 Task: Research Airbnb properties in Ntungamo, Uganda from 10th December, 2023 to 25th December, 2023 for 3 adults, 1 child. Place can be shared room with 2 bedrooms having 3 beds and 2 bathrooms. Property type can be guest house. Amenities needed are: wifi, TV, free parkinig on premises, gym, breakfast. Look for 4 properties as per requirement.
Action: Mouse moved to (346, 129)
Screenshot: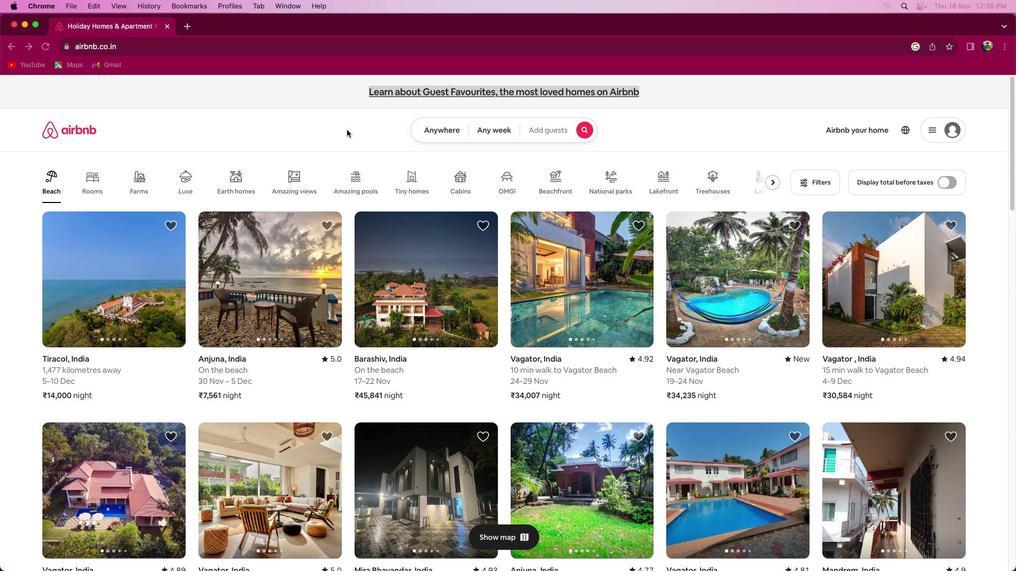
Action: Mouse pressed left at (346, 129)
Screenshot: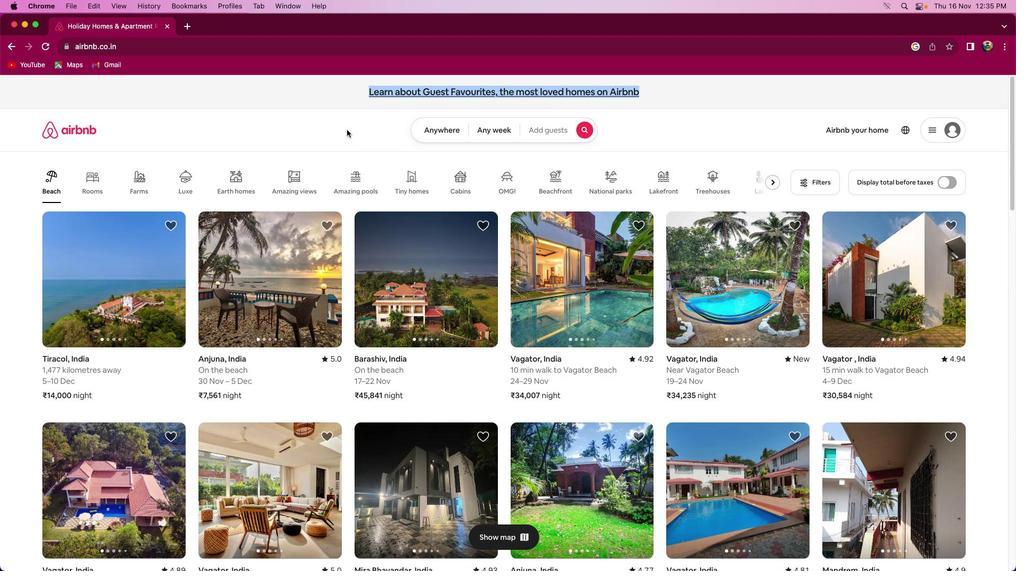 
Action: Mouse pressed left at (346, 129)
Screenshot: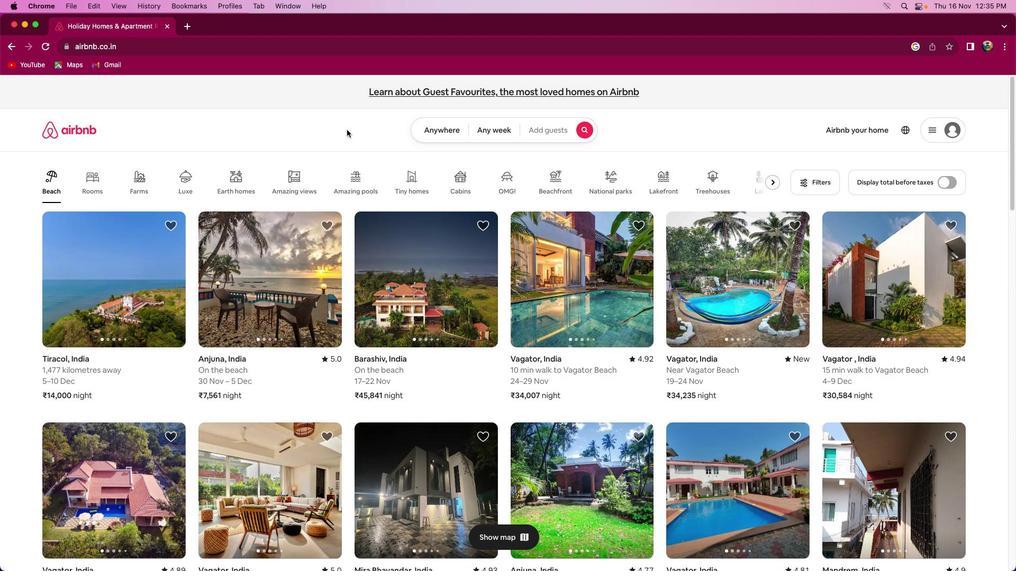 
Action: Mouse moved to (434, 130)
Screenshot: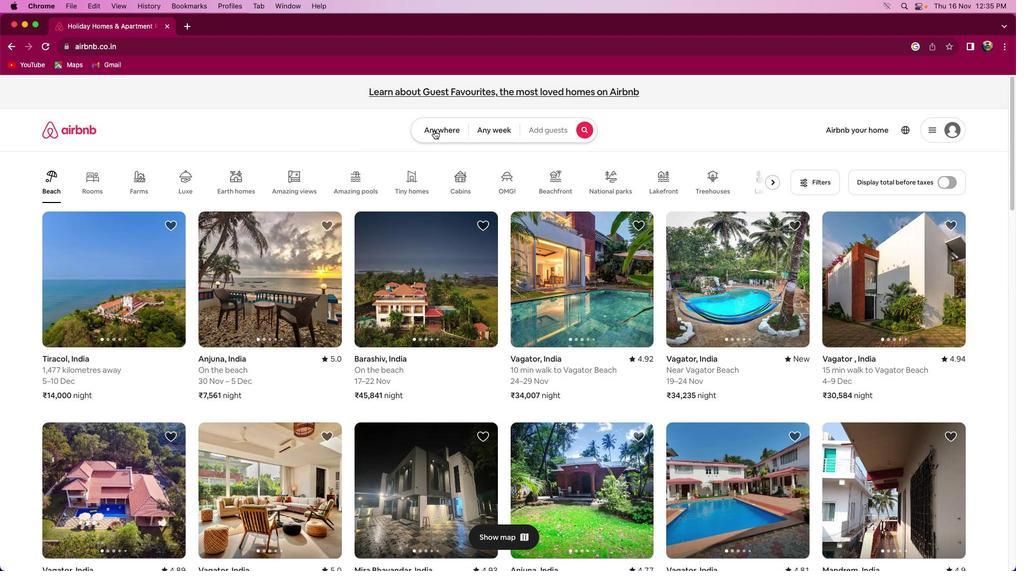 
Action: Mouse pressed left at (434, 130)
Screenshot: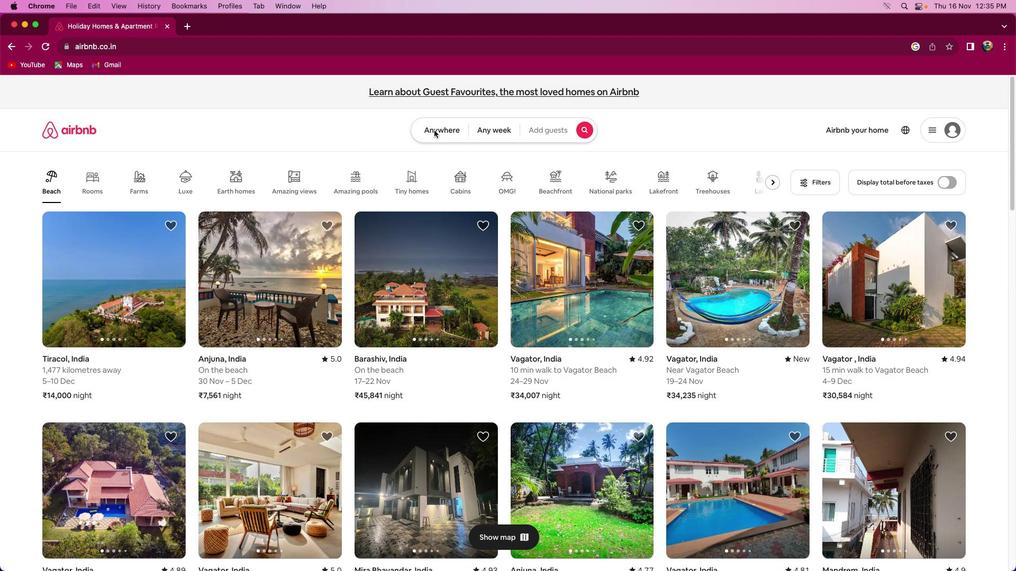 
Action: Mouse moved to (396, 166)
Screenshot: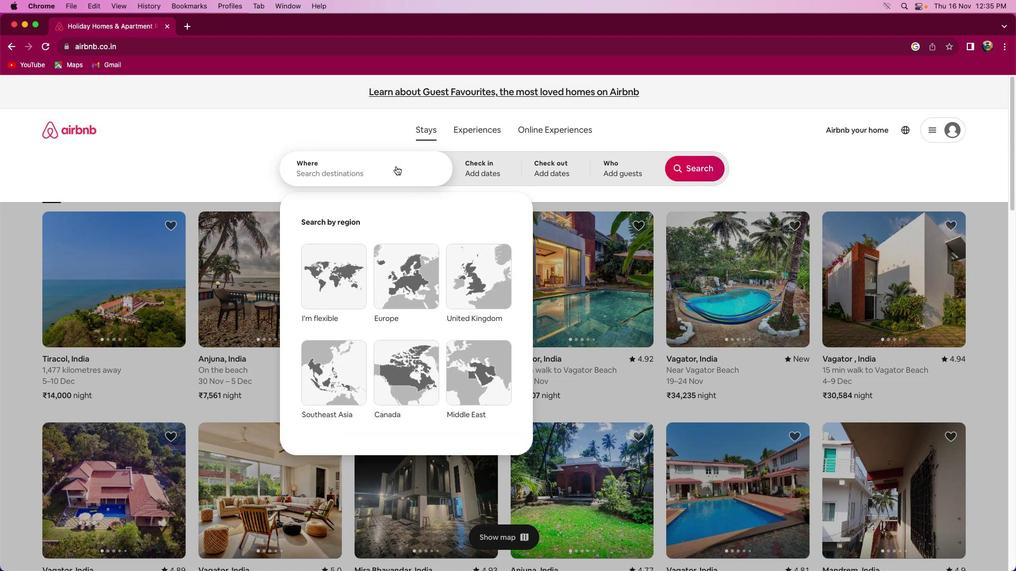 
Action: Mouse pressed left at (396, 166)
Screenshot: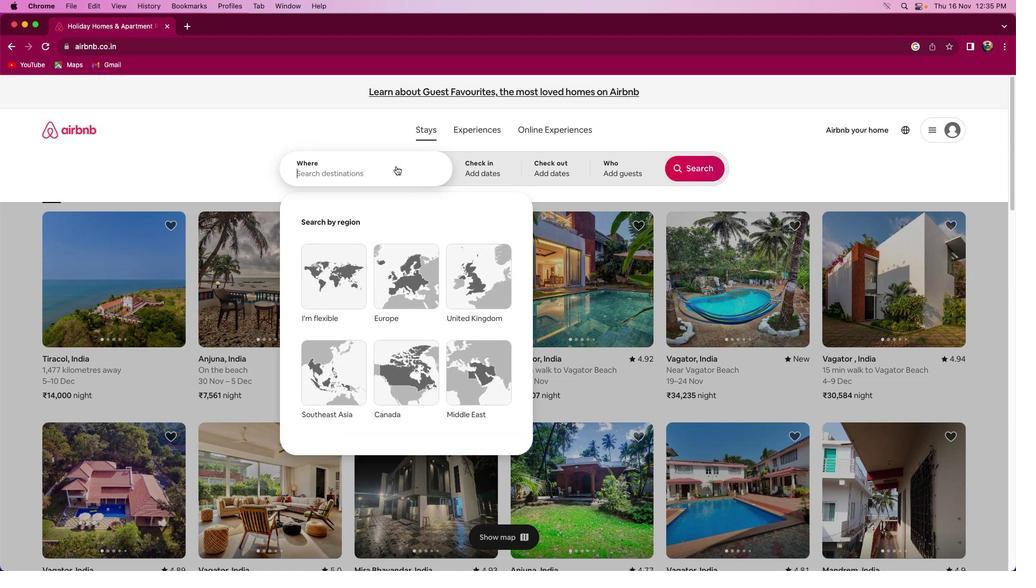 
Action: Mouse moved to (396, 166)
Screenshot: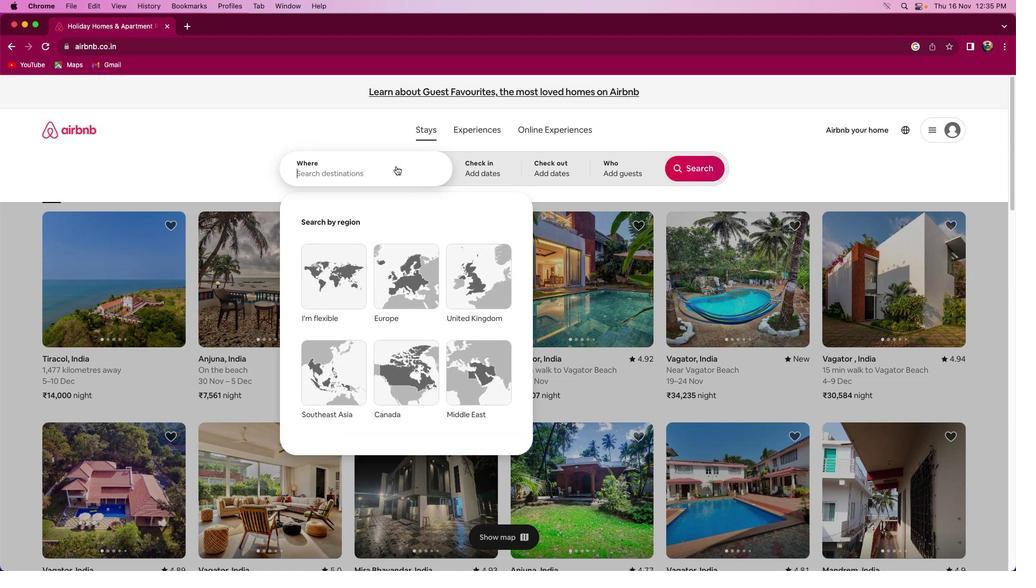 
Action: Key pressed Key.shift'N''t''u''n''g''o''\x05'Key.backspace'a''n'Key.backspace'm''o'','Key.spaceKey.shift'U''g''a''n''d''a'
Screenshot: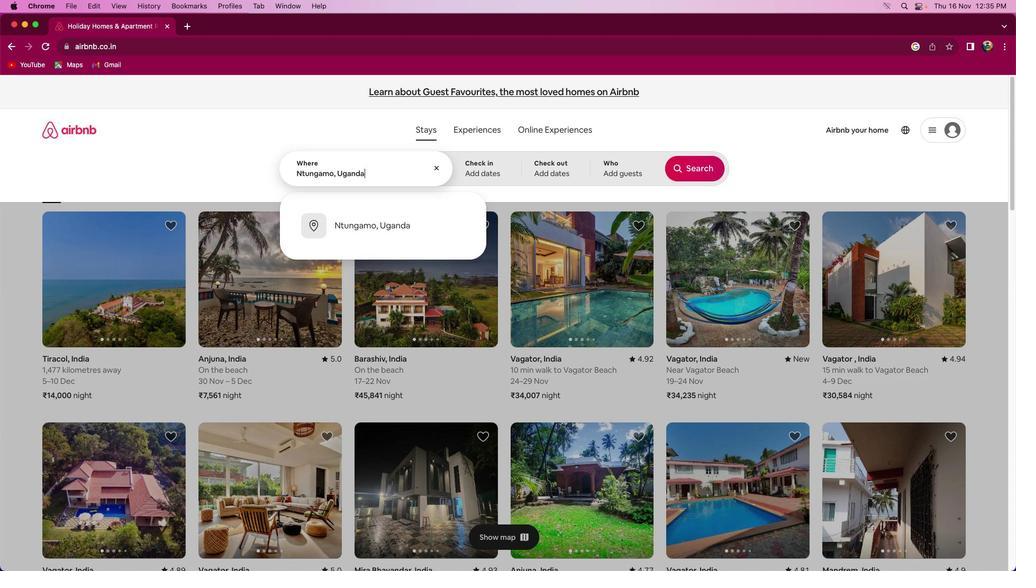 
Action: Mouse moved to (488, 179)
Screenshot: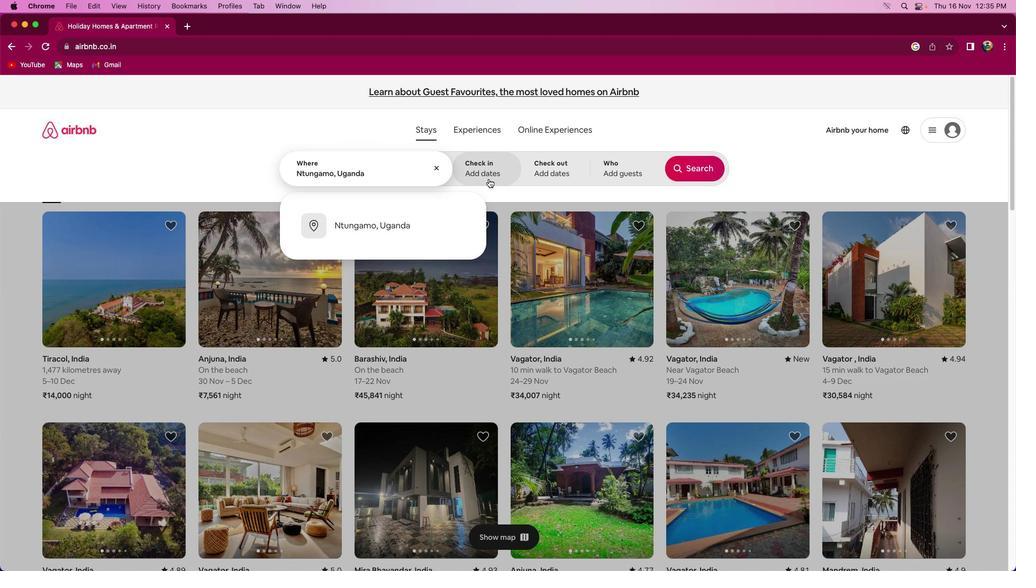 
Action: Mouse pressed left at (488, 179)
Screenshot: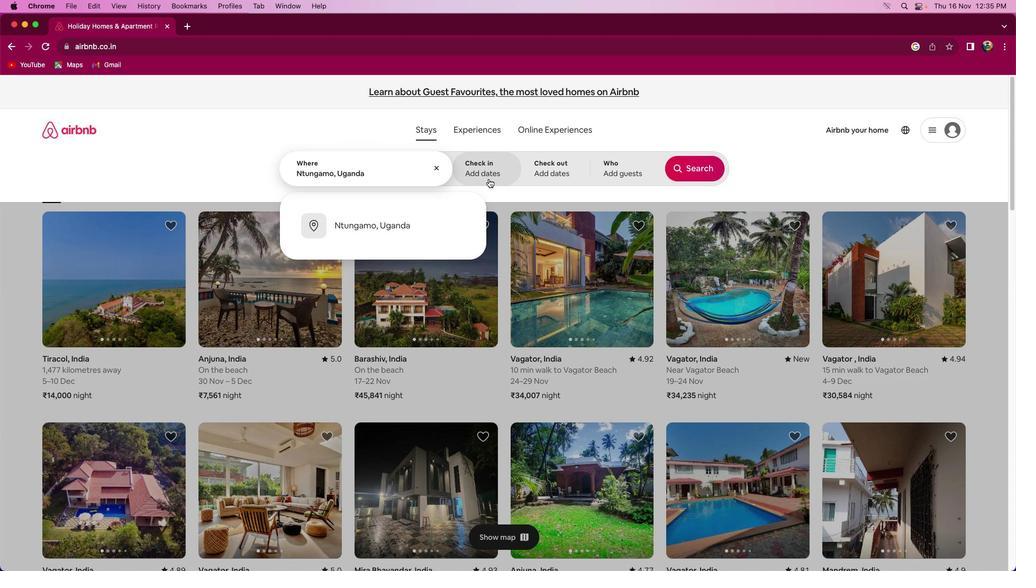 
Action: Mouse moved to (530, 350)
Screenshot: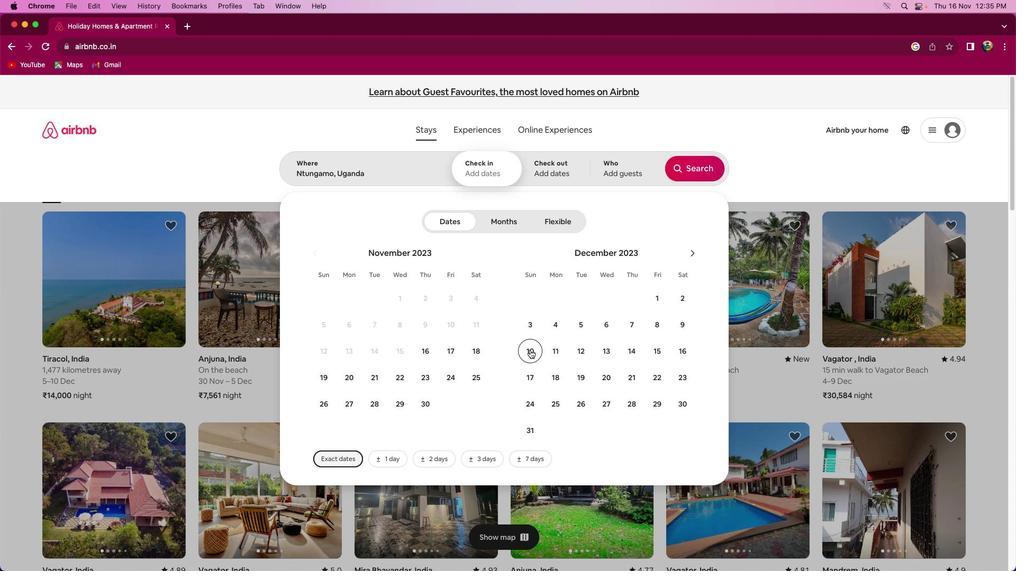 
Action: Mouse pressed left at (530, 350)
Screenshot: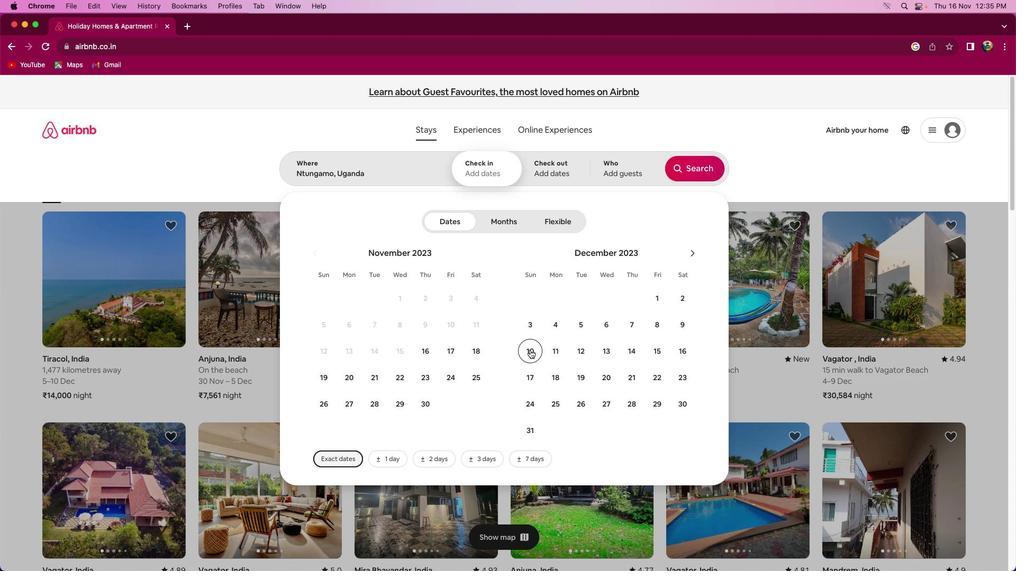 
Action: Mouse moved to (562, 399)
Screenshot: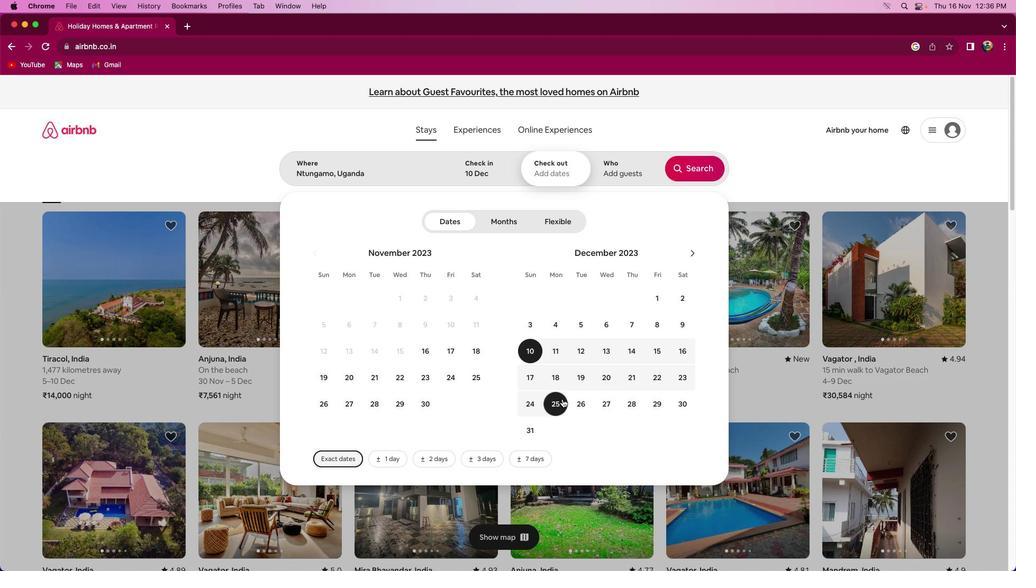 
Action: Mouse pressed left at (562, 399)
Screenshot: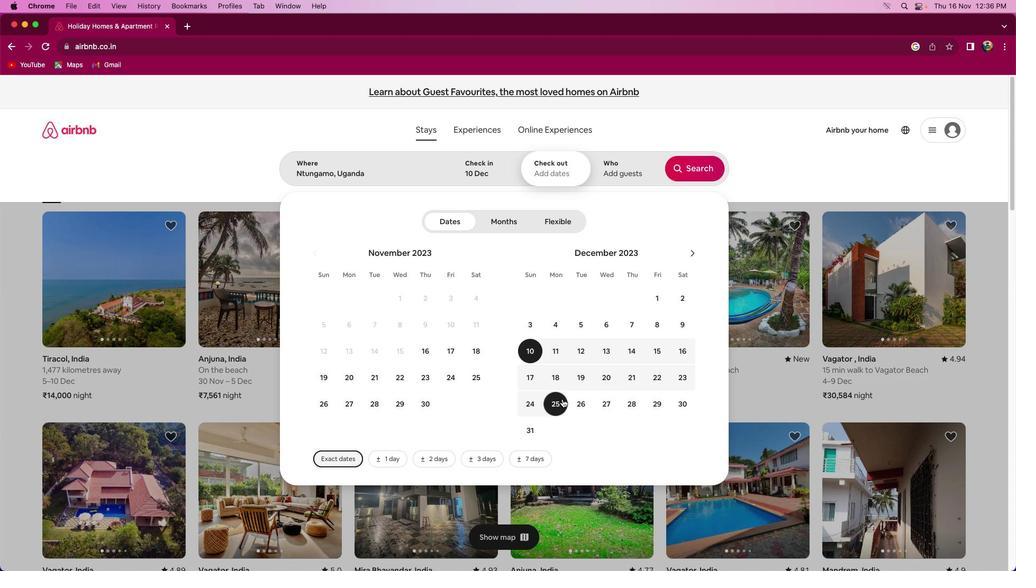
Action: Mouse moved to (613, 174)
Screenshot: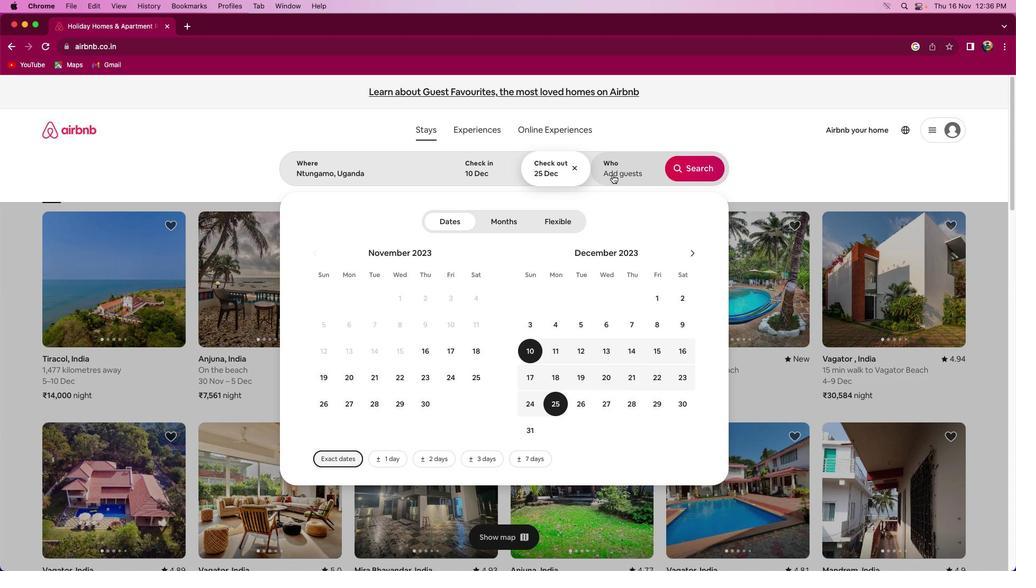 
Action: Mouse pressed left at (613, 174)
Screenshot: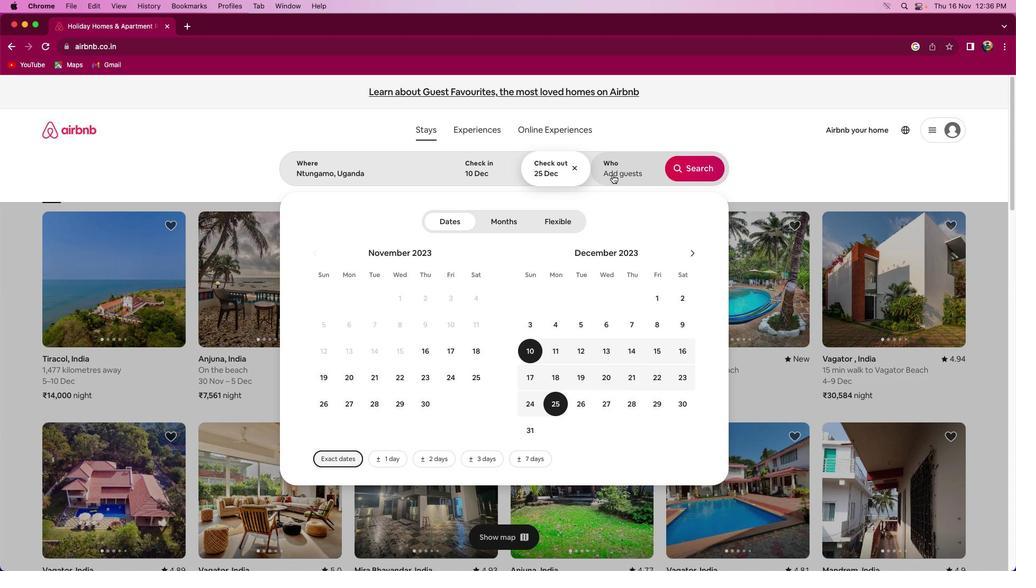 
Action: Mouse moved to (699, 224)
Screenshot: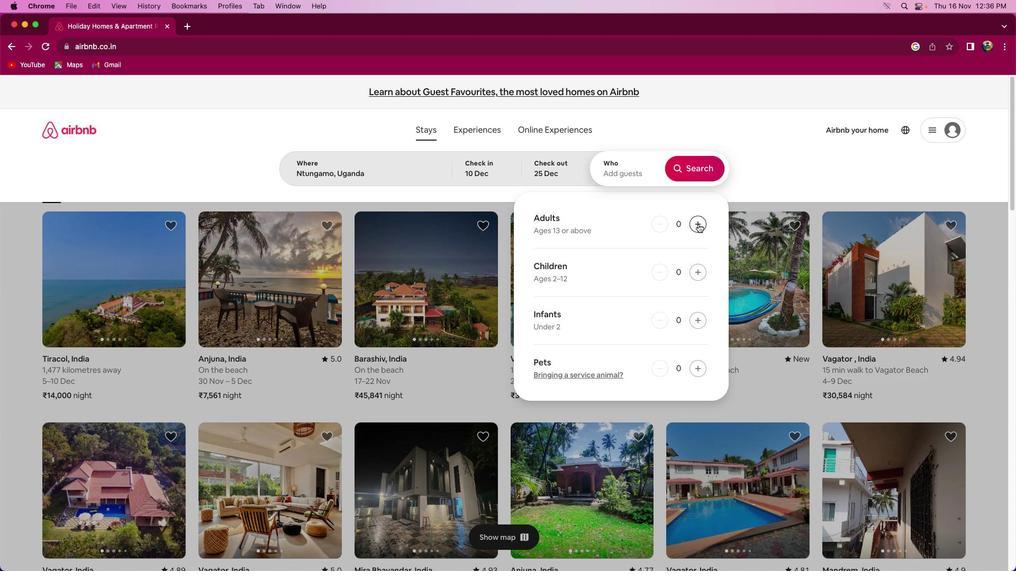 
Action: Mouse pressed left at (699, 224)
Screenshot: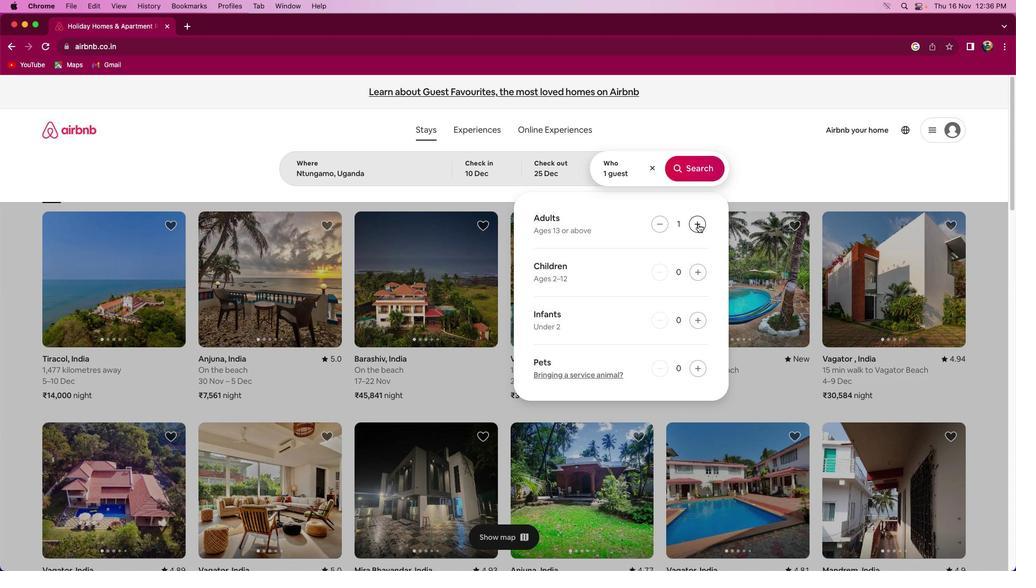 
Action: Mouse pressed left at (699, 224)
Screenshot: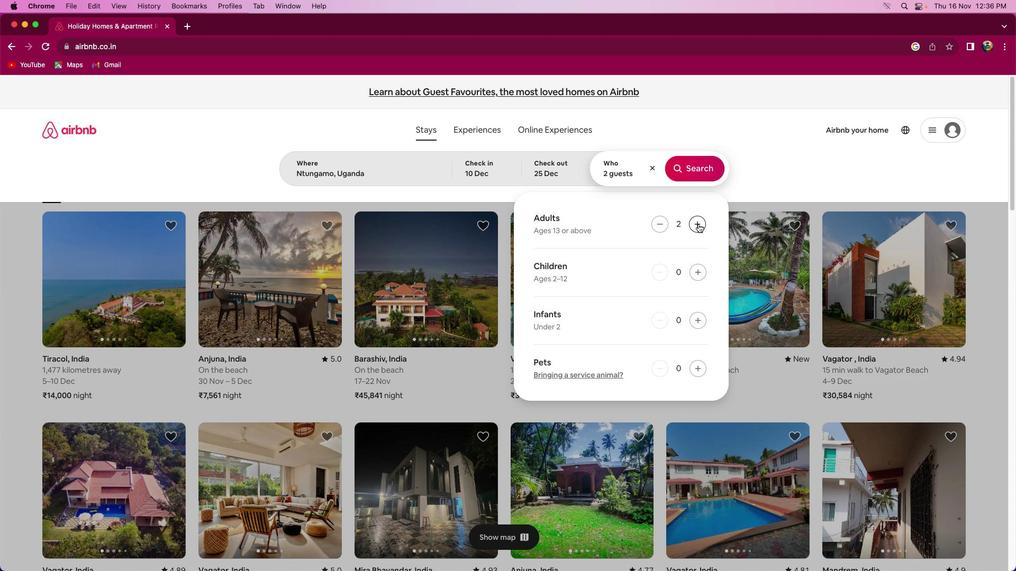
Action: Mouse pressed left at (699, 224)
Screenshot: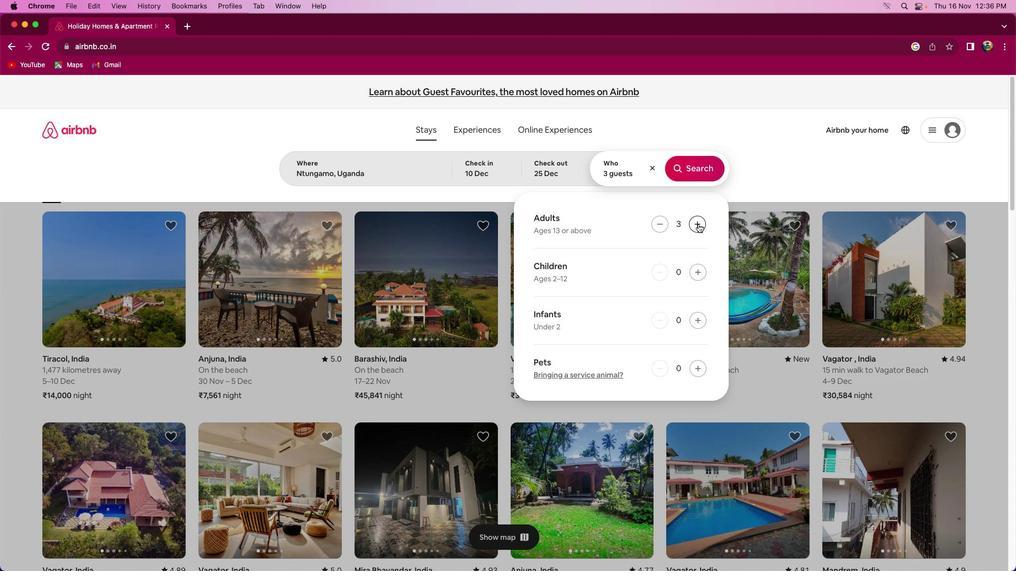 
Action: Mouse moved to (699, 272)
Screenshot: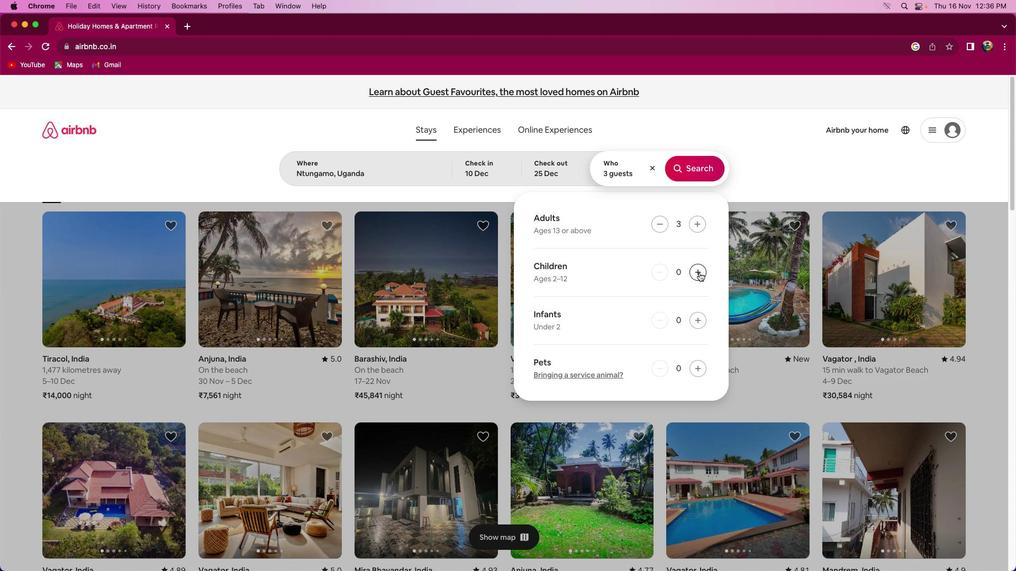 
Action: Mouse pressed left at (699, 272)
Screenshot: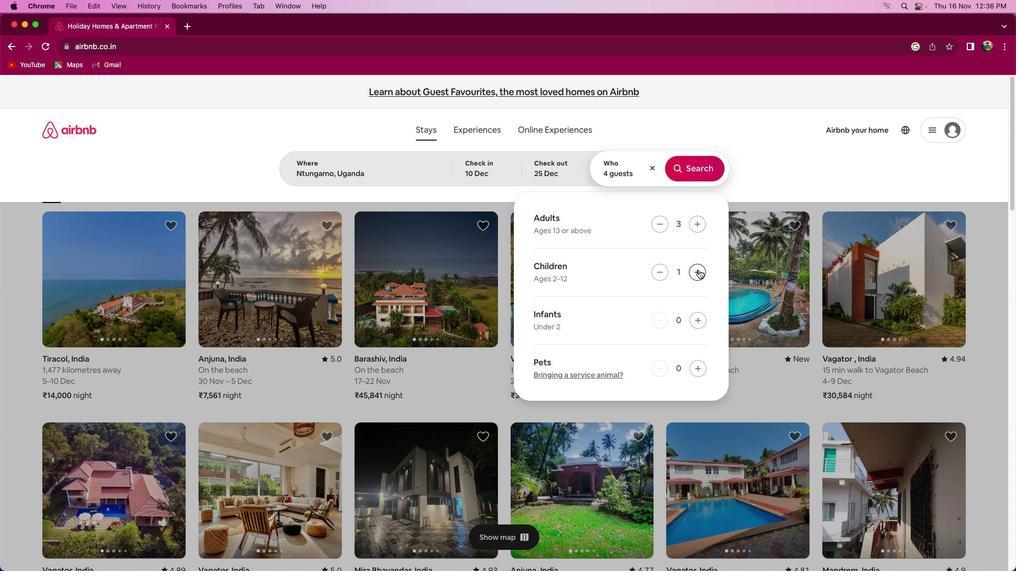 
Action: Mouse moved to (704, 171)
Screenshot: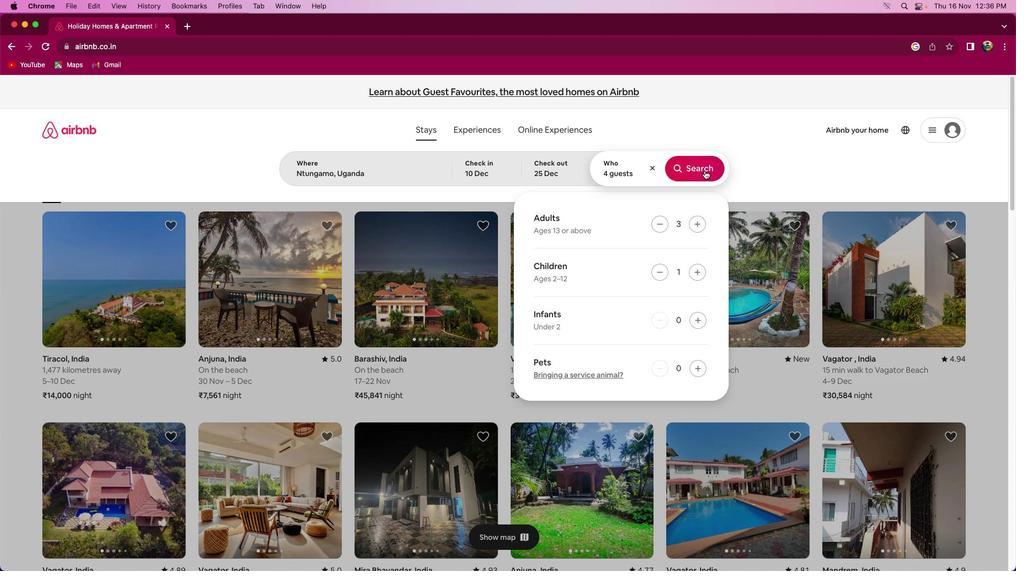 
Action: Mouse pressed left at (704, 171)
Screenshot: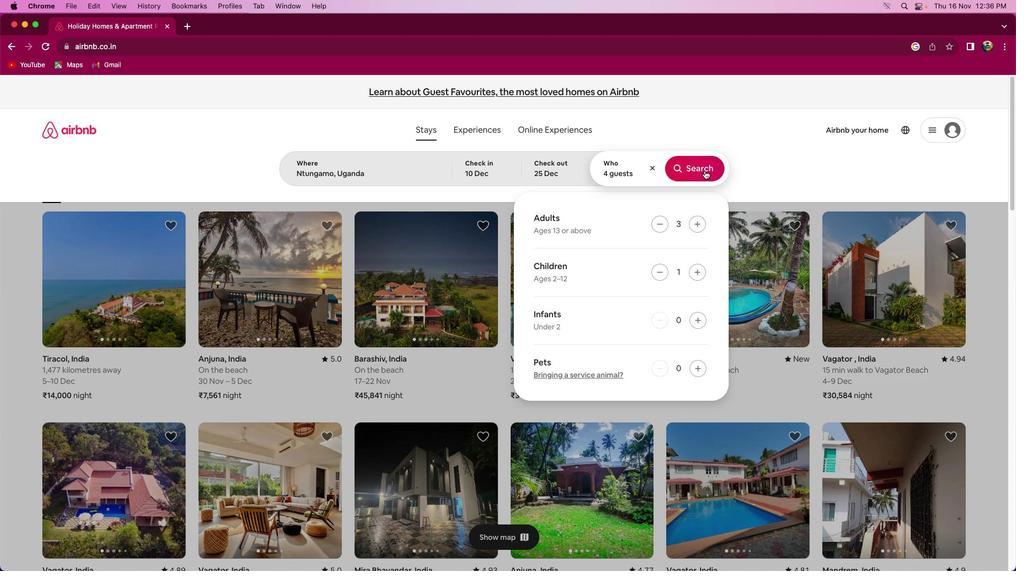 
Action: Mouse moved to (841, 138)
Screenshot: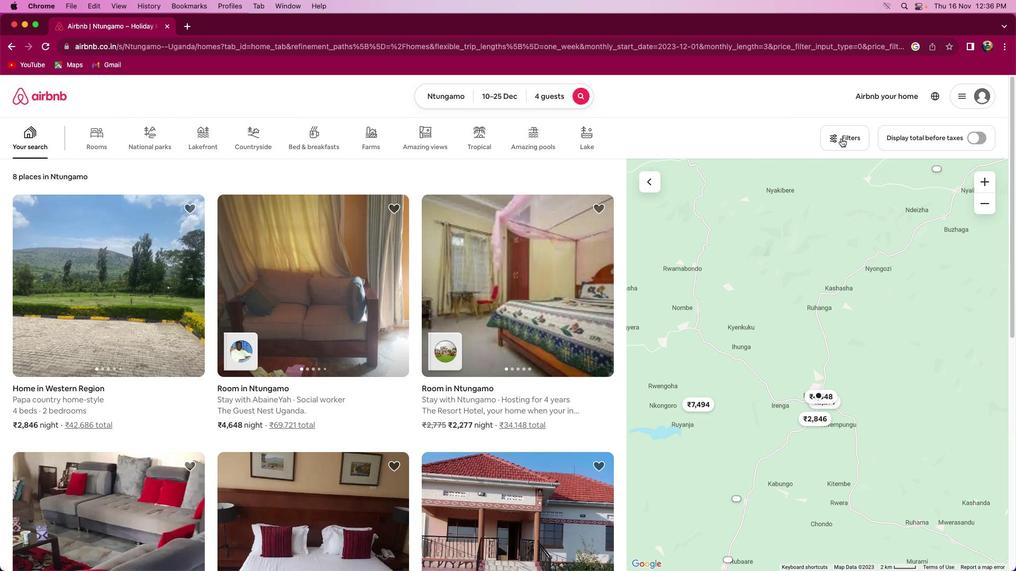 
Action: Mouse pressed left at (841, 138)
Screenshot: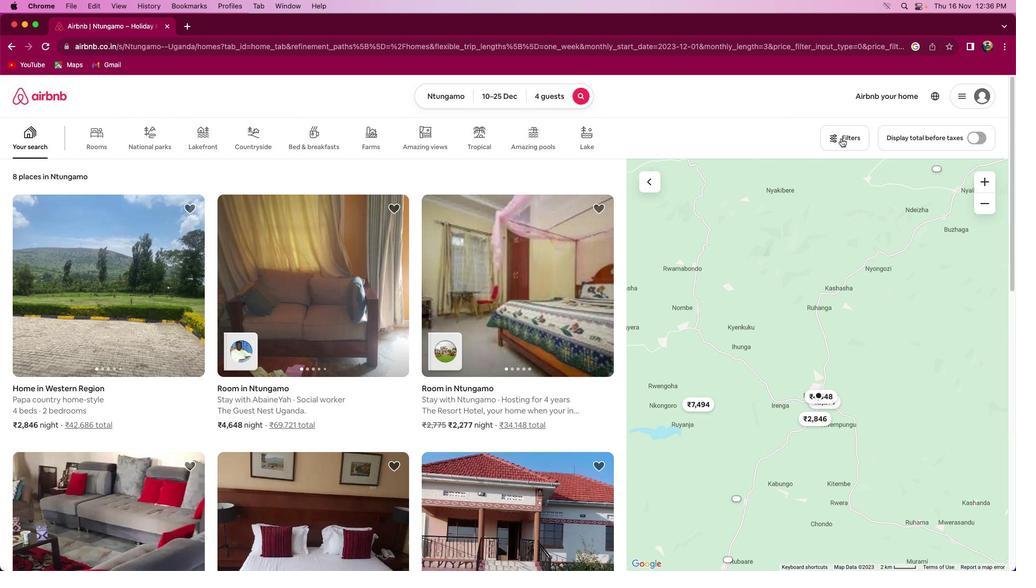 
Action: Mouse moved to (543, 199)
Screenshot: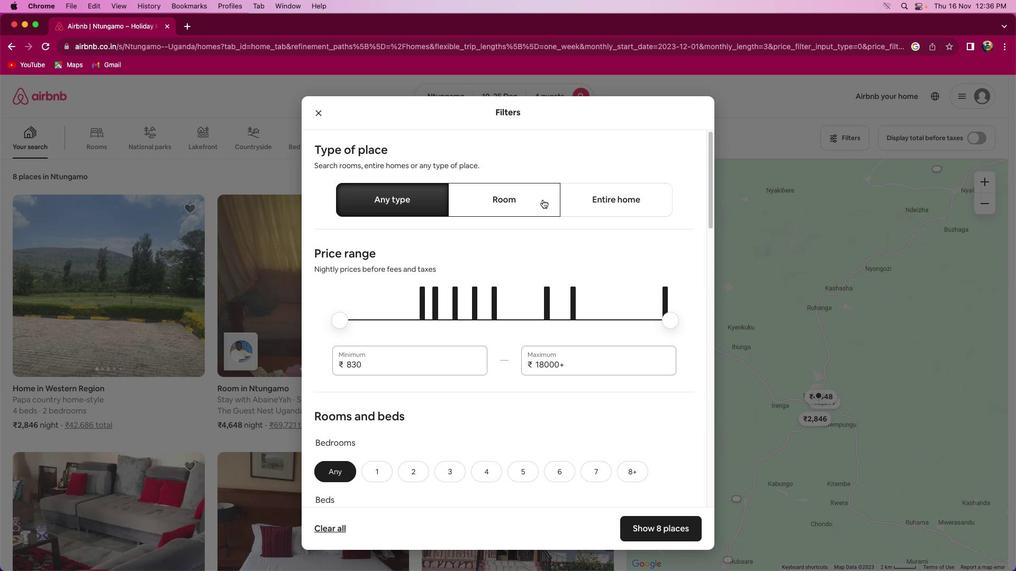 
Action: Mouse pressed left at (543, 199)
Screenshot: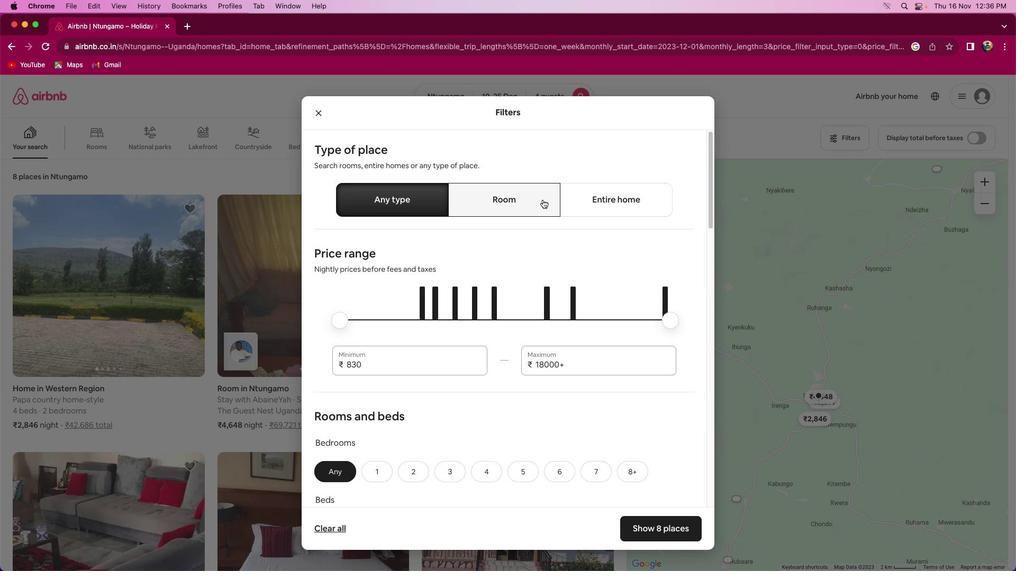 
Action: Mouse moved to (522, 316)
Screenshot: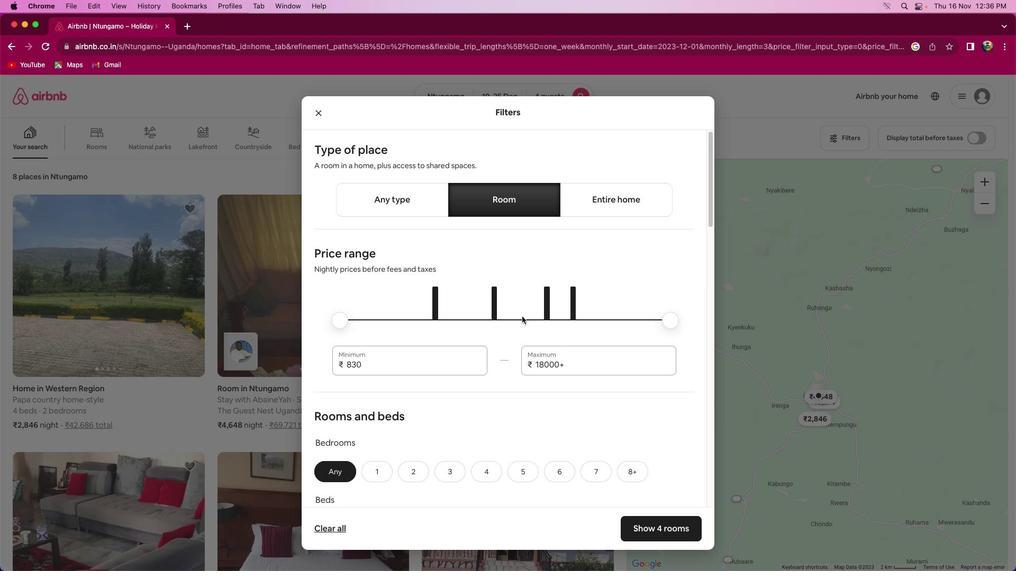 
Action: Mouse scrolled (522, 316) with delta (0, 0)
Screenshot: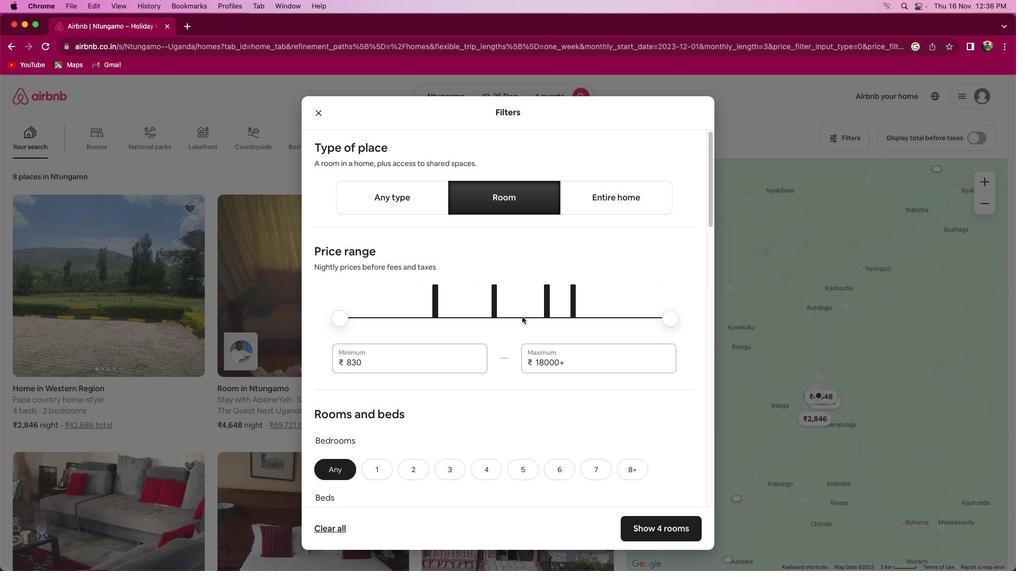 
Action: Mouse scrolled (522, 316) with delta (0, 0)
Screenshot: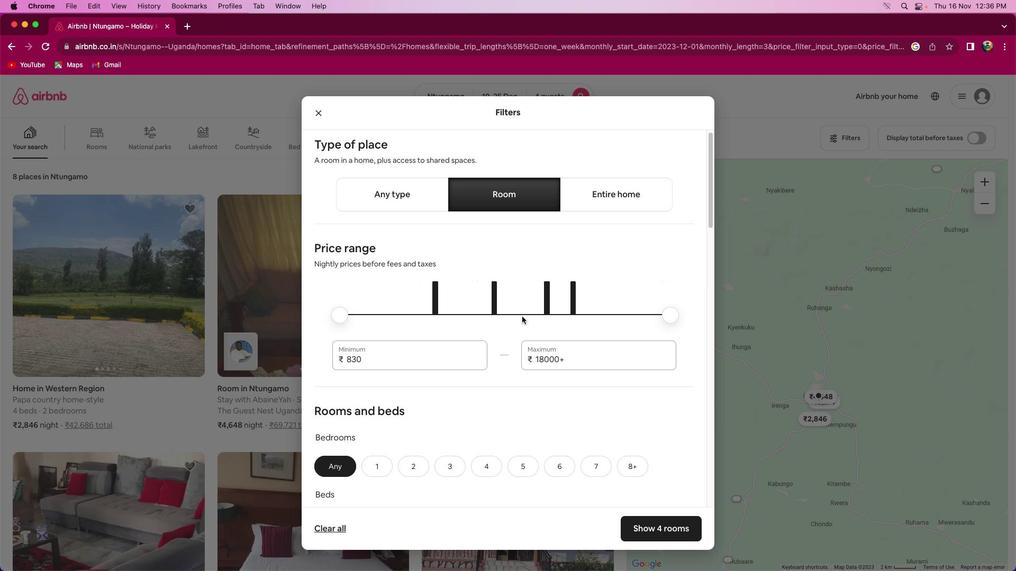 
Action: Mouse scrolled (522, 316) with delta (0, 0)
Screenshot: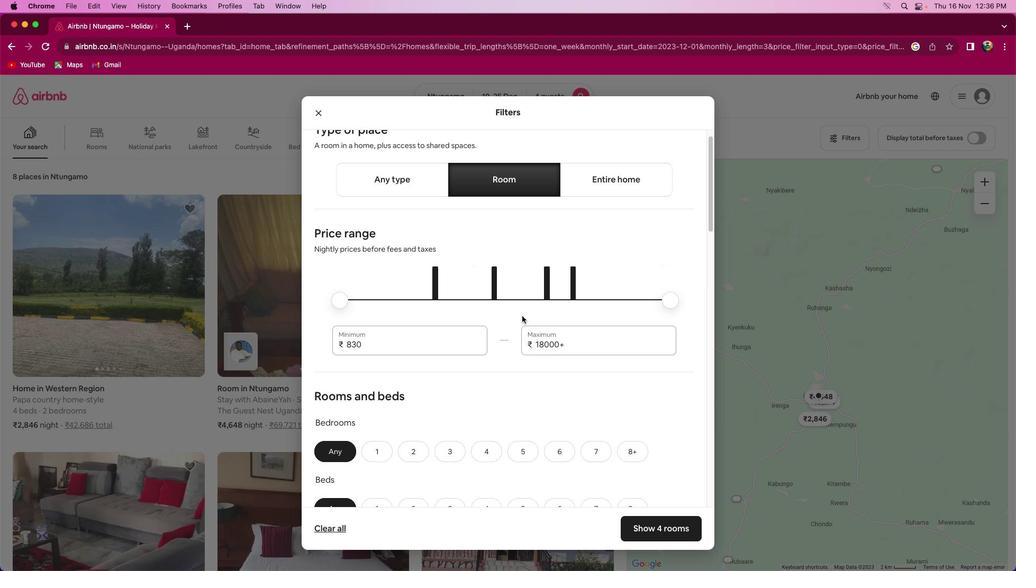
Action: Mouse moved to (524, 315)
Screenshot: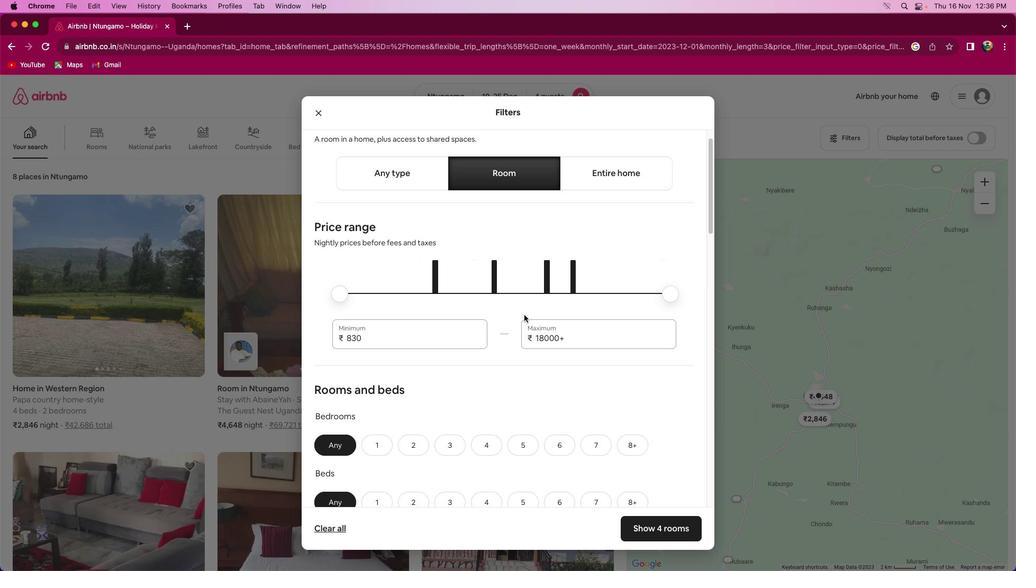 
Action: Mouse scrolled (524, 315) with delta (0, 0)
Screenshot: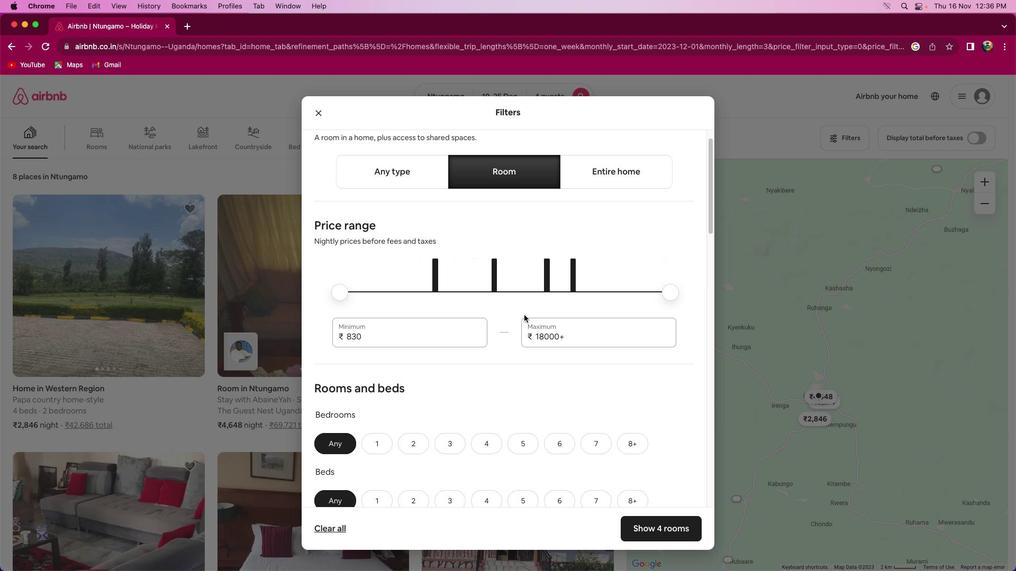 
Action: Mouse scrolled (524, 315) with delta (0, 0)
Screenshot: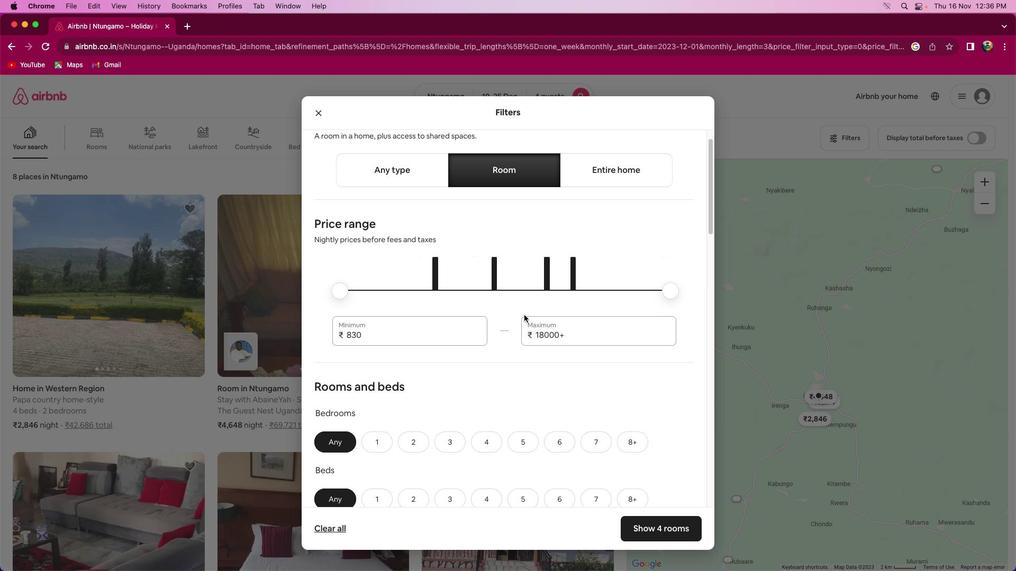 
Action: Mouse moved to (529, 312)
Screenshot: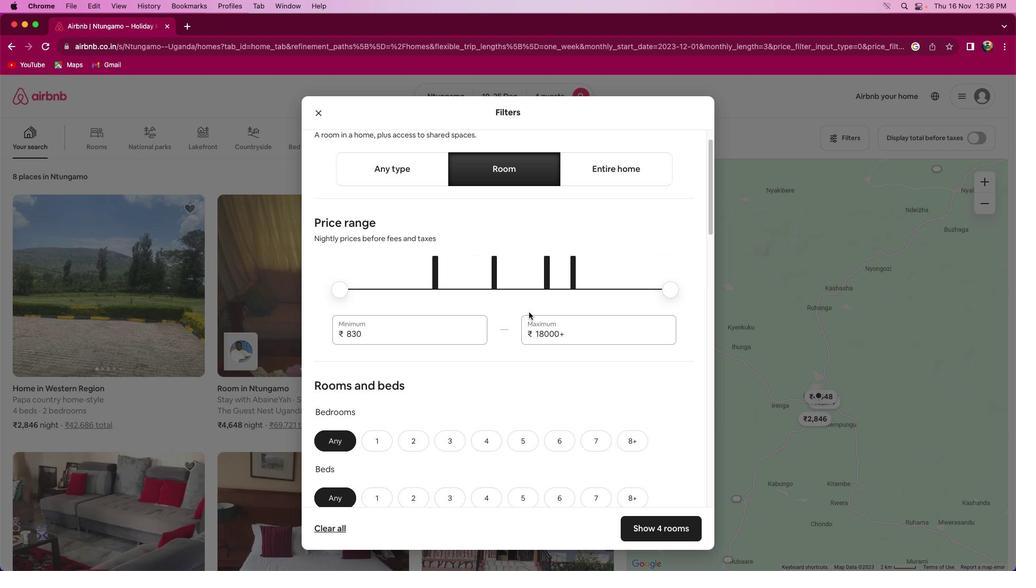 
Action: Mouse scrolled (529, 312) with delta (0, 0)
Screenshot: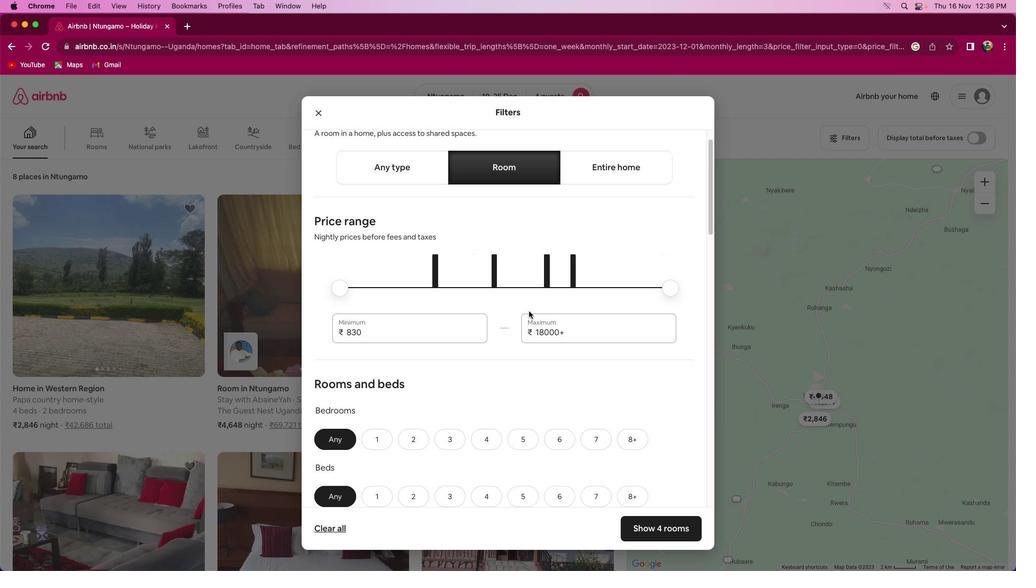 
Action: Mouse moved to (529, 311)
Screenshot: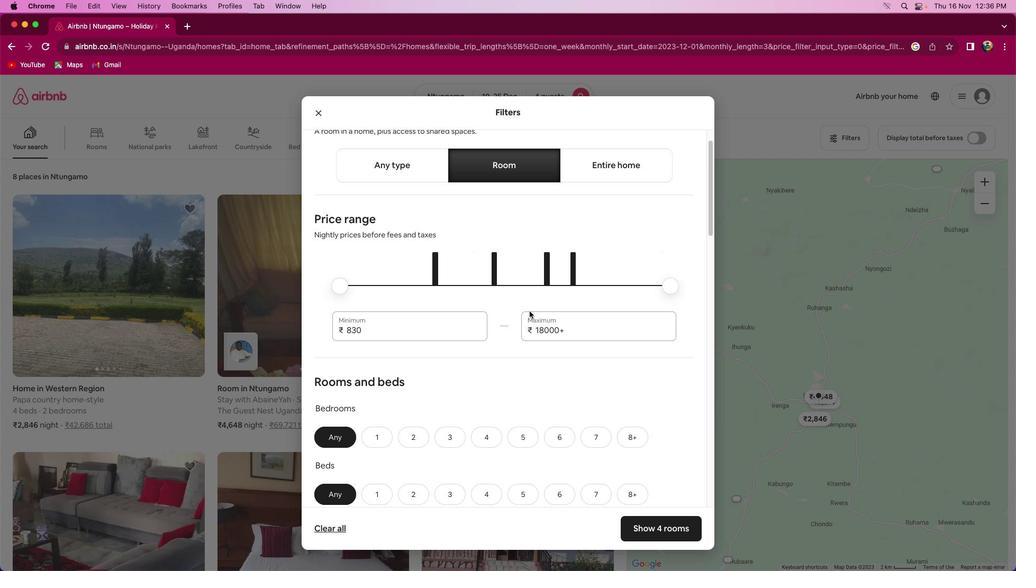 
Action: Mouse scrolled (529, 311) with delta (0, 0)
Screenshot: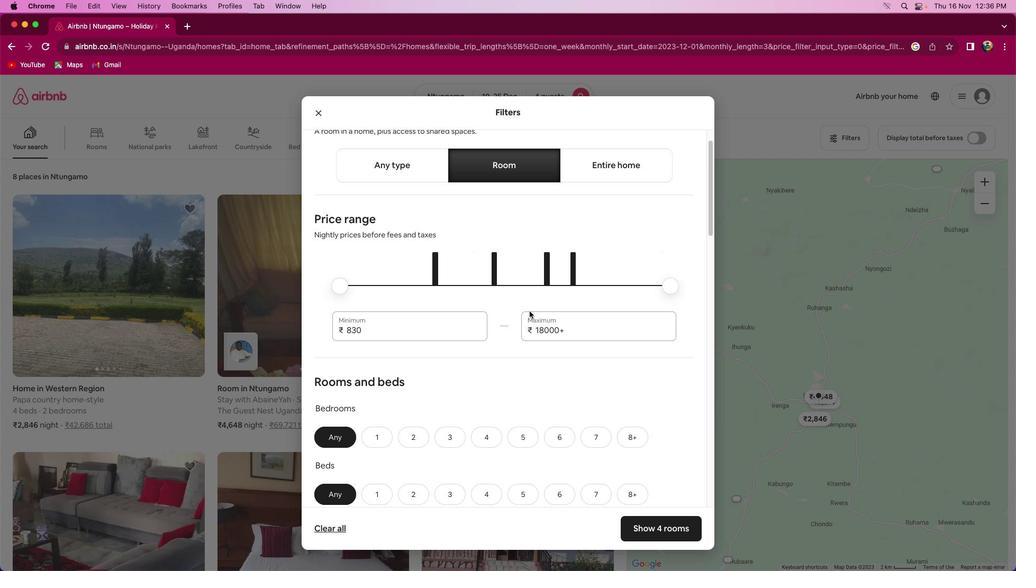 
Action: Mouse moved to (529, 311)
Screenshot: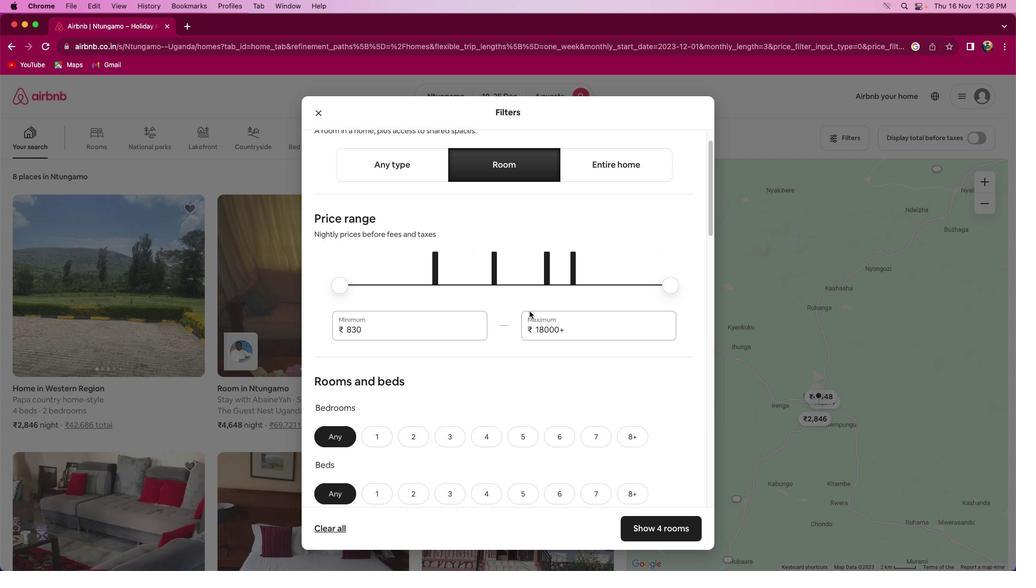 
Action: Mouse scrolled (529, 311) with delta (0, 0)
Screenshot: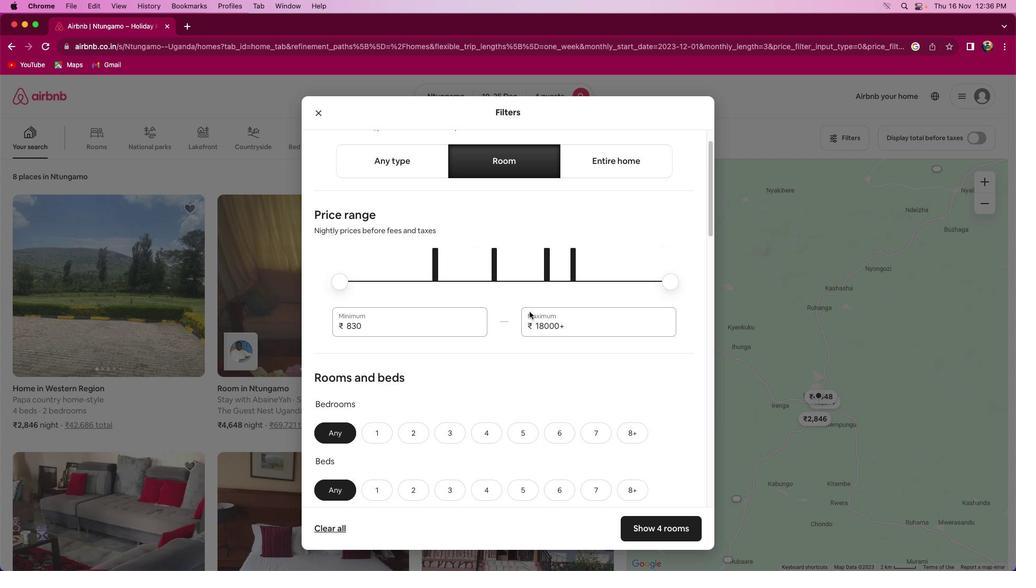 
Action: Mouse moved to (529, 311)
Screenshot: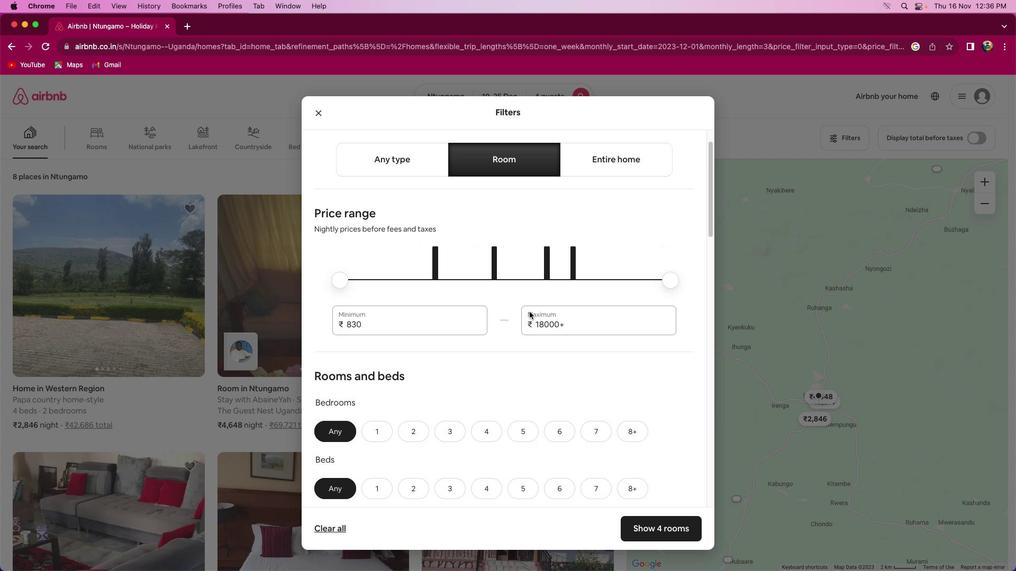 
Action: Mouse scrolled (529, 311) with delta (0, 0)
Screenshot: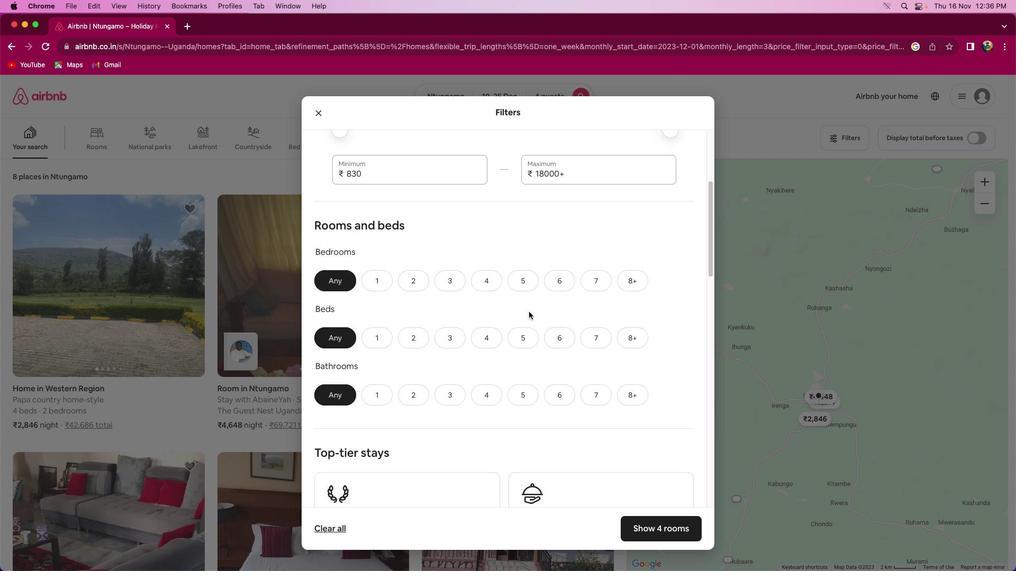 
Action: Mouse scrolled (529, 311) with delta (0, 0)
Screenshot: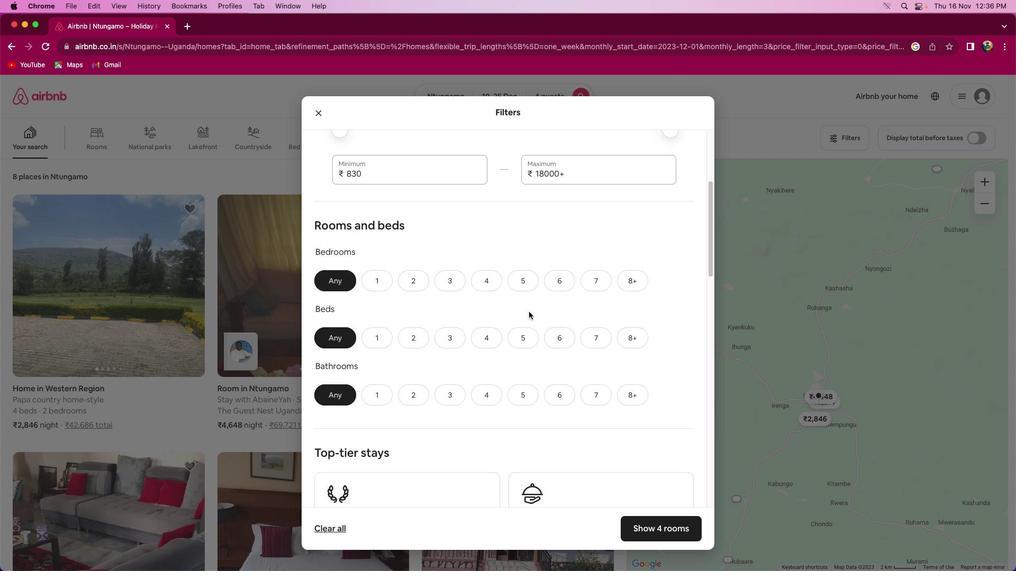 
Action: Mouse scrolled (529, 311) with delta (0, -1)
Screenshot: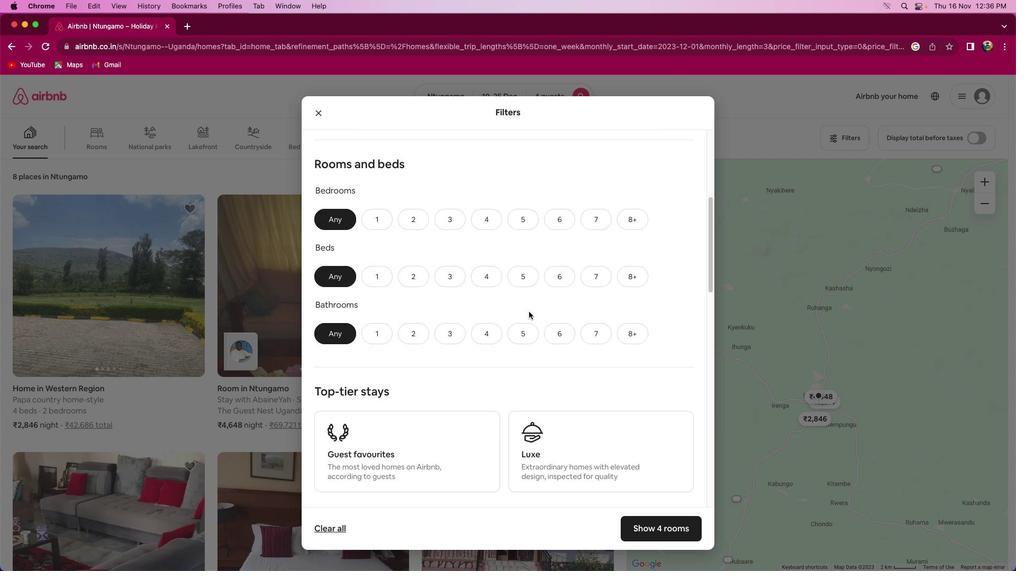 
Action: Mouse scrolled (529, 311) with delta (0, -2)
Screenshot: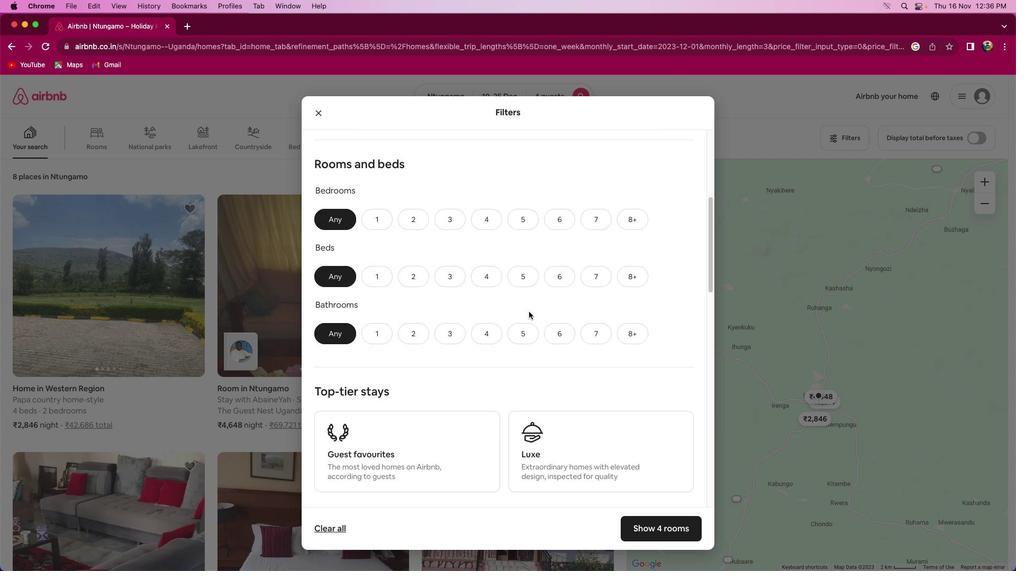 
Action: Mouse moved to (418, 218)
Screenshot: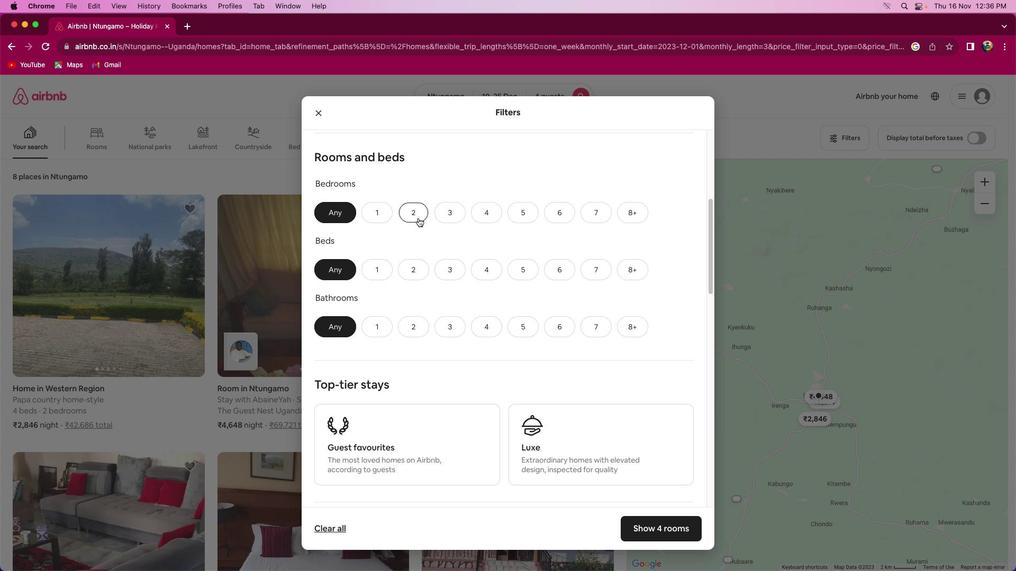 
Action: Mouse pressed left at (418, 218)
Screenshot: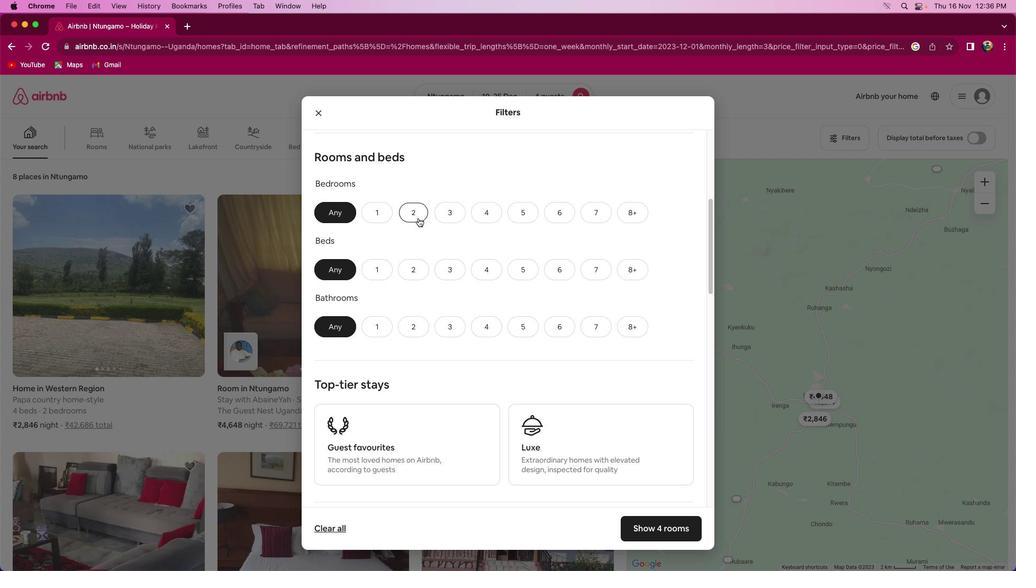 
Action: Mouse moved to (446, 268)
Screenshot: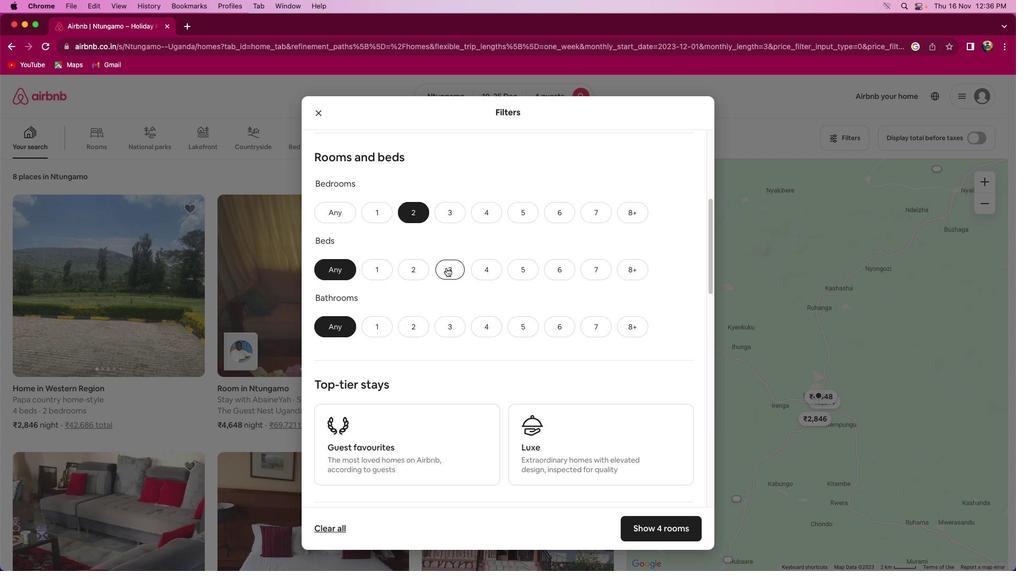 
Action: Mouse pressed left at (446, 268)
Screenshot: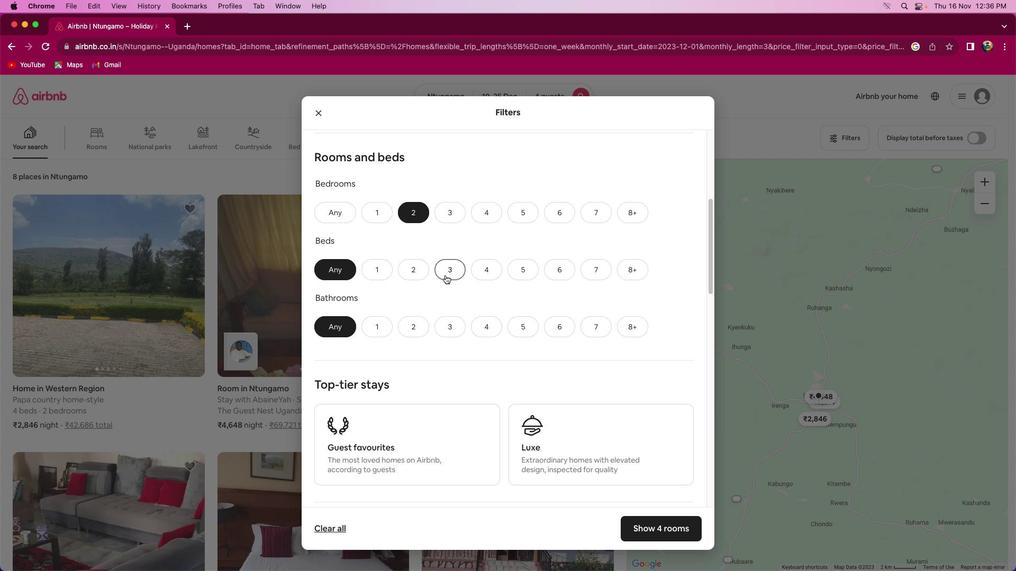 
Action: Mouse moved to (414, 326)
Screenshot: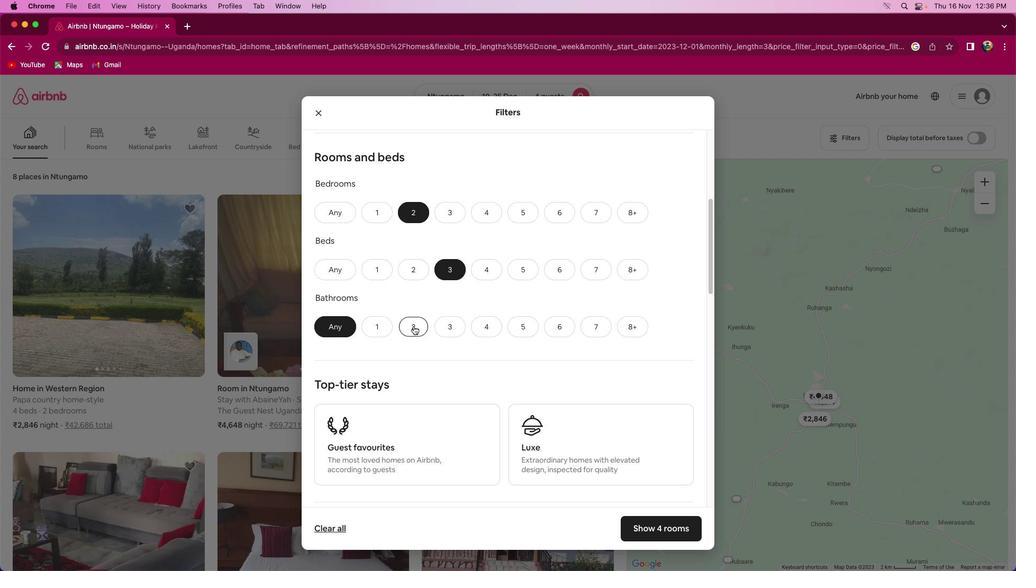 
Action: Mouse pressed left at (414, 326)
Screenshot: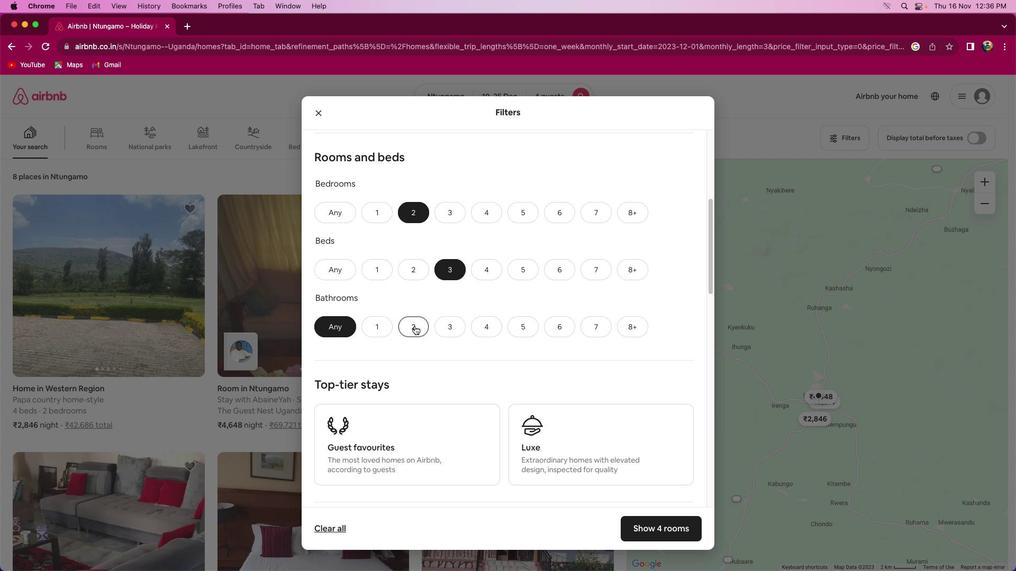 
Action: Mouse moved to (539, 317)
Screenshot: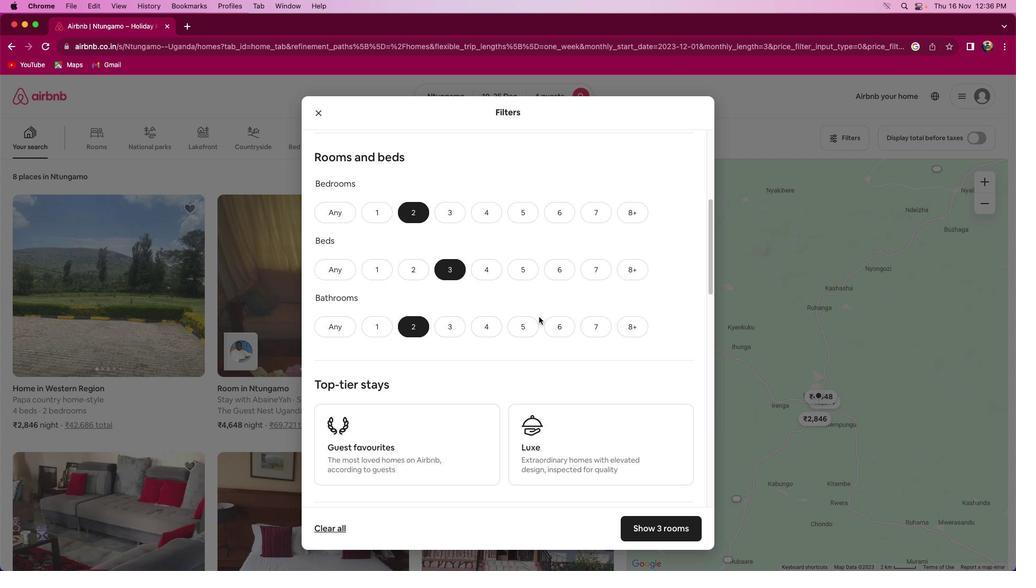 
Action: Mouse scrolled (539, 317) with delta (0, 0)
Screenshot: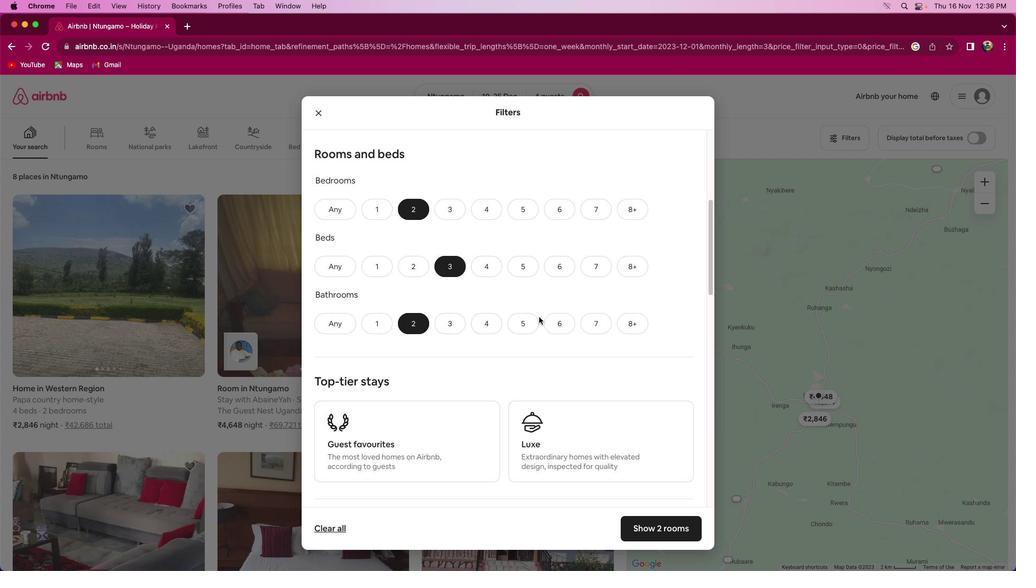 
Action: Mouse scrolled (539, 317) with delta (0, 0)
Screenshot: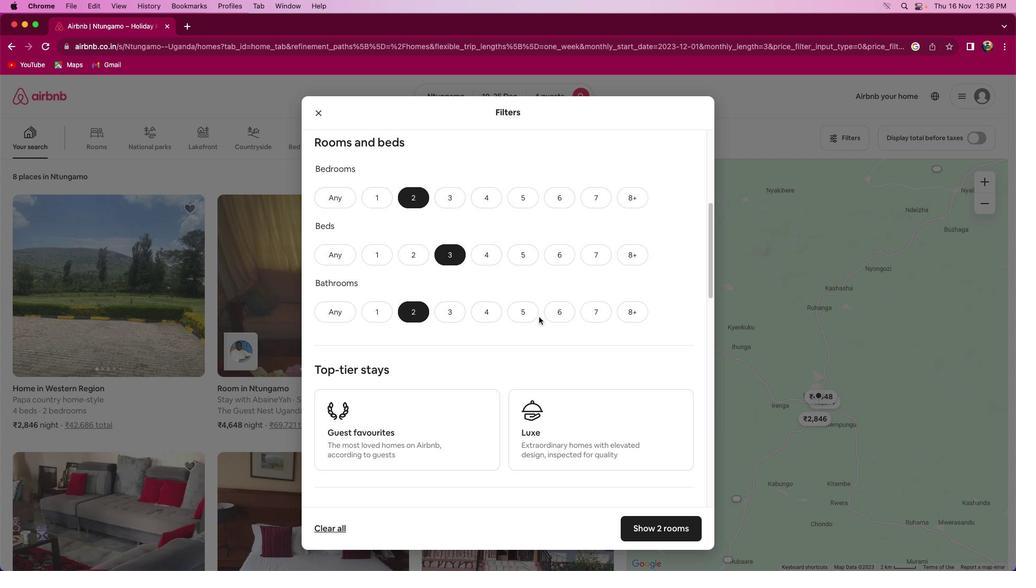 
Action: Mouse scrolled (539, 317) with delta (0, 0)
Screenshot: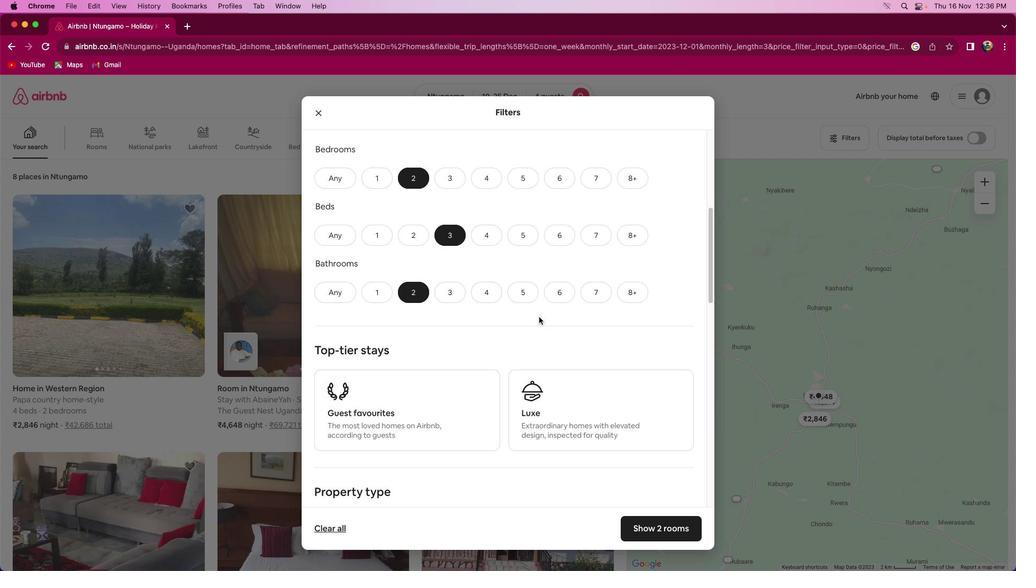 
Action: Mouse scrolled (539, 317) with delta (0, 0)
Screenshot: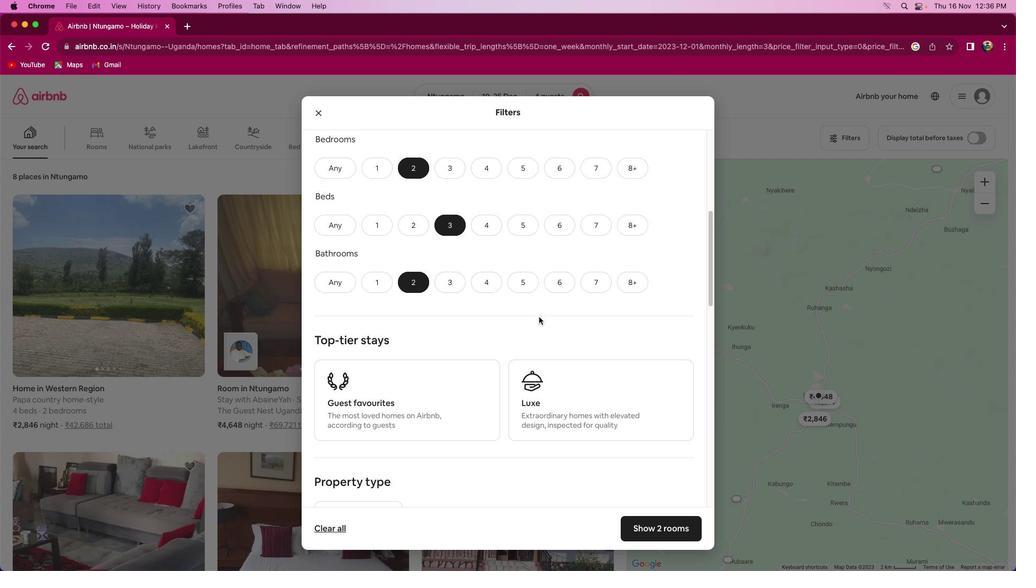 
Action: Mouse scrolled (539, 317) with delta (0, 0)
Screenshot: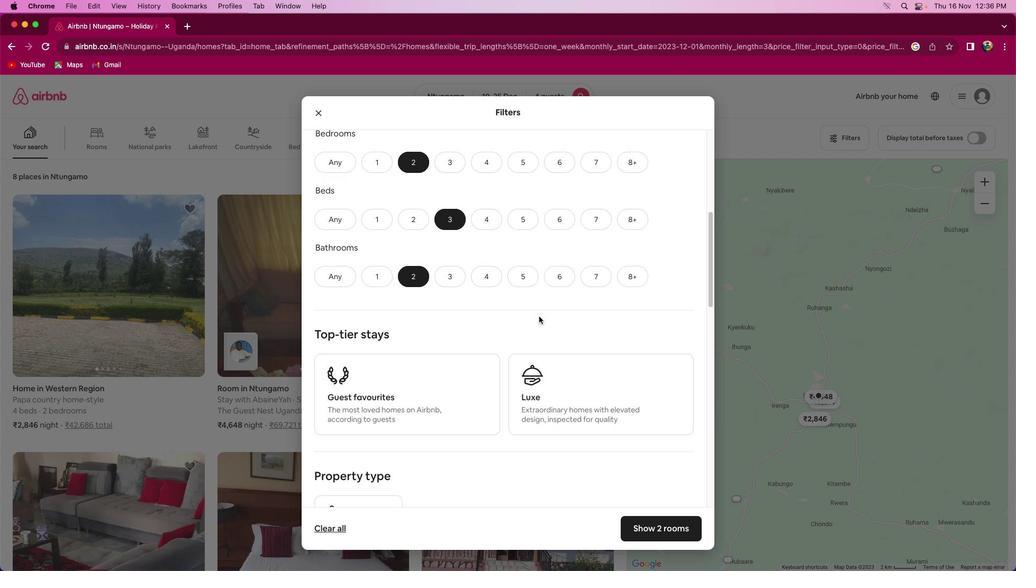 
Action: Mouse scrolled (539, 317) with delta (0, 0)
Screenshot: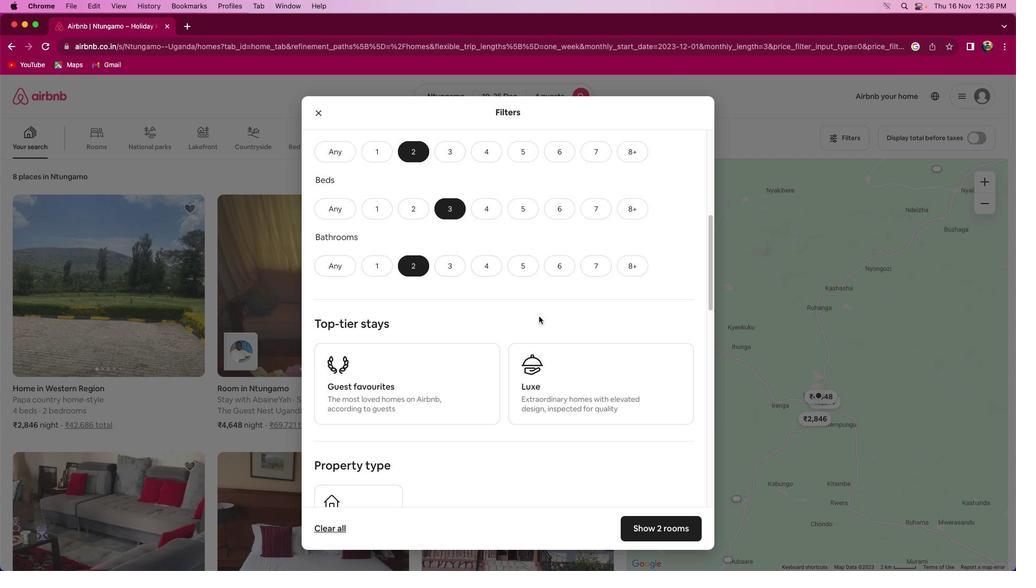 
Action: Mouse moved to (539, 317)
Screenshot: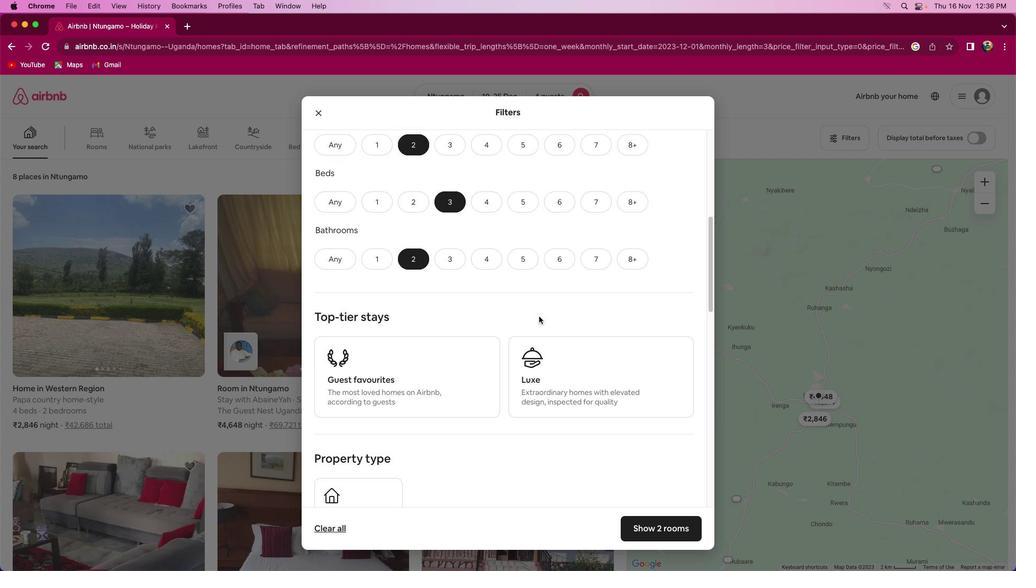 
Action: Mouse scrolled (539, 317) with delta (0, 0)
Screenshot: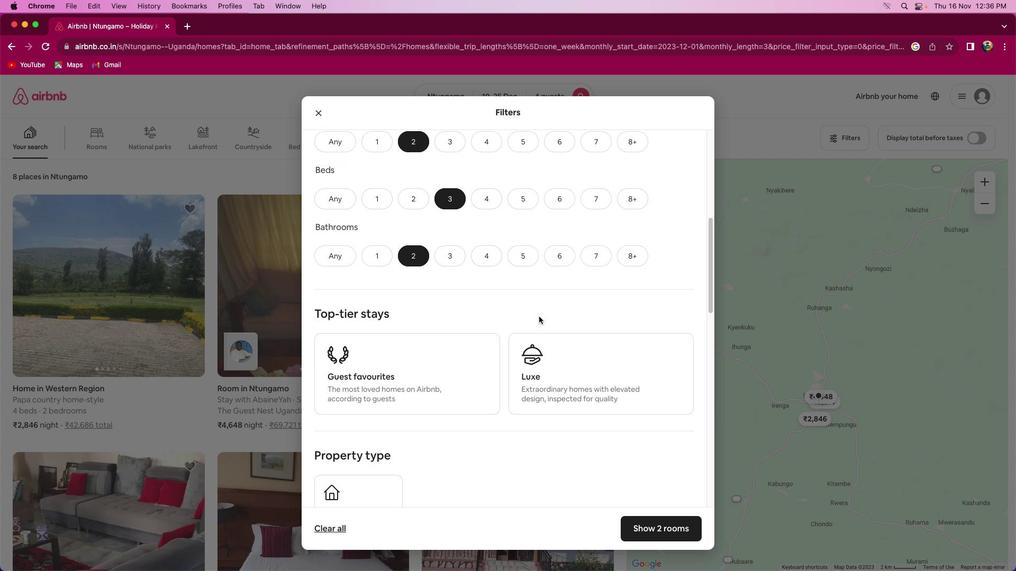 
Action: Mouse scrolled (539, 317) with delta (0, 0)
Screenshot: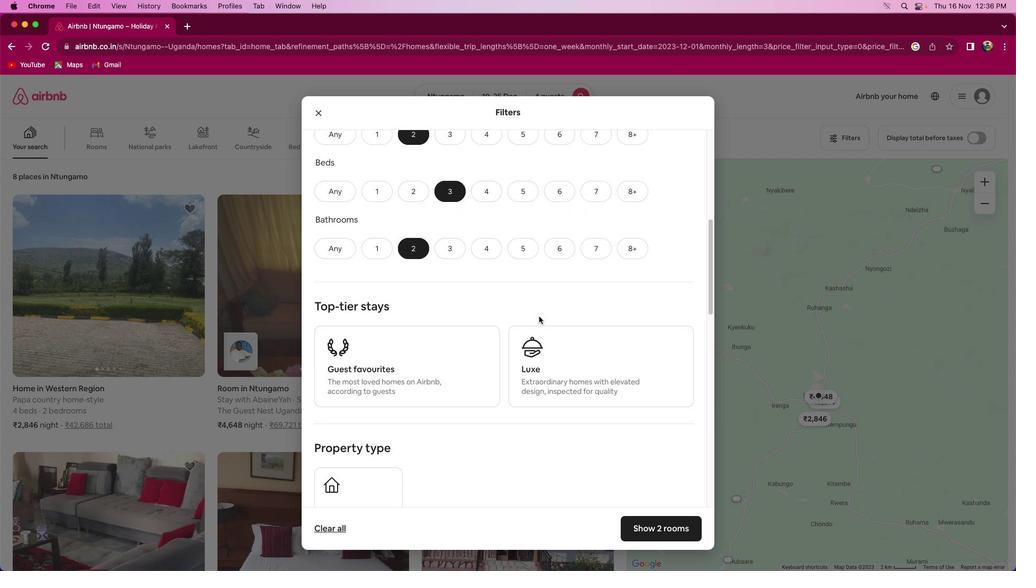 
Action: Mouse scrolled (539, 317) with delta (0, 0)
Screenshot: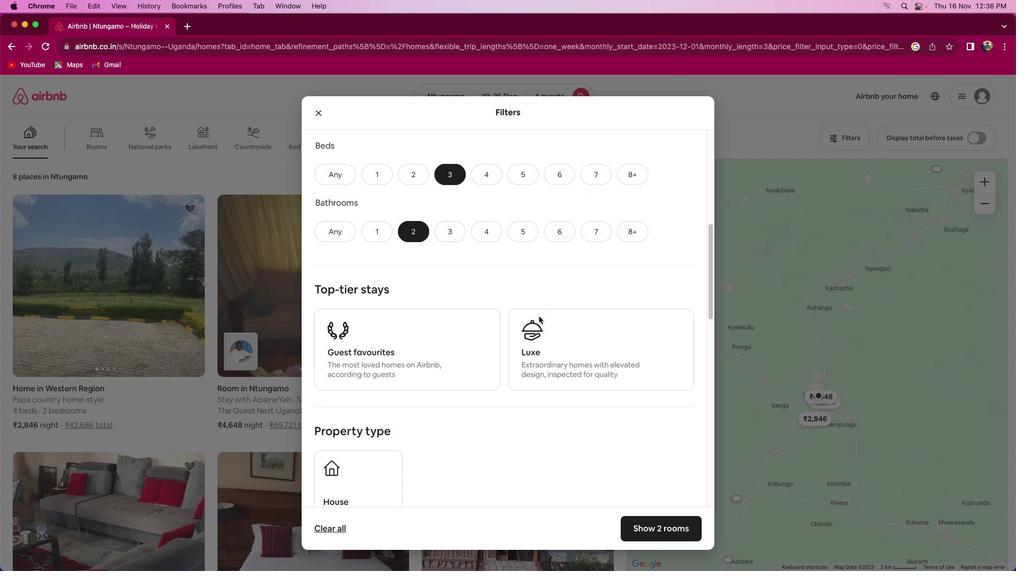 
Action: Mouse scrolled (539, 317) with delta (0, 0)
Screenshot: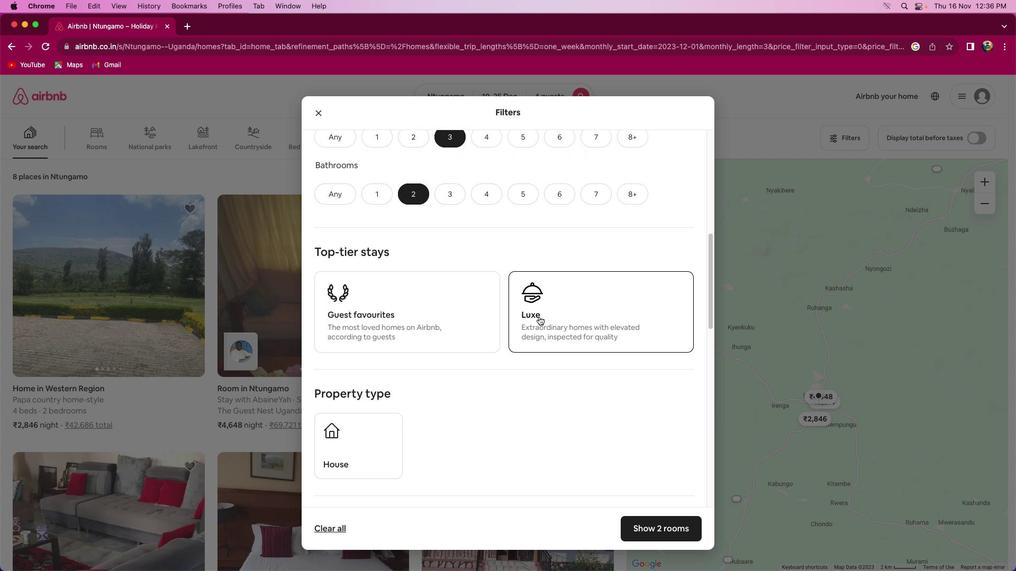 
Action: Mouse scrolled (539, 317) with delta (0, 0)
Screenshot: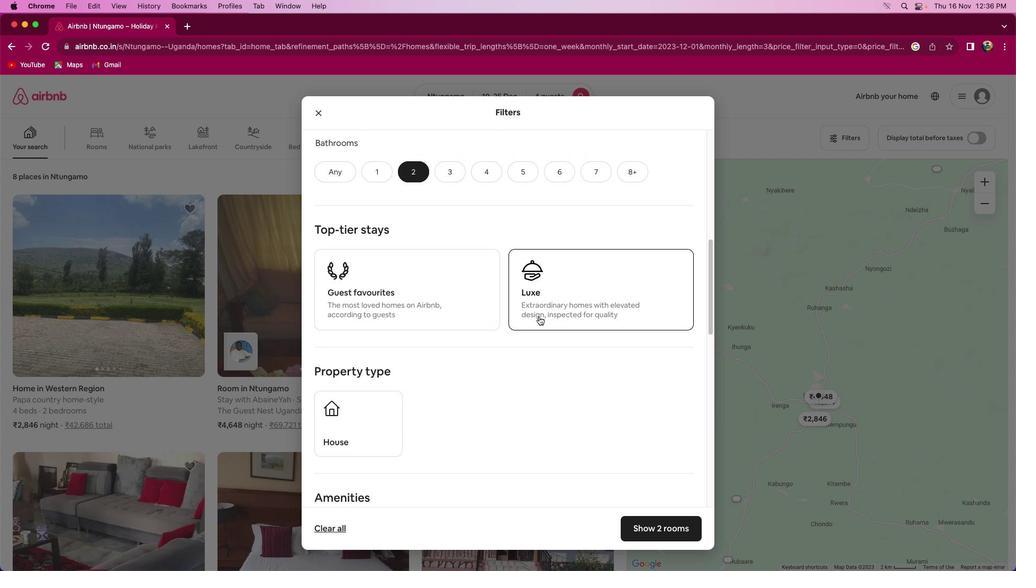 
Action: Mouse scrolled (539, 317) with delta (0, -1)
Screenshot: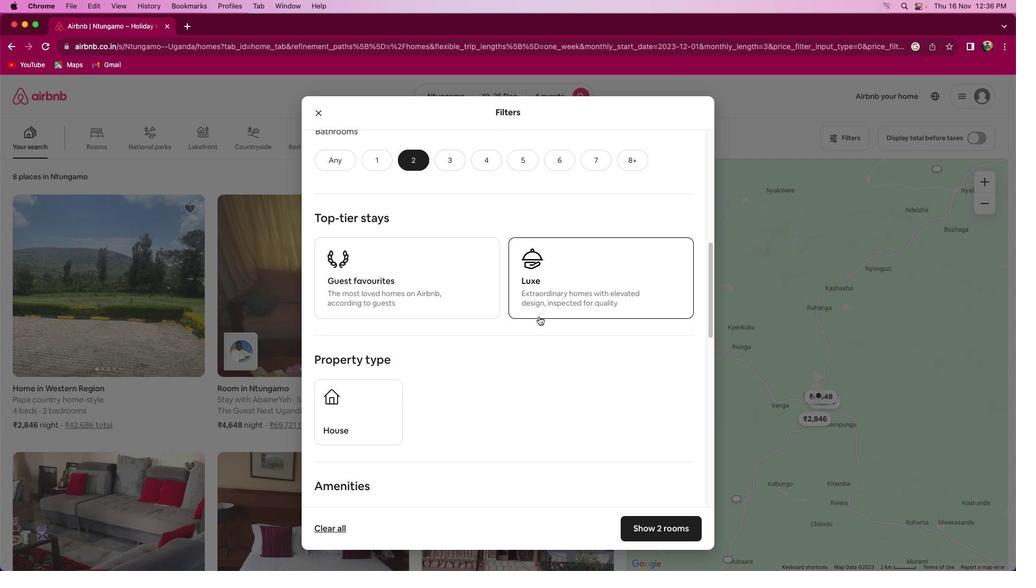 
Action: Mouse moved to (541, 307)
Screenshot: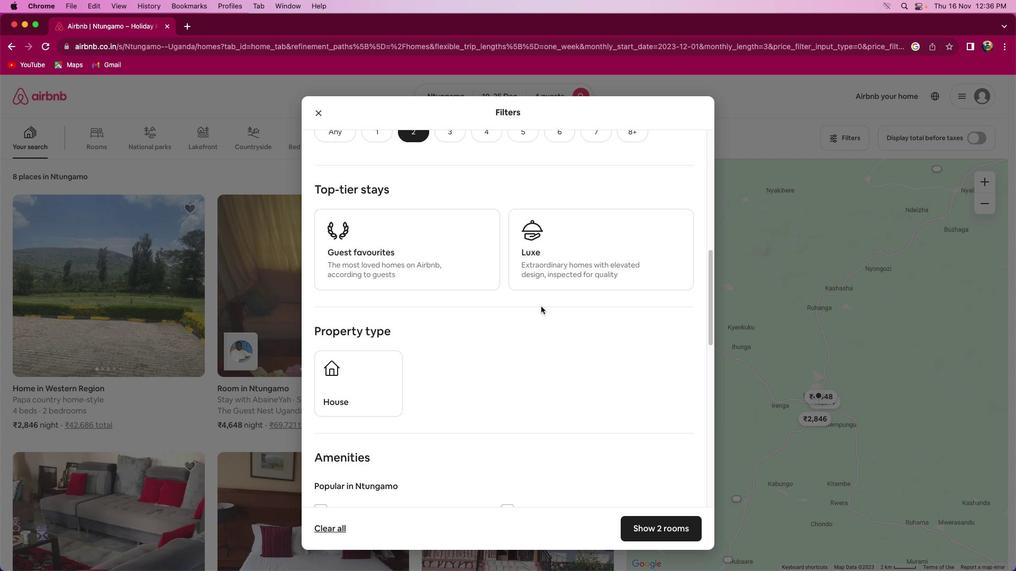 
Action: Mouse scrolled (541, 307) with delta (0, 0)
Screenshot: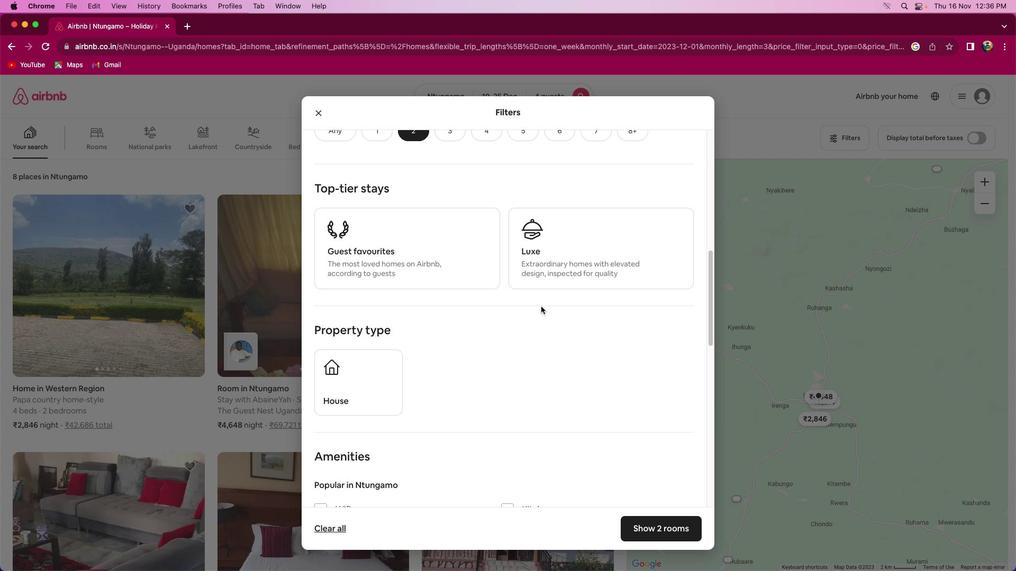 
Action: Mouse scrolled (541, 307) with delta (0, 0)
Screenshot: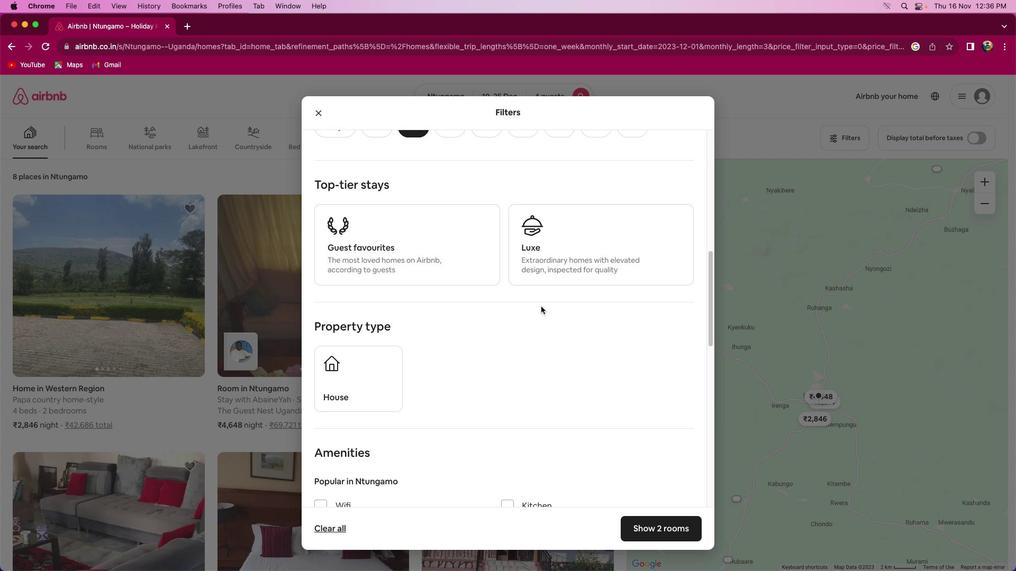 
Action: Mouse moved to (514, 316)
Screenshot: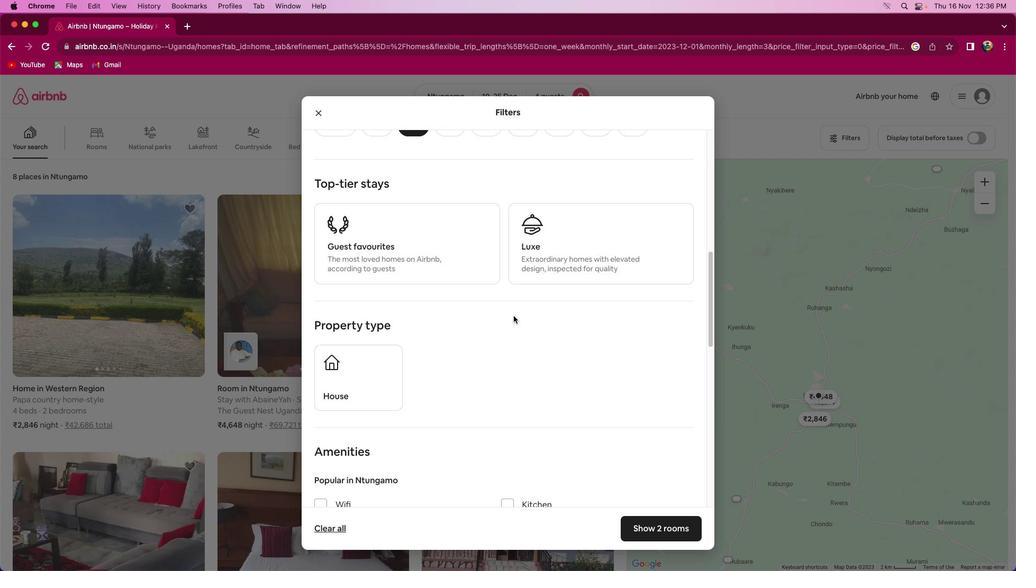 
Action: Mouse scrolled (514, 316) with delta (0, 0)
Screenshot: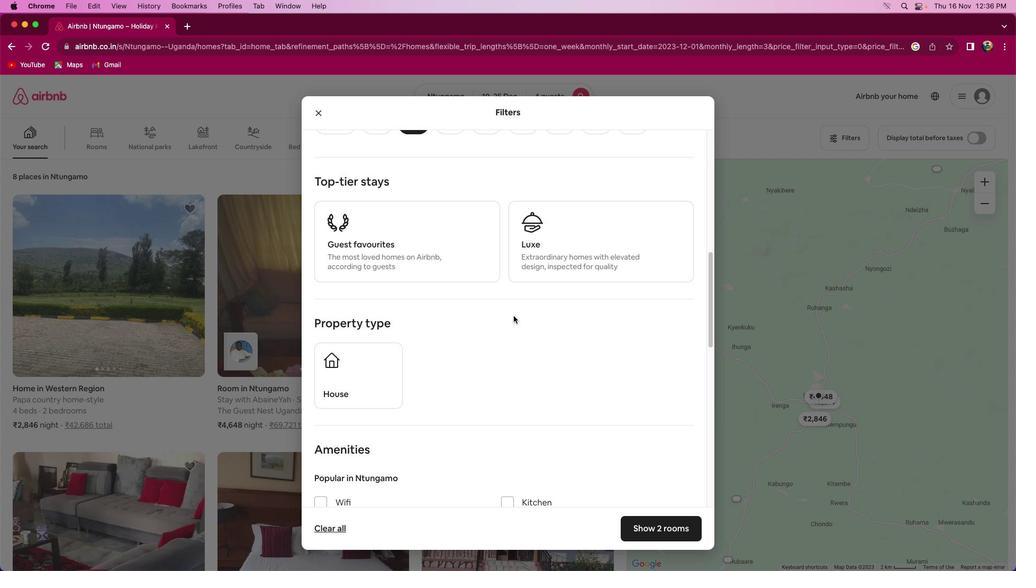 
Action: Mouse scrolled (514, 316) with delta (0, 0)
Screenshot: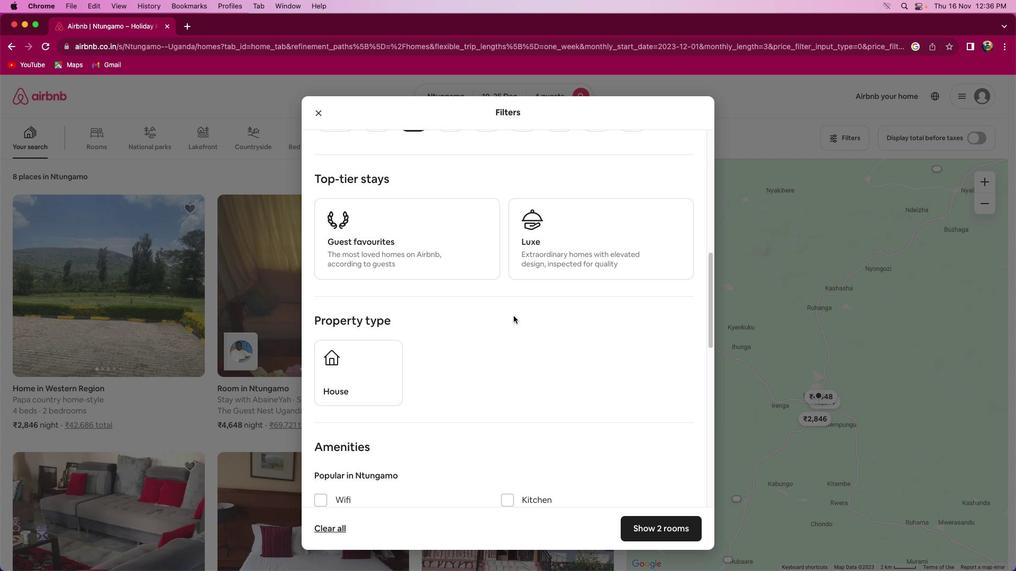 
Action: Mouse moved to (524, 323)
Screenshot: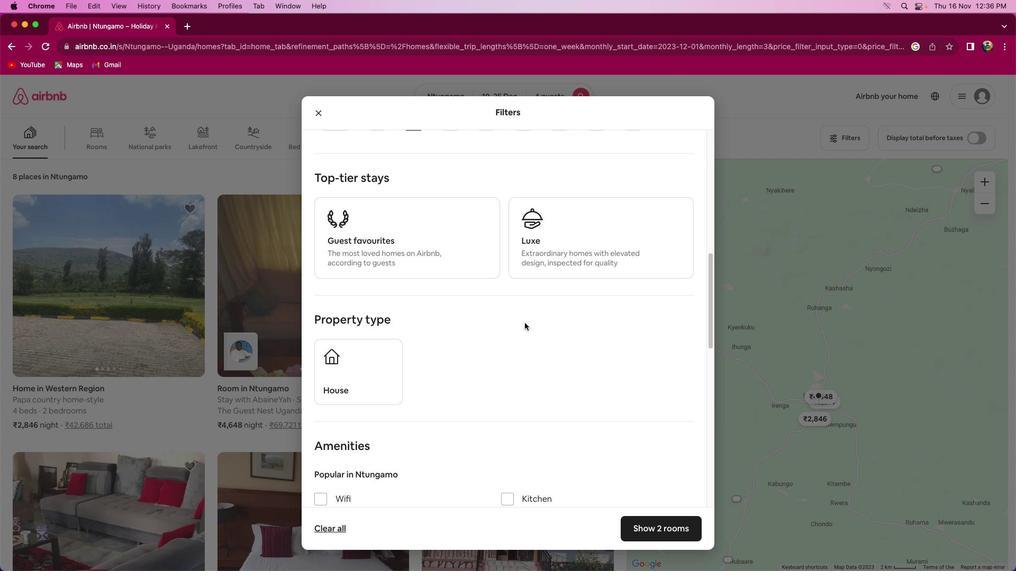 
Action: Mouse pressed left at (524, 323)
Screenshot: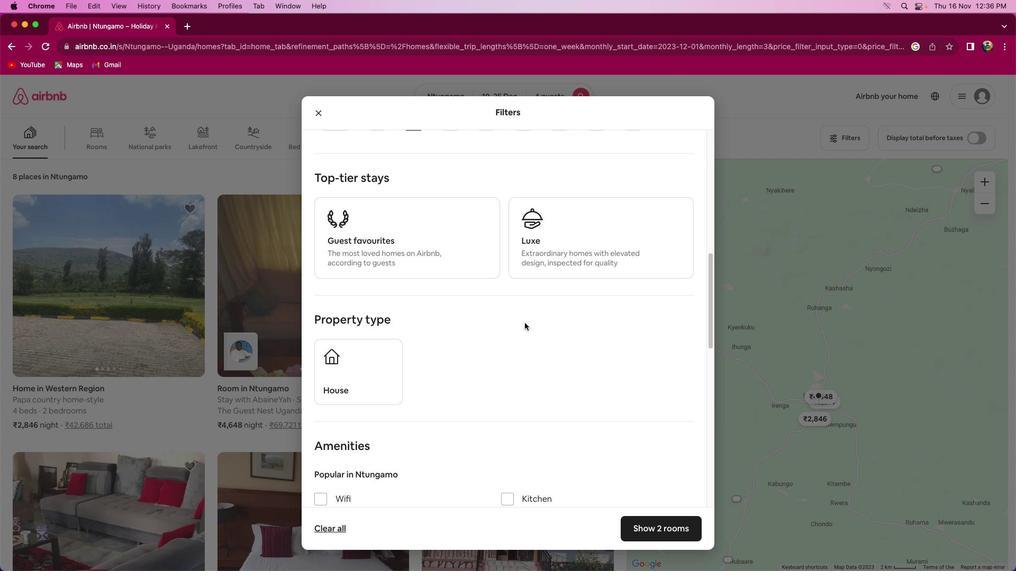 
Action: Mouse moved to (524, 323)
Screenshot: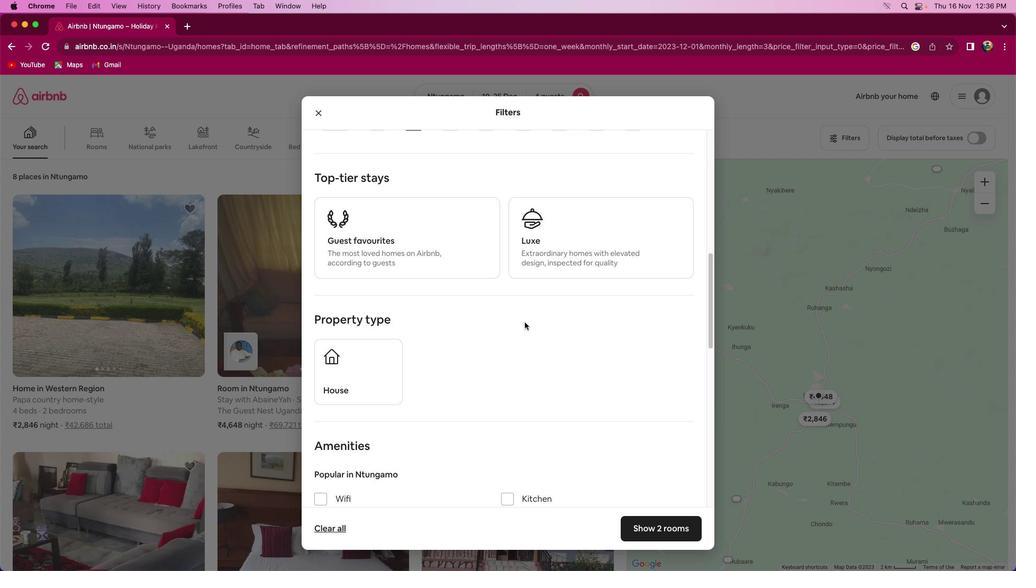 
Action: Mouse scrolled (524, 323) with delta (0, 0)
Screenshot: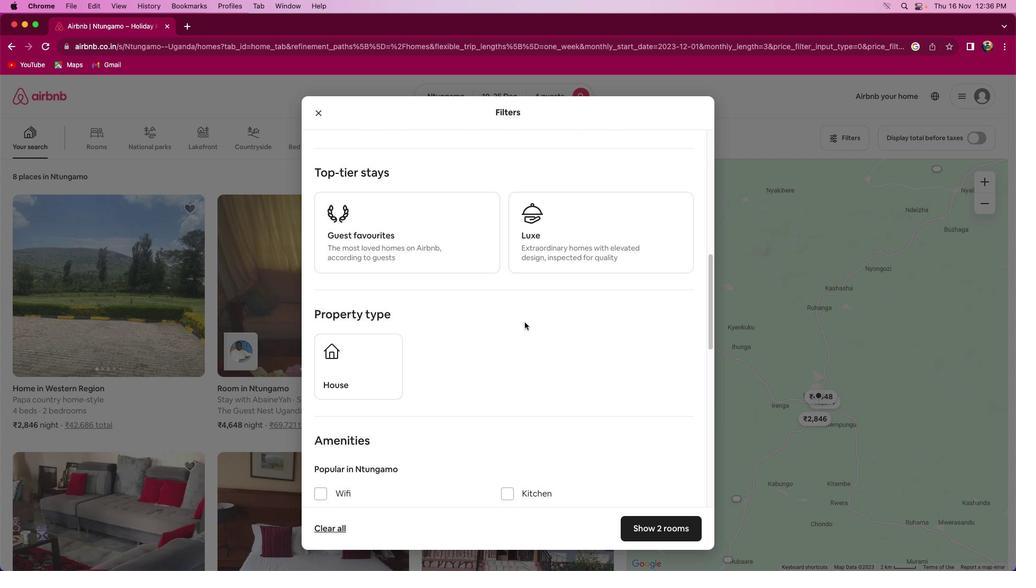 
Action: Mouse scrolled (524, 323) with delta (0, 0)
Screenshot: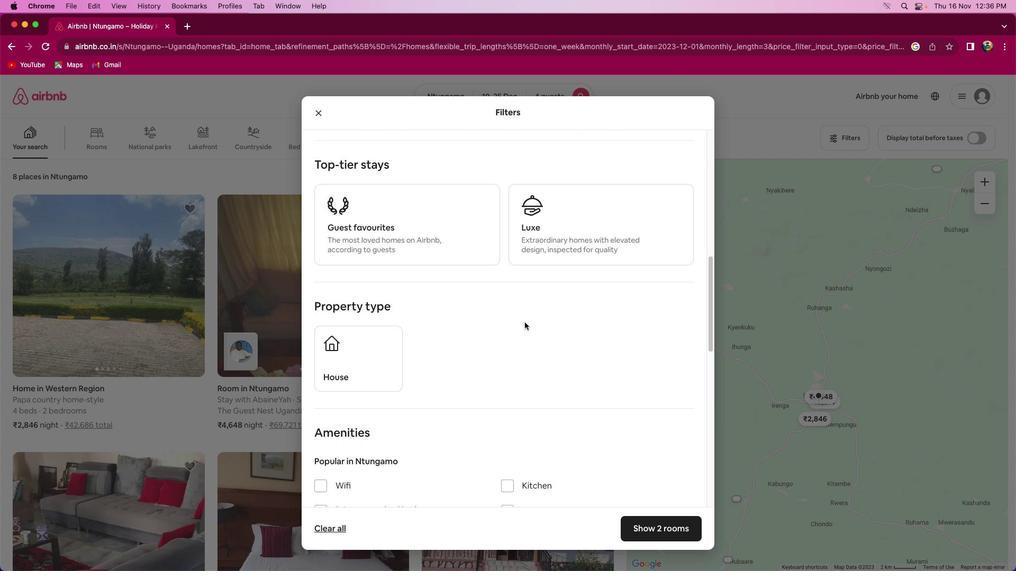 
Action: Mouse scrolled (524, 323) with delta (0, 0)
Screenshot: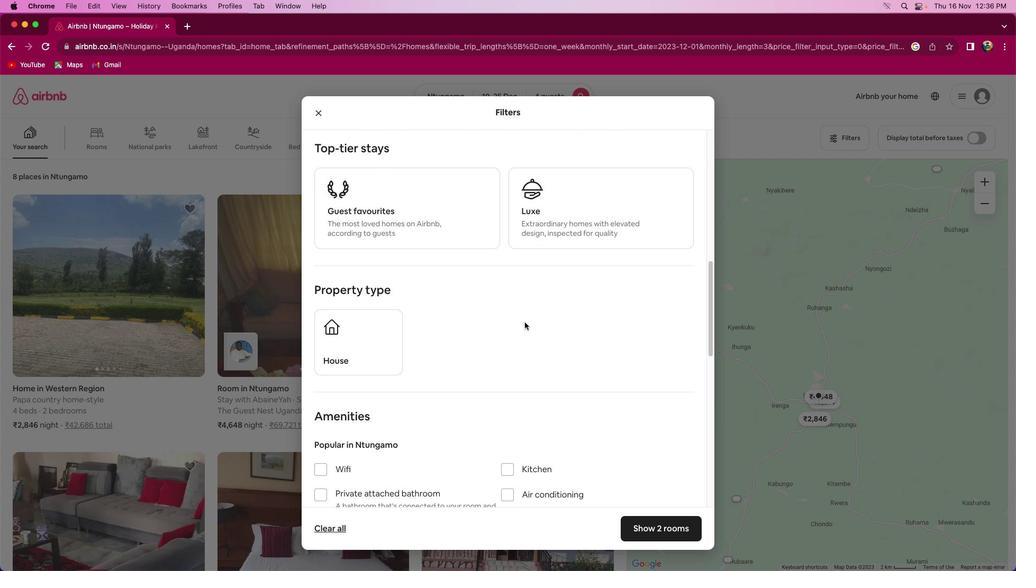 
Action: Mouse moved to (529, 344)
Screenshot: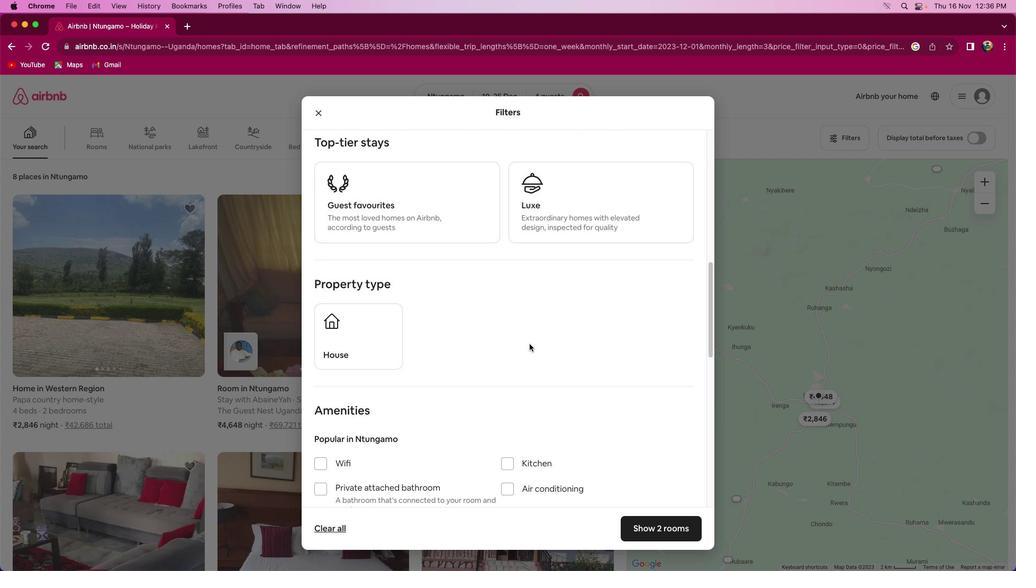 
Action: Mouse scrolled (529, 344) with delta (0, 0)
Screenshot: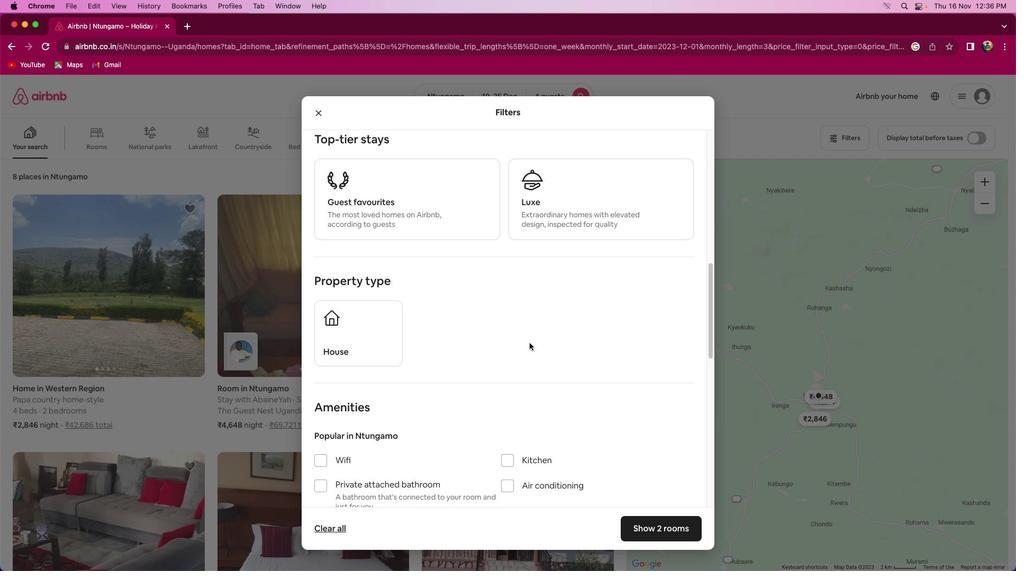 
Action: Mouse scrolled (529, 344) with delta (0, 0)
Screenshot: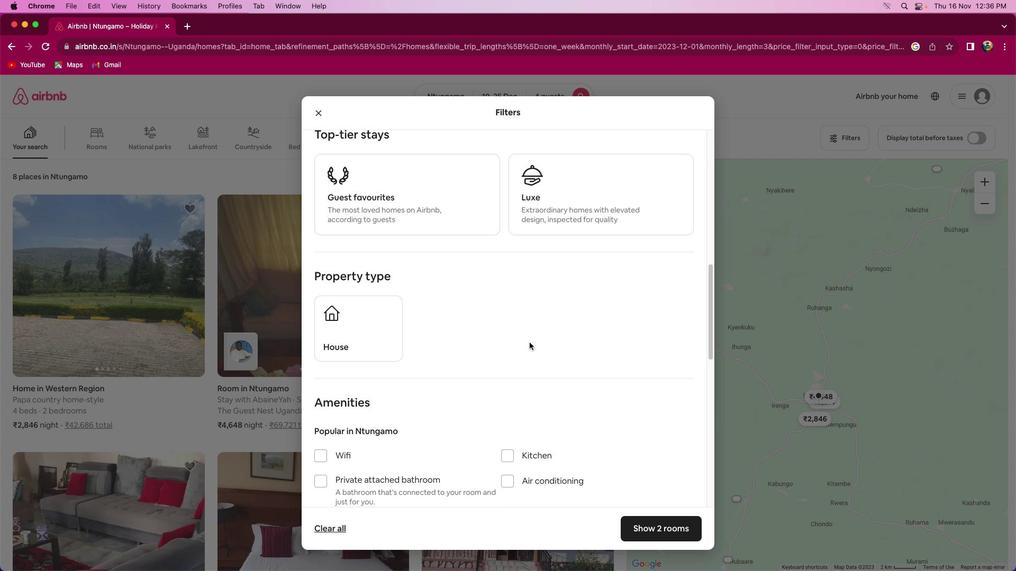 
Action: Mouse moved to (529, 343)
Screenshot: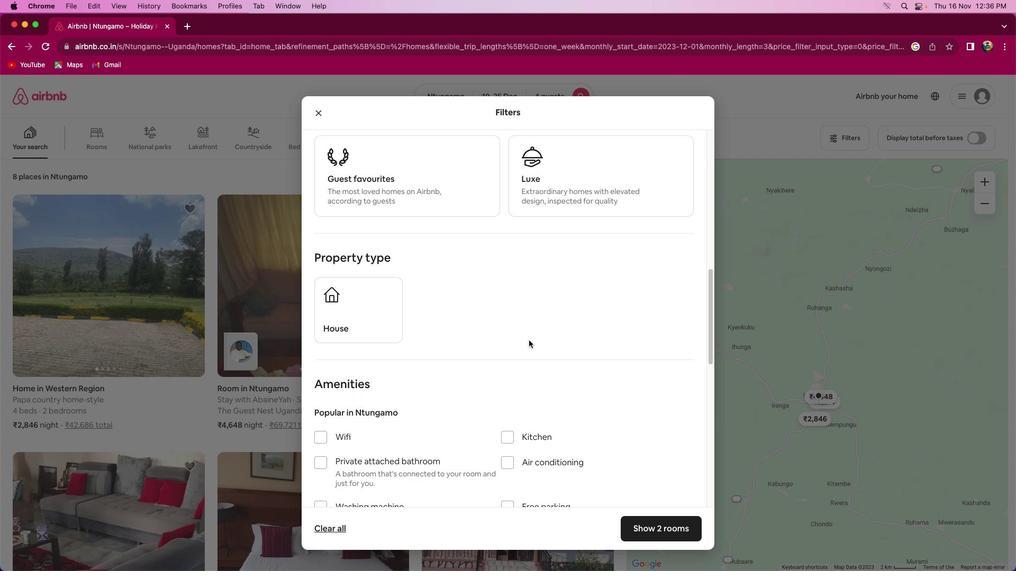 
Action: Mouse scrolled (529, 343) with delta (0, 0)
Screenshot: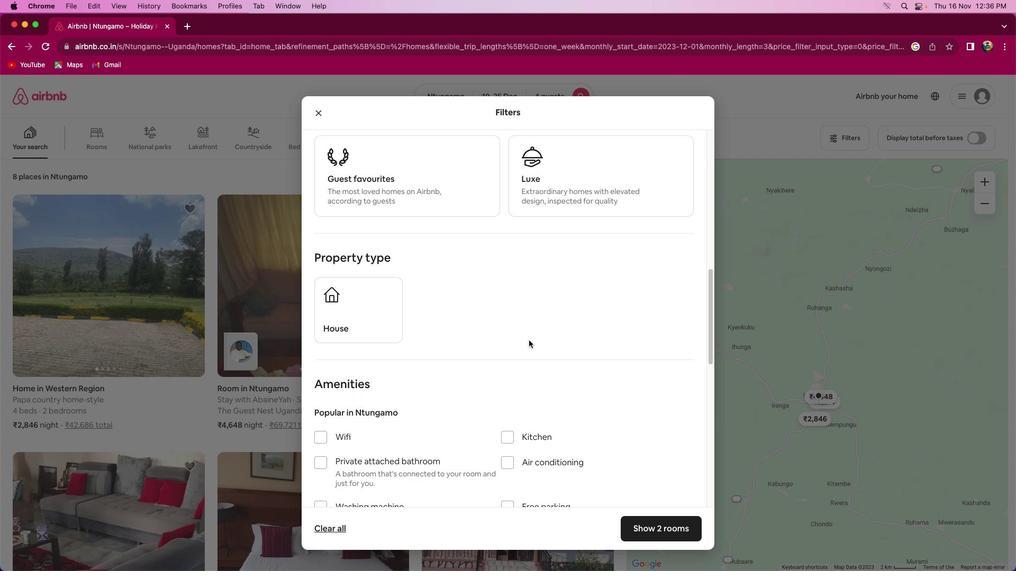 
Action: Mouse moved to (529, 340)
Screenshot: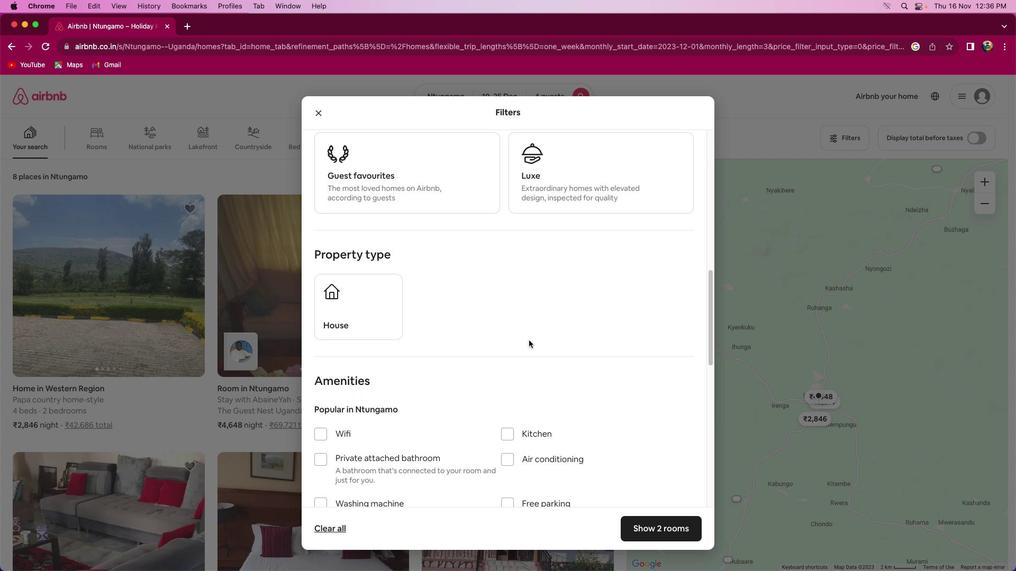 
Action: Mouse scrolled (529, 340) with delta (0, 0)
Screenshot: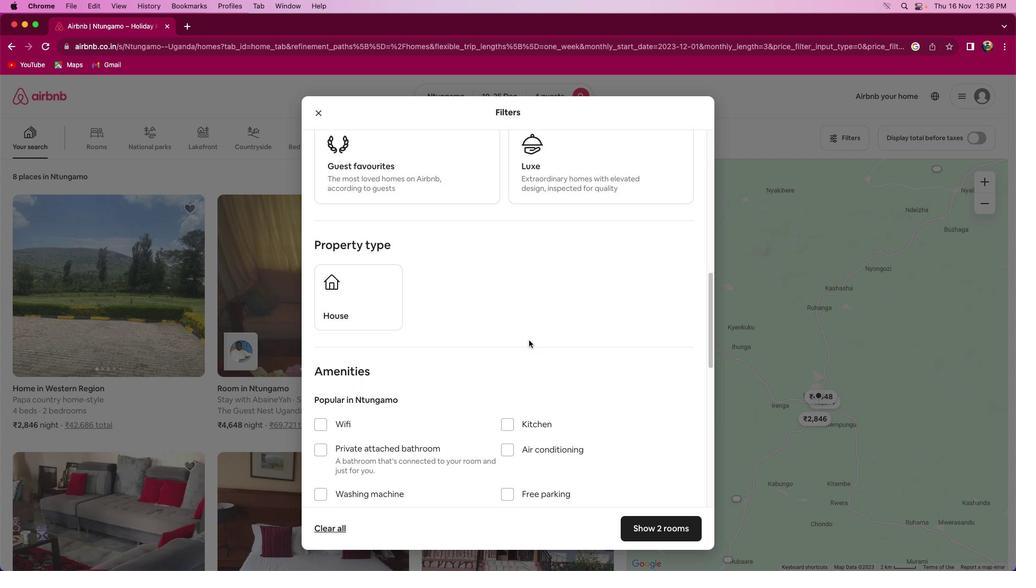 
Action: Mouse scrolled (529, 340) with delta (0, 0)
Screenshot: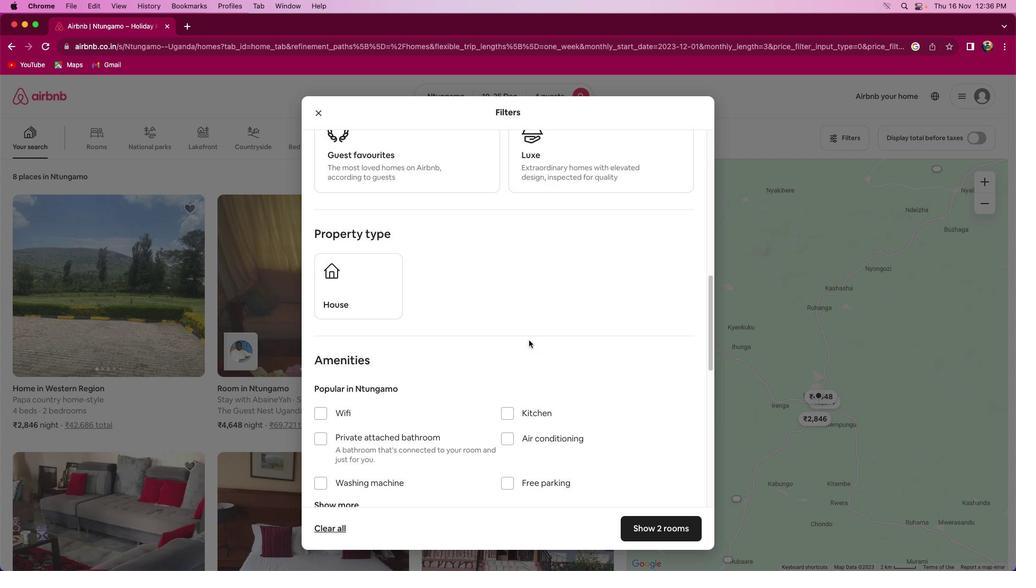 
Action: Mouse scrolled (529, 340) with delta (0, -1)
Screenshot: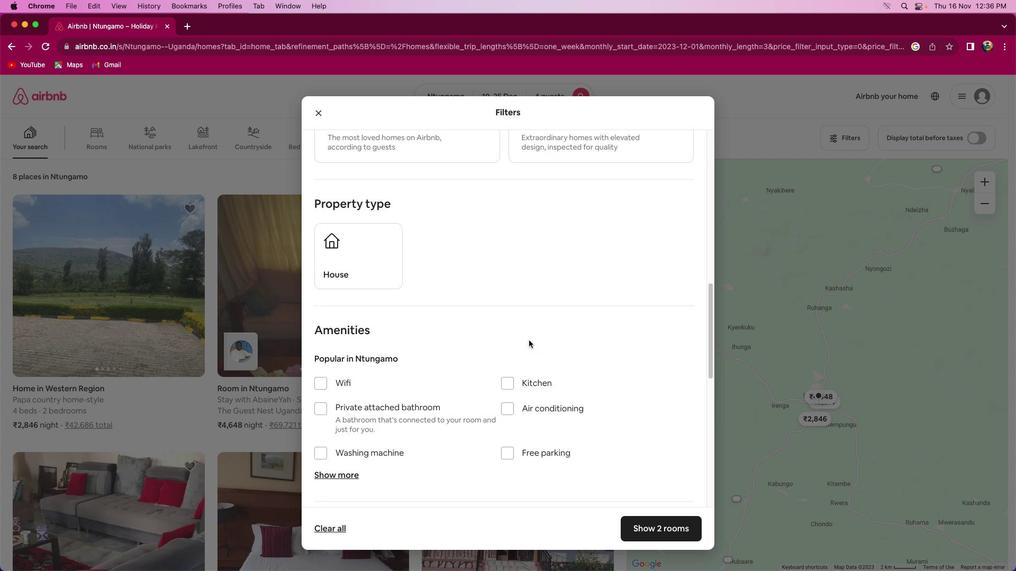 
Action: Mouse scrolled (529, 340) with delta (0, 0)
Screenshot: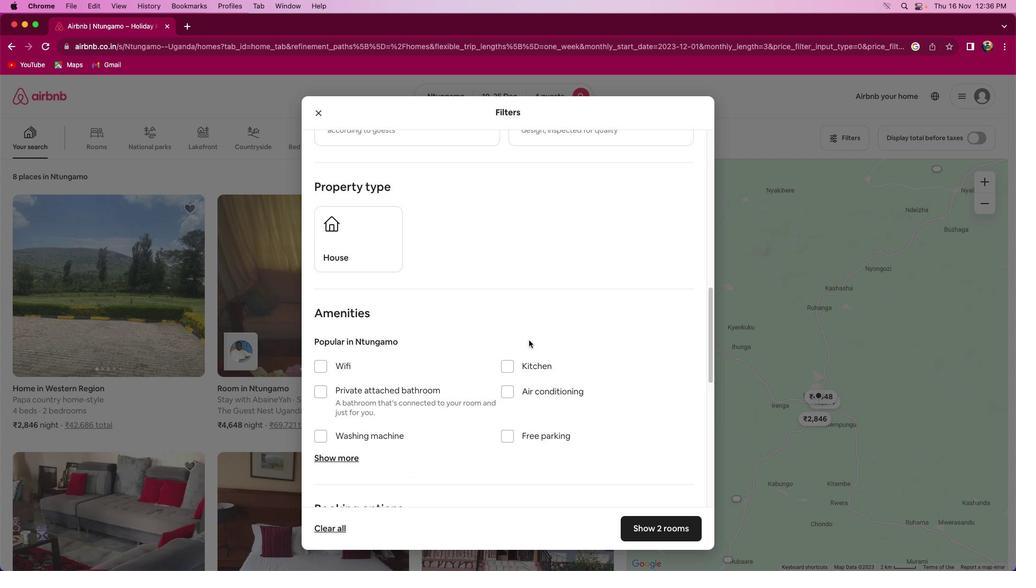 
Action: Mouse scrolled (529, 340) with delta (0, 0)
Screenshot: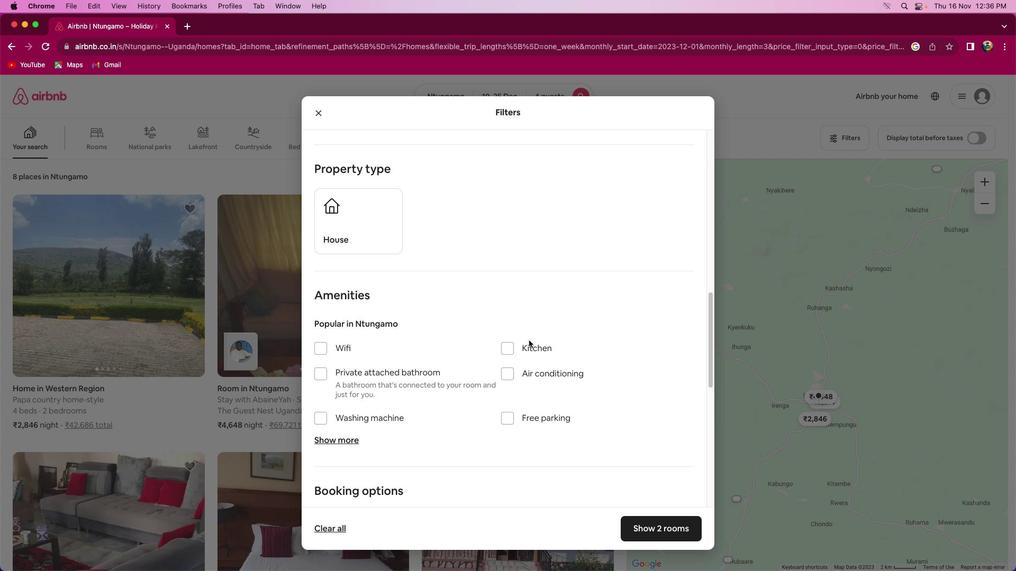 
Action: Mouse scrolled (529, 340) with delta (0, 0)
Screenshot: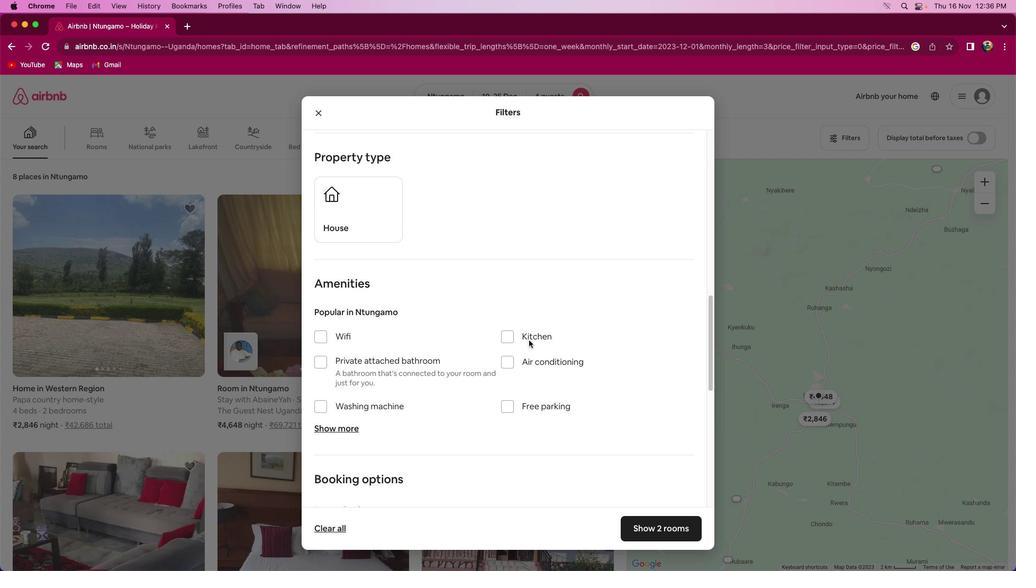 
Action: Mouse scrolled (529, 340) with delta (0, 0)
Screenshot: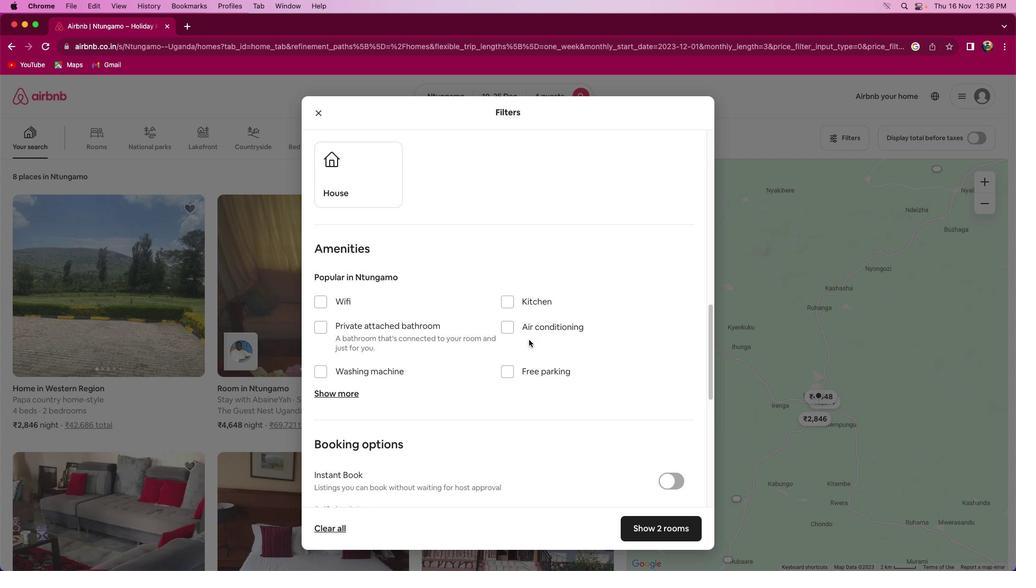 
Action: Mouse moved to (328, 298)
Screenshot: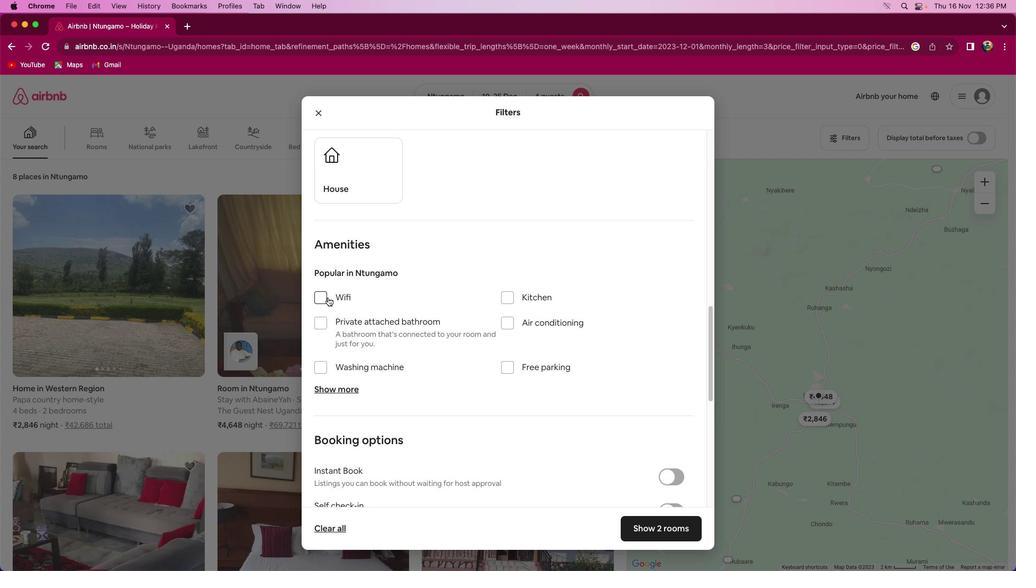 
Action: Mouse pressed left at (328, 298)
Screenshot: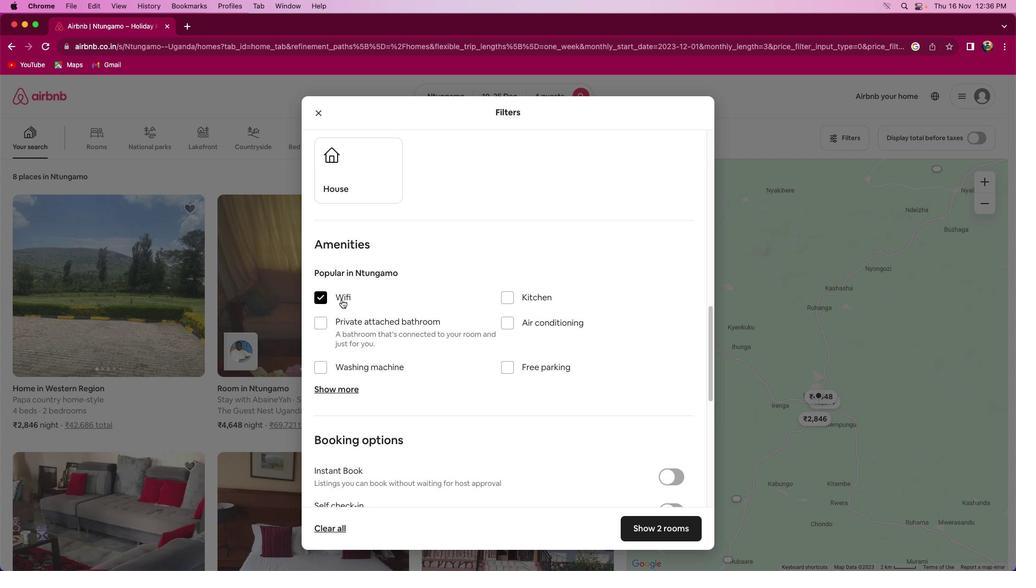 
Action: Mouse moved to (333, 387)
Screenshot: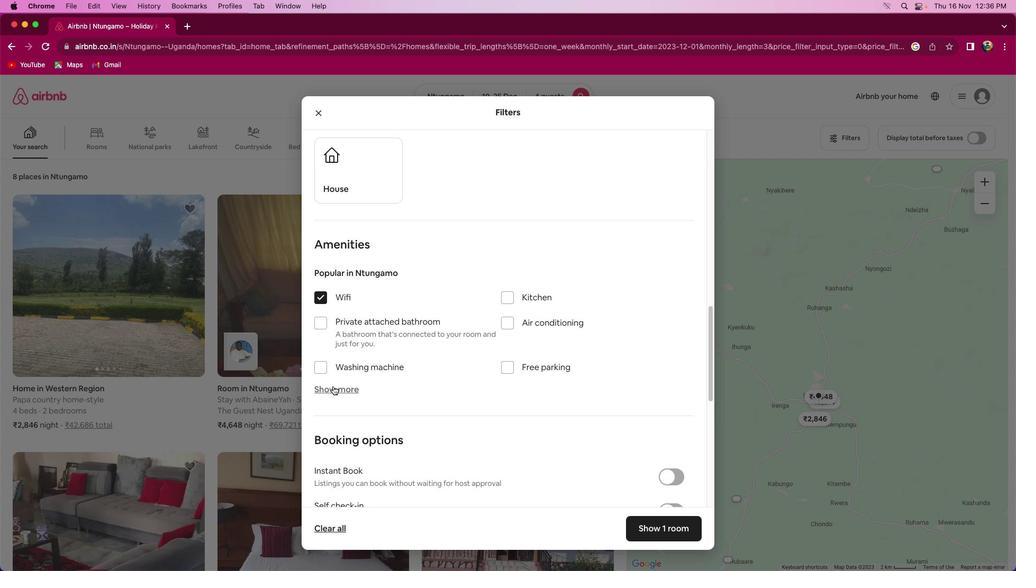 
Action: Mouse pressed left at (333, 387)
Screenshot: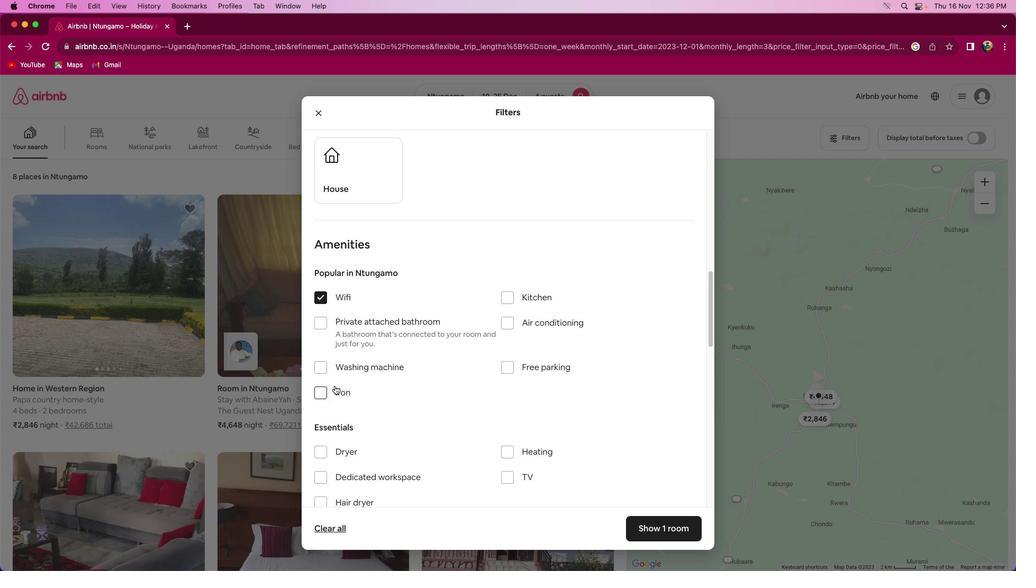 
Action: Mouse moved to (471, 369)
Screenshot: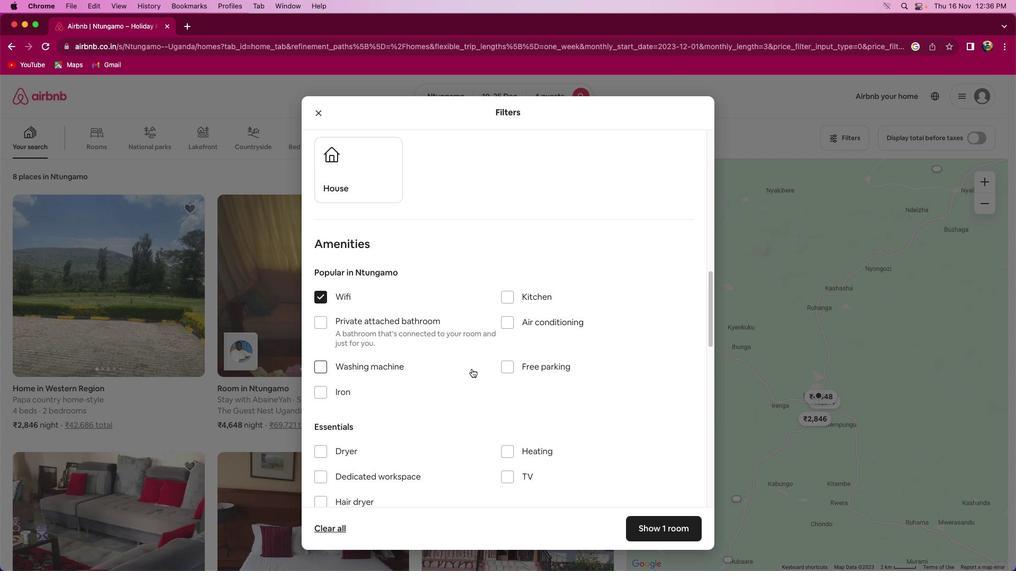 
Action: Mouse scrolled (471, 369) with delta (0, 0)
Screenshot: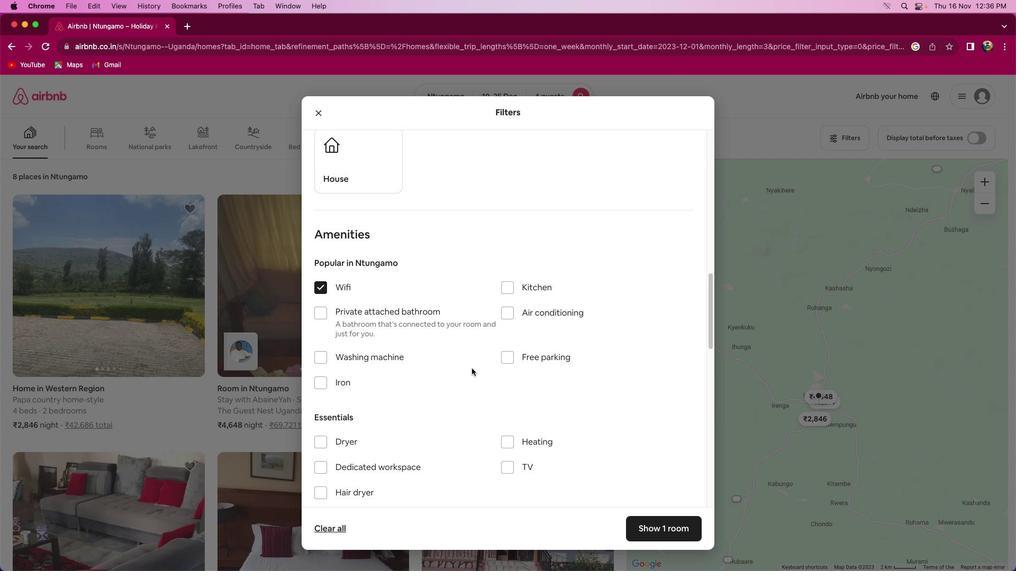 
Action: Mouse scrolled (471, 369) with delta (0, 0)
Screenshot: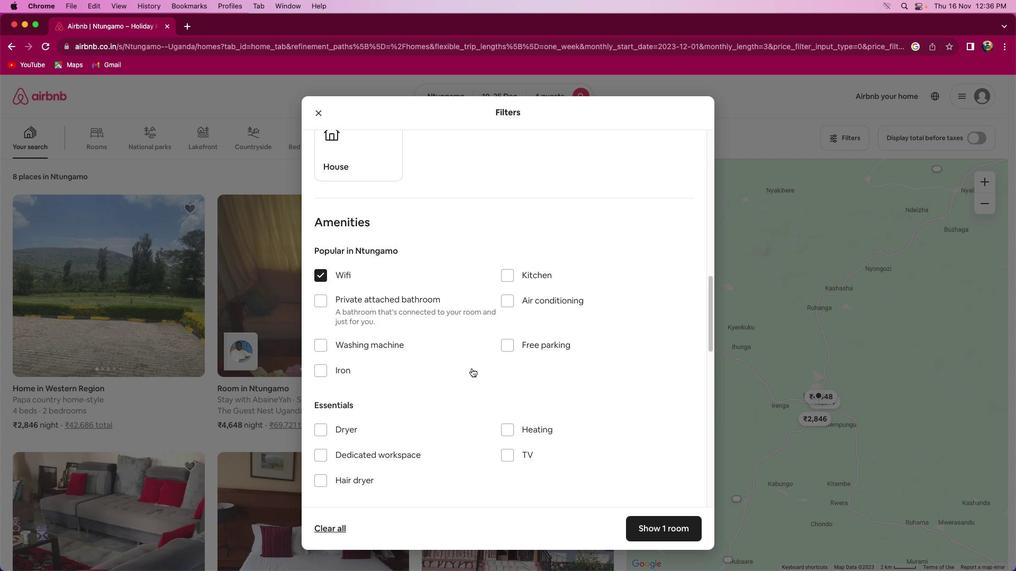 
Action: Mouse moved to (471, 369)
Screenshot: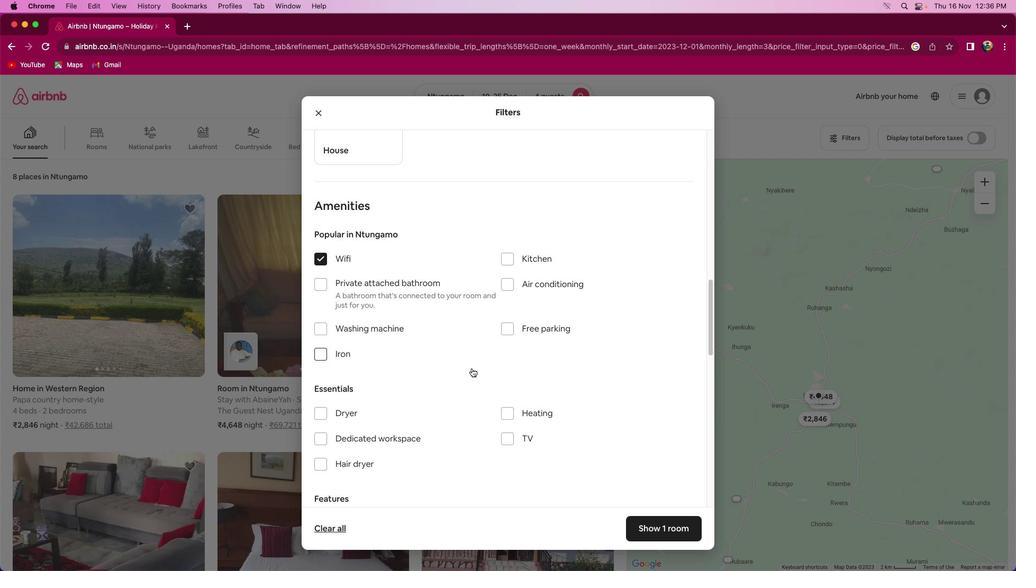 
Action: Mouse scrolled (471, 369) with delta (0, -1)
Screenshot: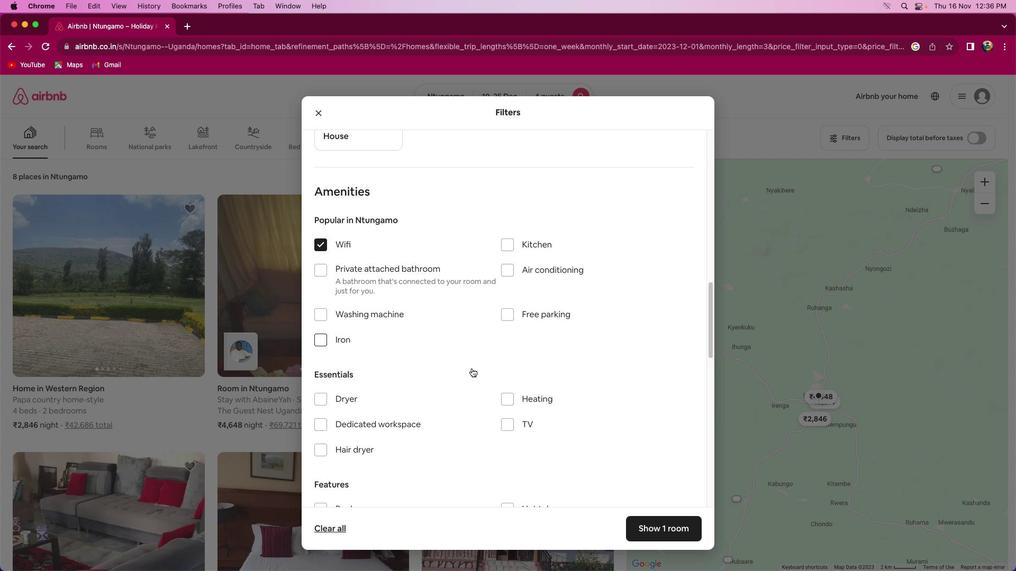 
Action: Mouse moved to (513, 416)
Screenshot: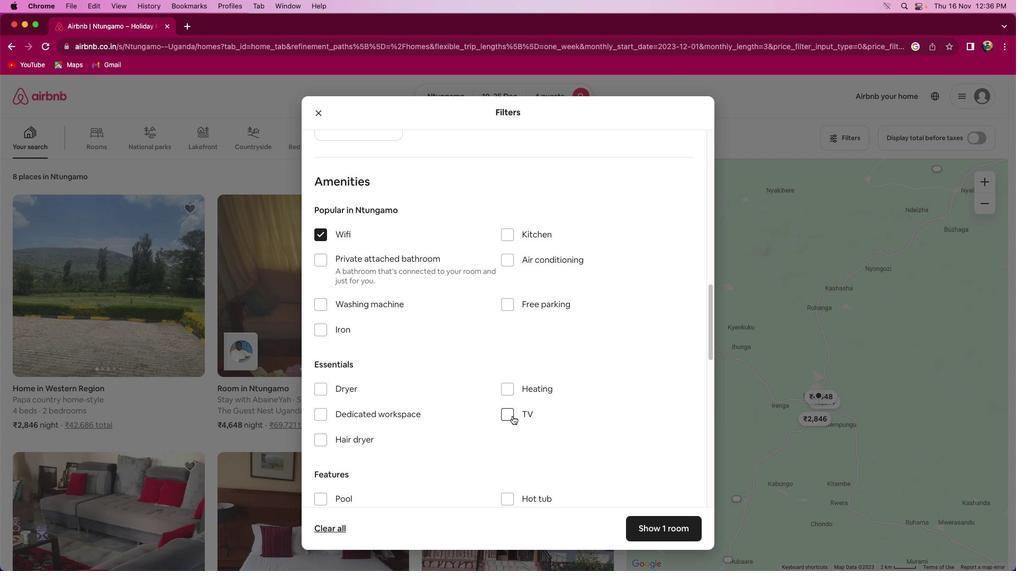 
Action: Mouse pressed left at (513, 416)
Screenshot: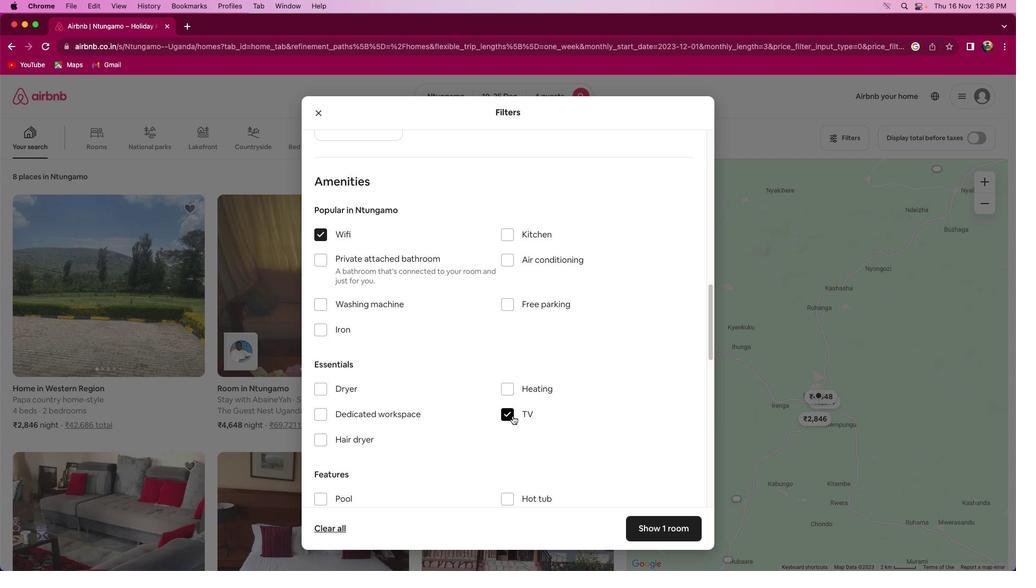 
Action: Mouse moved to (507, 302)
Screenshot: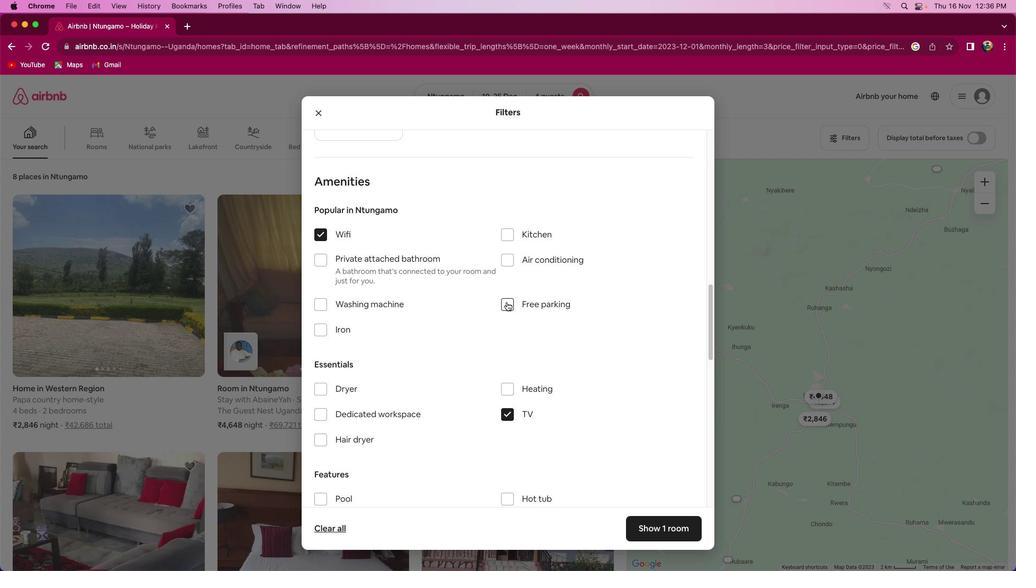 
Action: Mouse pressed left at (507, 302)
Screenshot: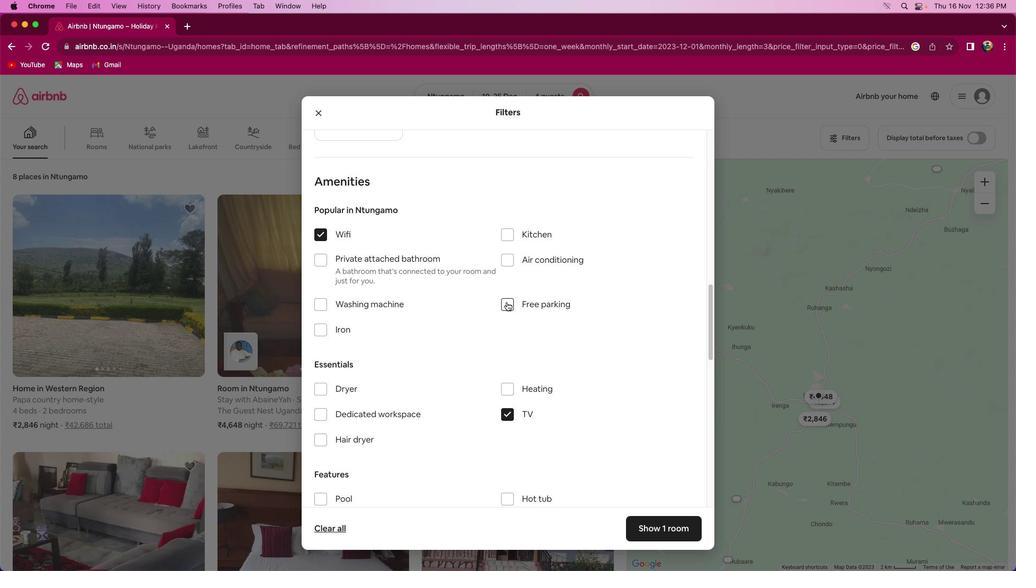 
Action: Mouse moved to (485, 350)
Screenshot: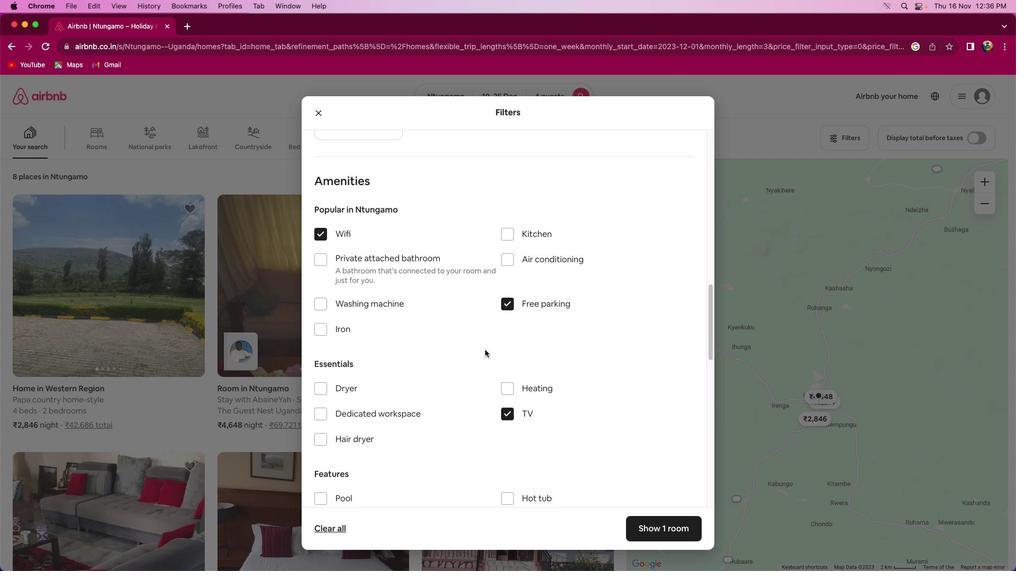 
Action: Mouse scrolled (485, 350) with delta (0, 0)
Screenshot: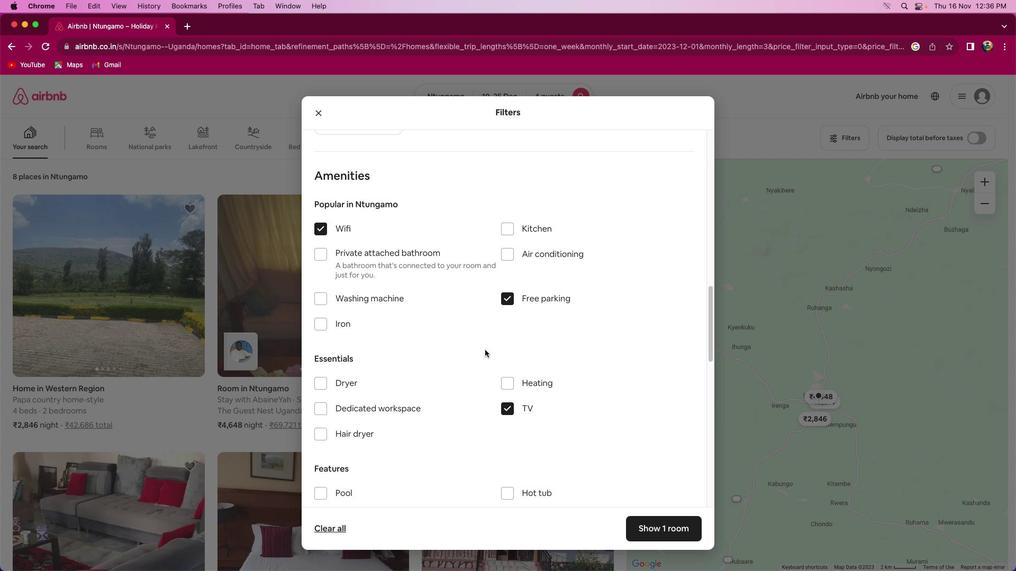 
Action: Mouse scrolled (485, 350) with delta (0, 0)
Screenshot: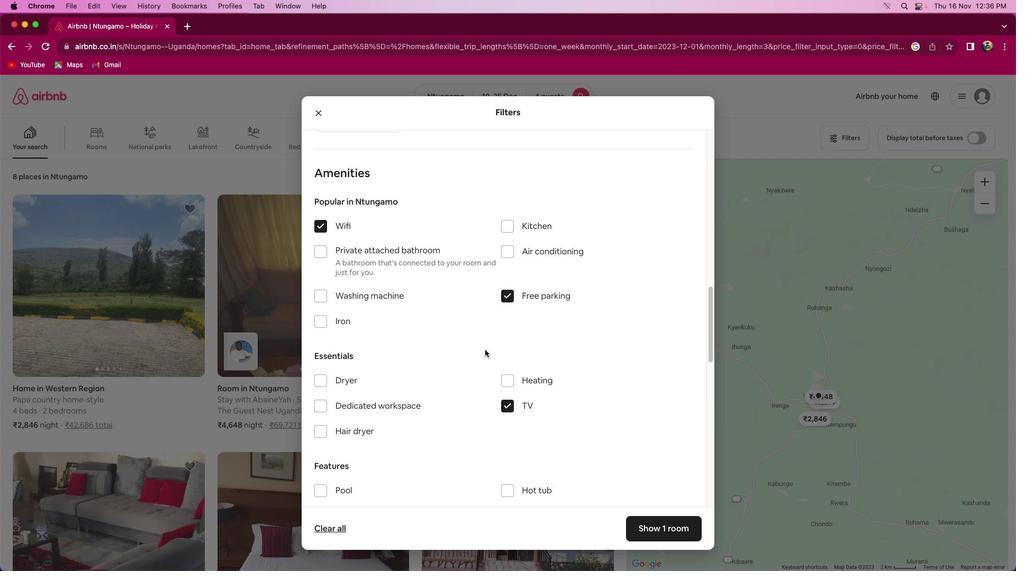
Action: Mouse scrolled (485, 350) with delta (0, -1)
Screenshot: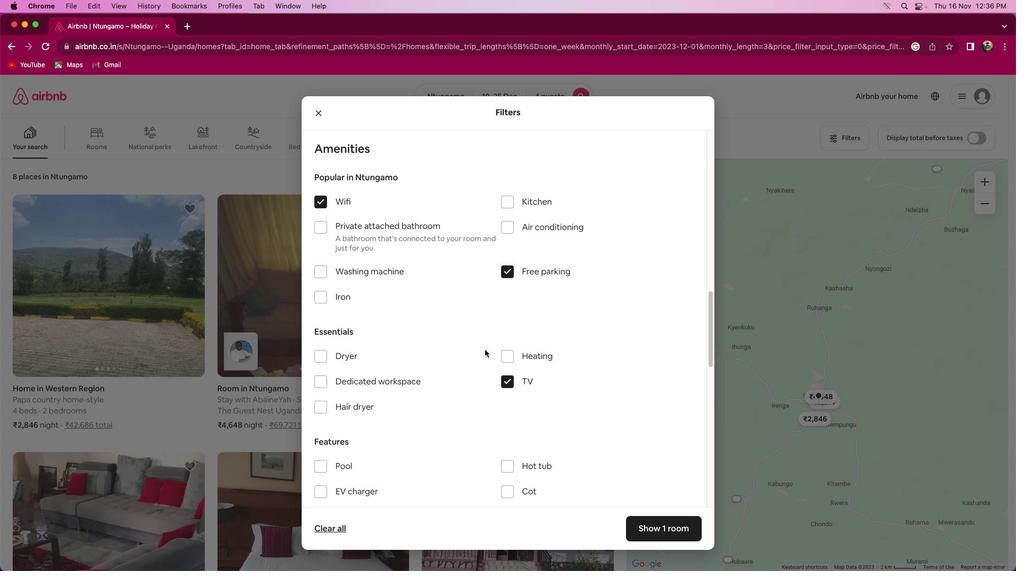 
Action: Mouse scrolled (485, 350) with delta (0, -1)
Screenshot: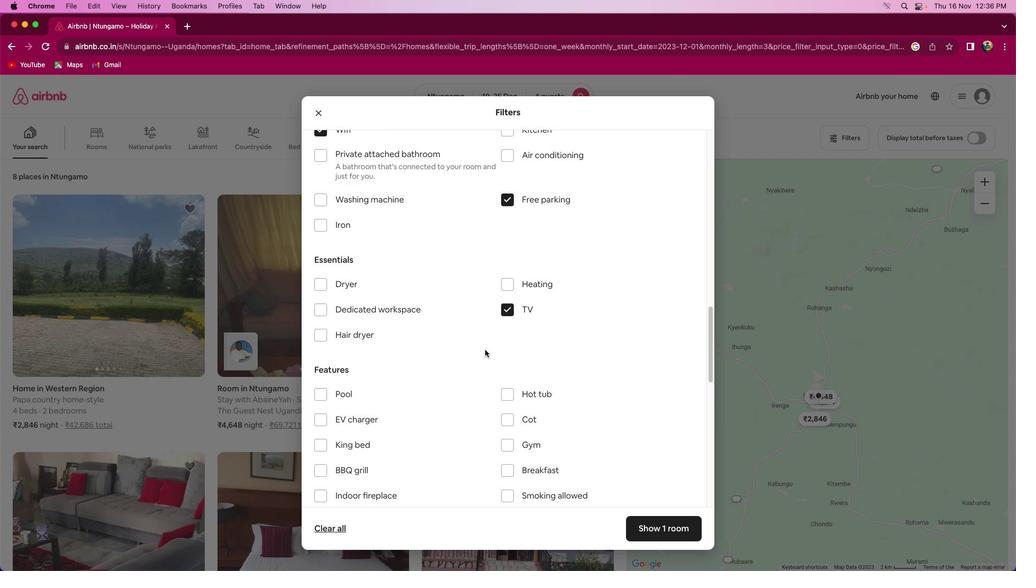 
Action: Mouse moved to (488, 368)
Screenshot: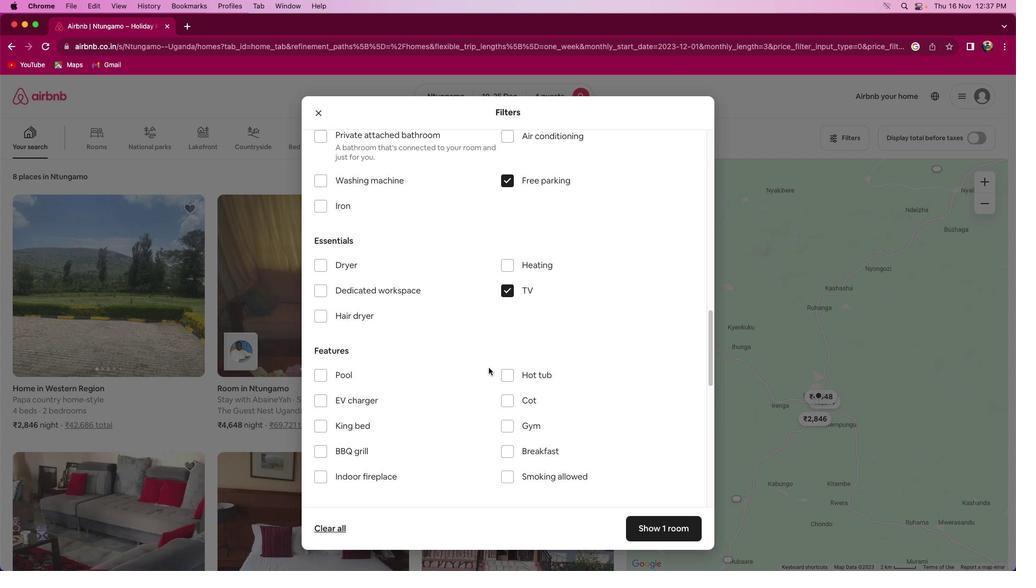 
Action: Mouse scrolled (488, 368) with delta (0, 0)
Screenshot: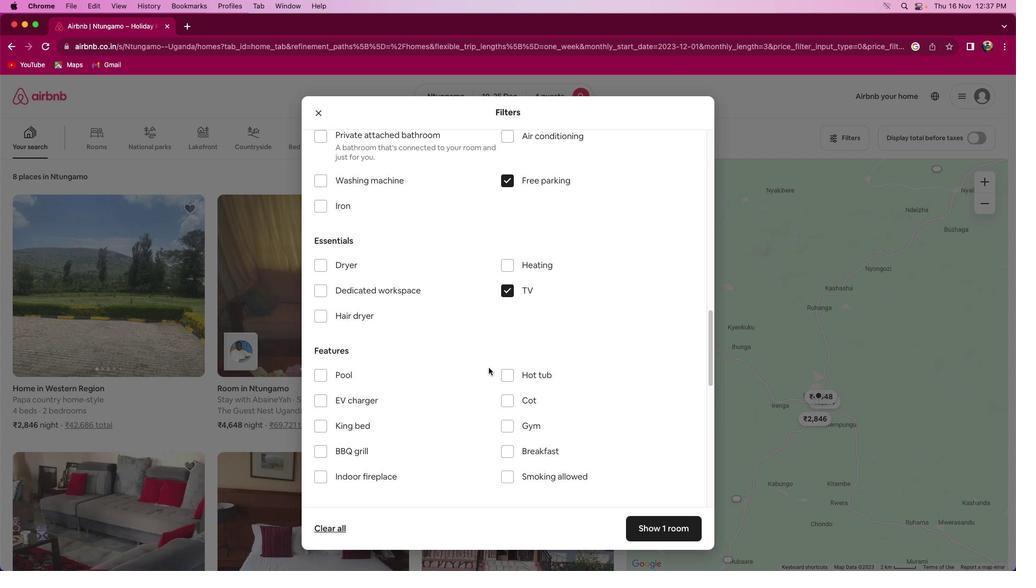 
Action: Mouse scrolled (488, 368) with delta (0, 0)
Screenshot: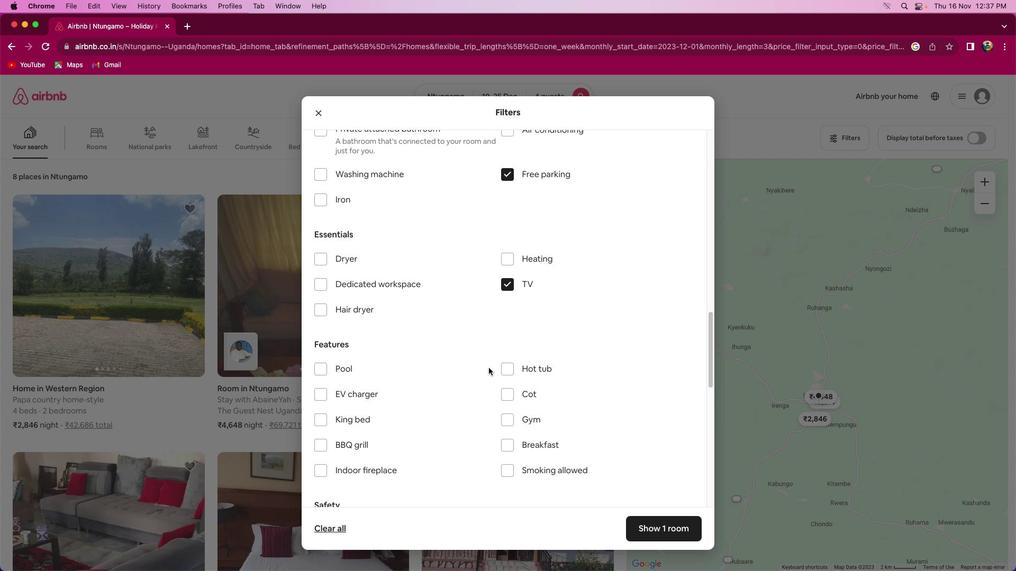 
Action: Mouse scrolled (488, 368) with delta (0, 0)
Screenshot: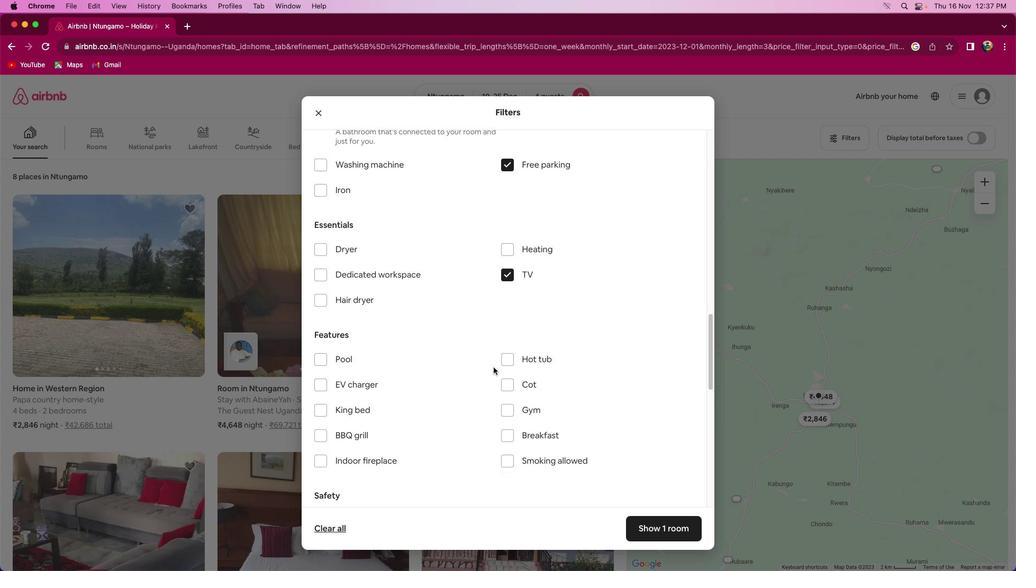 
Action: Mouse moved to (510, 408)
Screenshot: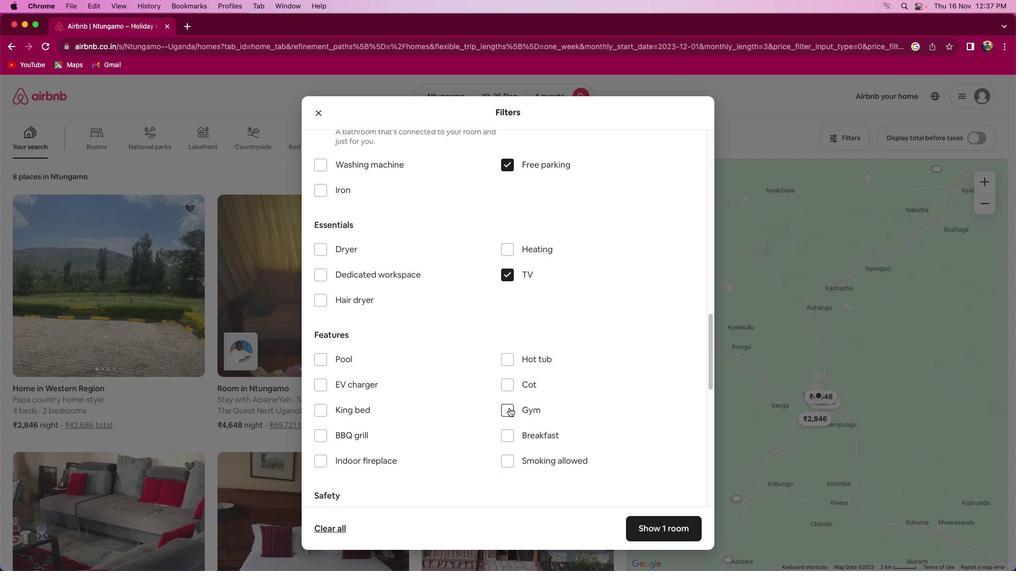 
Action: Mouse pressed left at (510, 408)
Screenshot: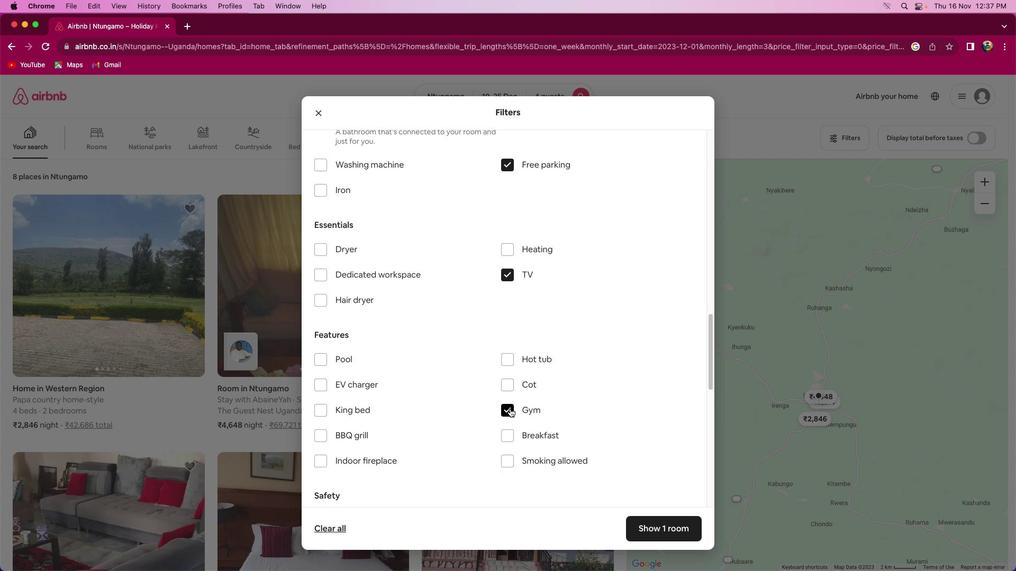
Action: Mouse moved to (506, 436)
Screenshot: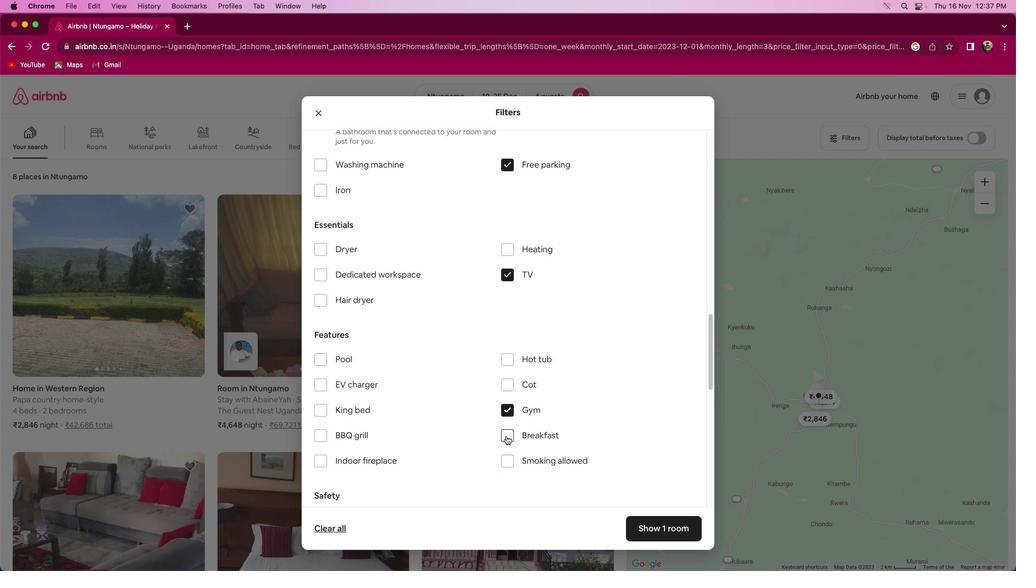 
Action: Mouse pressed left at (506, 436)
Screenshot: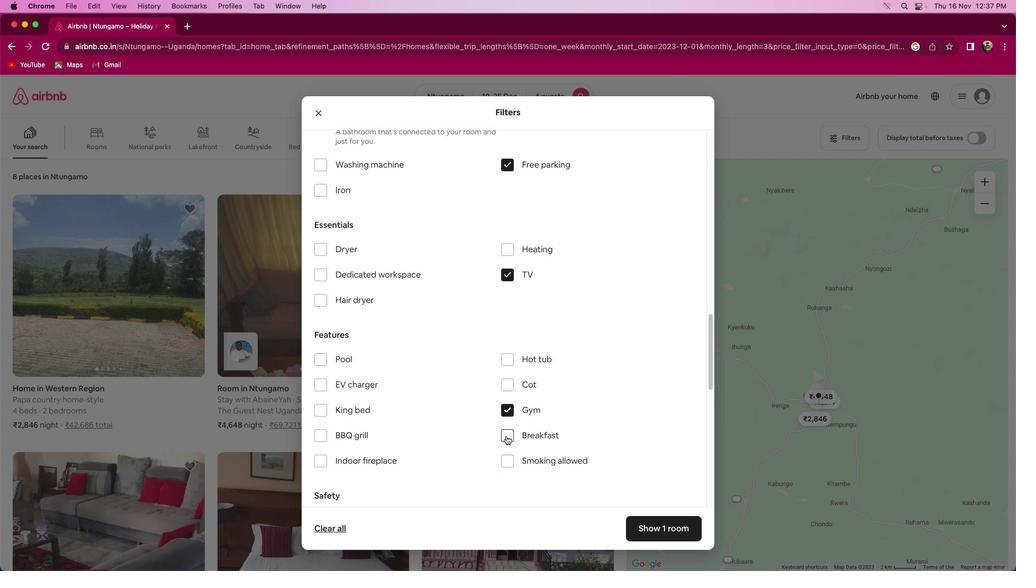 
Action: Mouse moved to (521, 404)
Screenshot: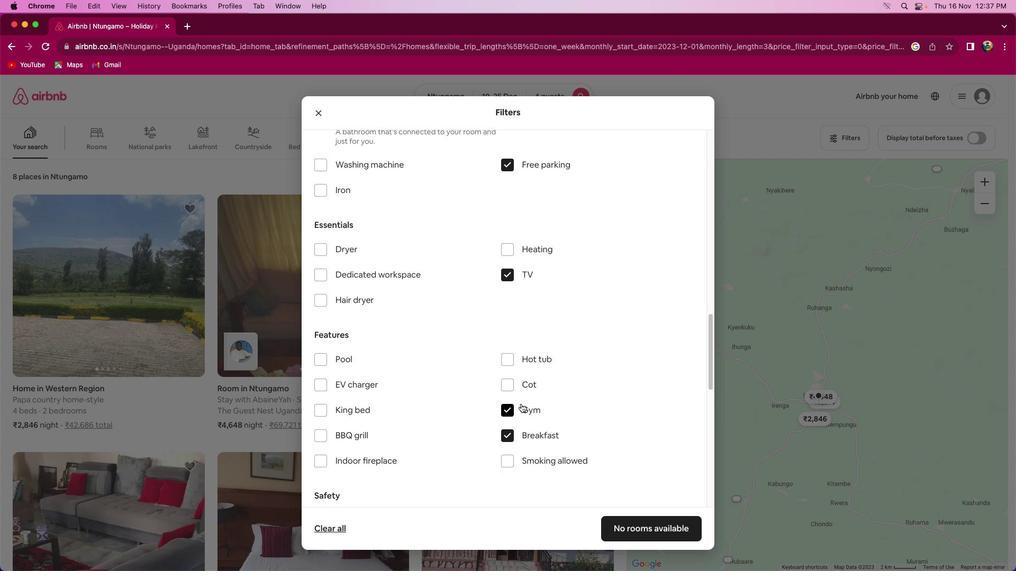 
Action: Mouse scrolled (521, 404) with delta (0, 0)
Screenshot: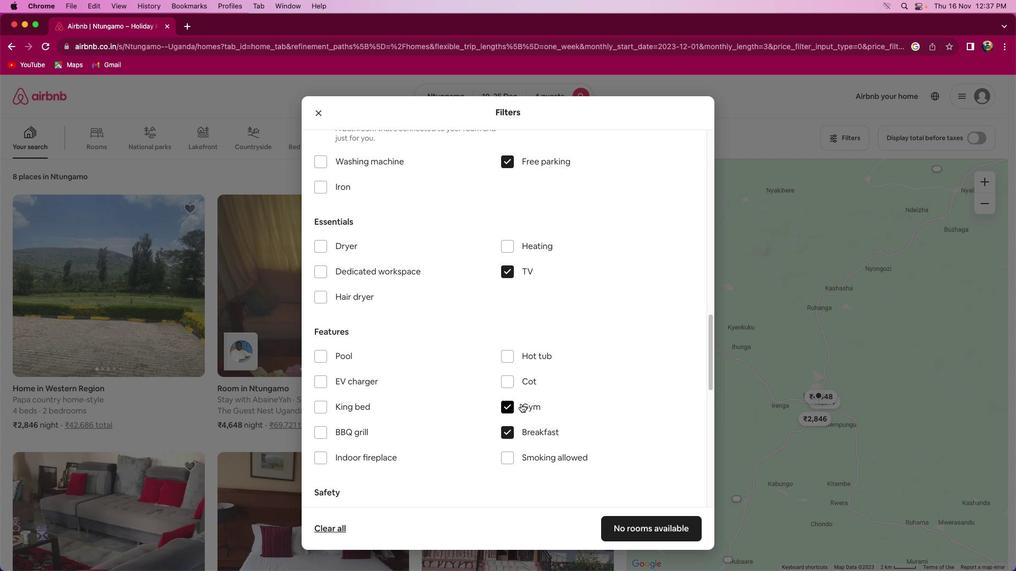 
Action: Mouse scrolled (521, 404) with delta (0, 0)
Screenshot: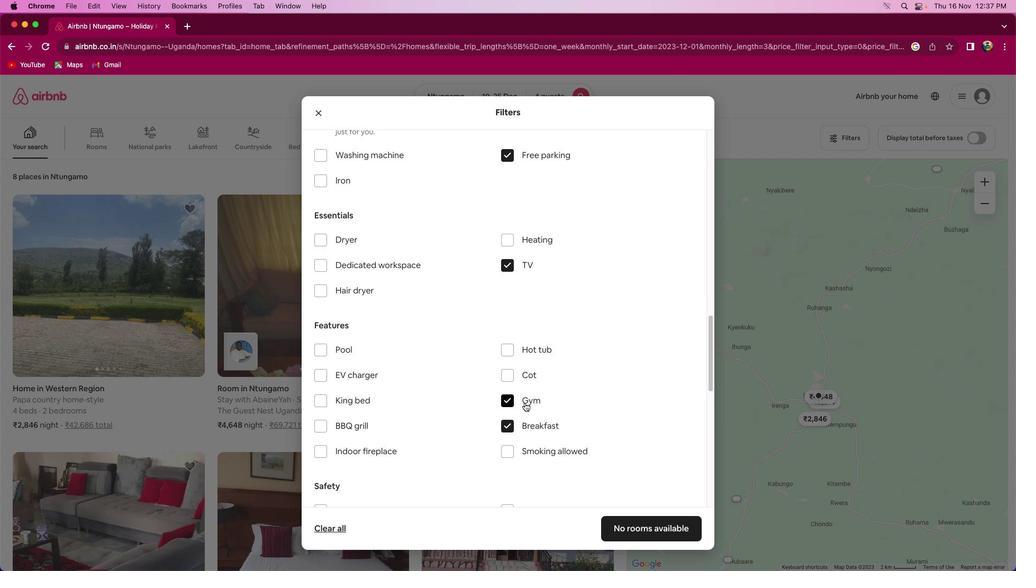 
Action: Mouse moved to (522, 404)
Screenshot: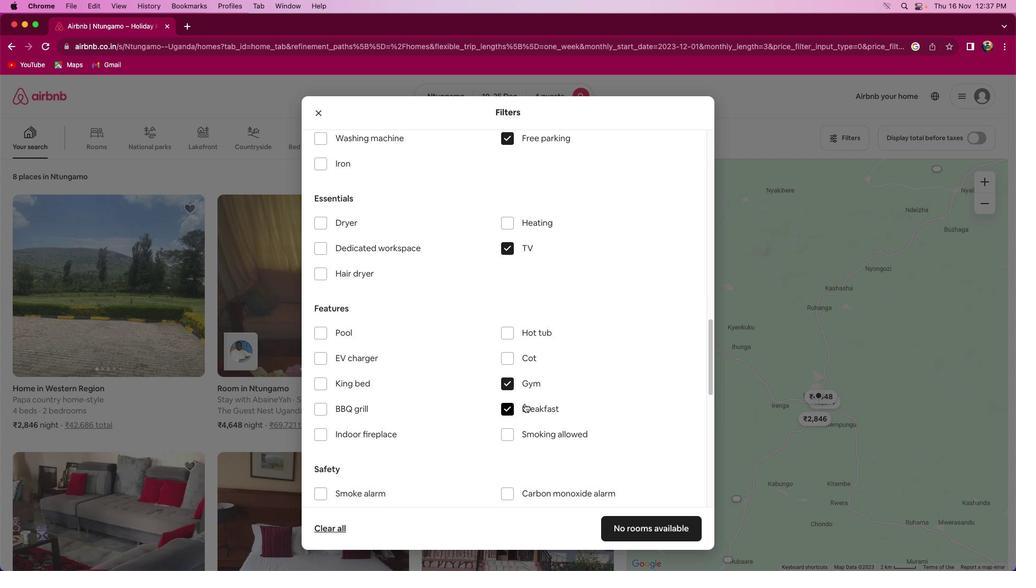 
Action: Mouse scrolled (522, 404) with delta (0, 0)
Screenshot: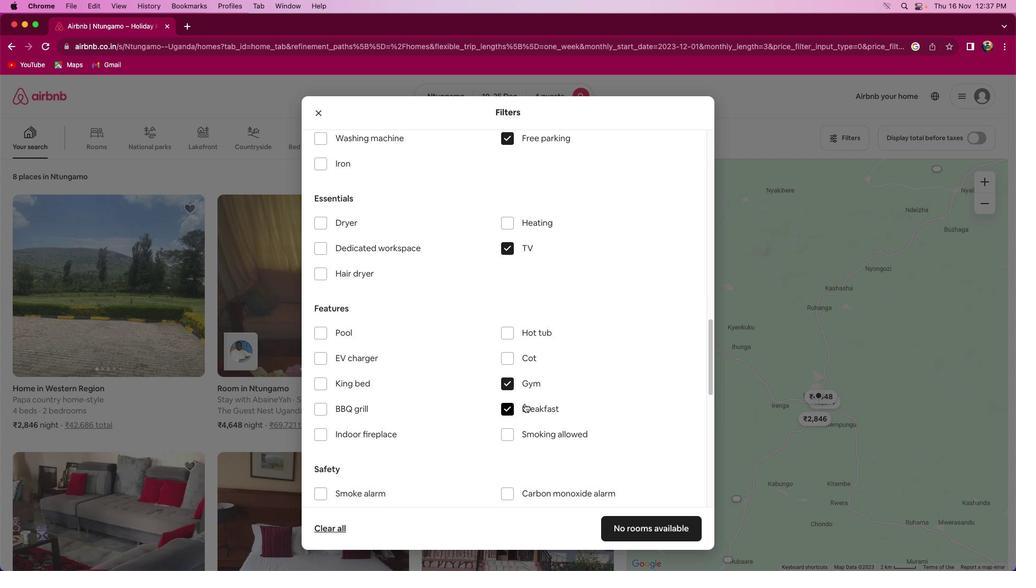 
Action: Mouse moved to (610, 525)
Screenshot: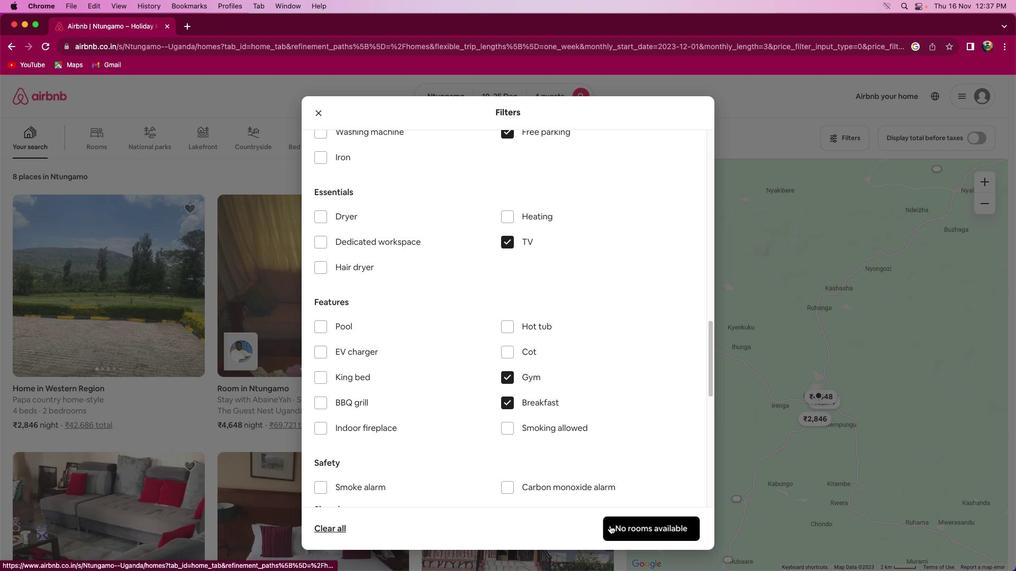 
Action: Mouse pressed left at (610, 525)
Screenshot: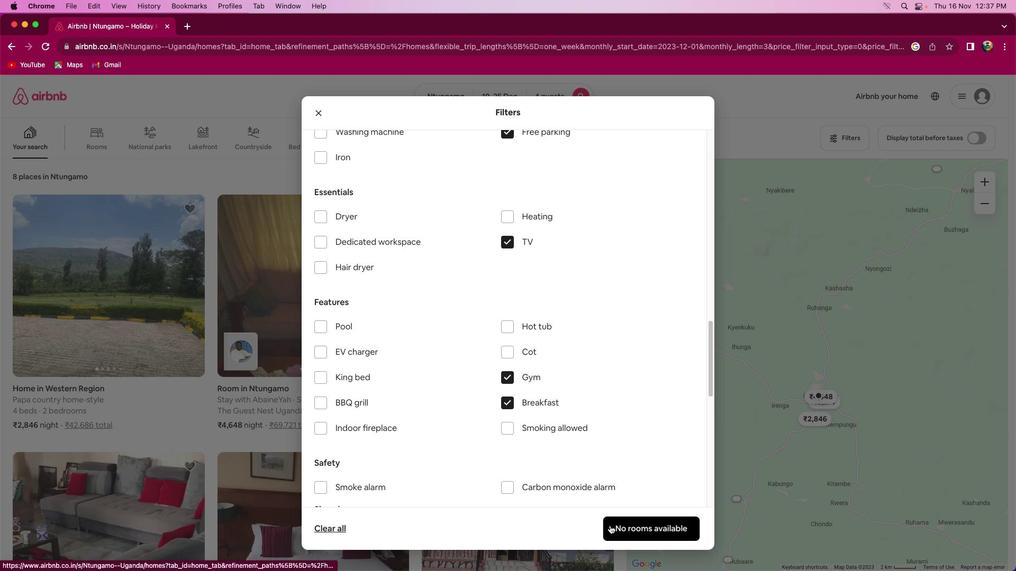 
Action: Mouse moved to (525, 429)
Screenshot: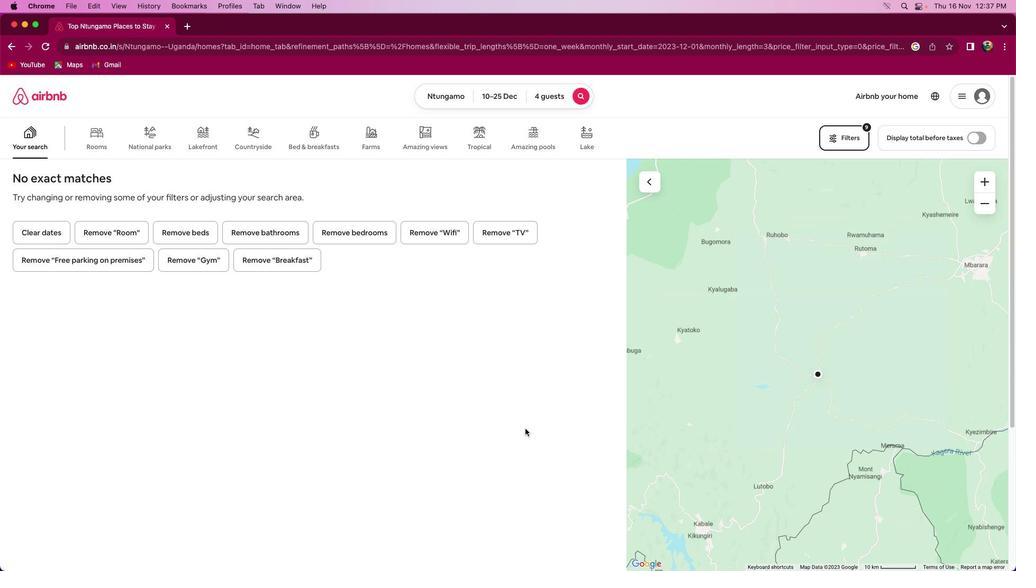 
Action: Mouse pressed left at (525, 429)
Screenshot: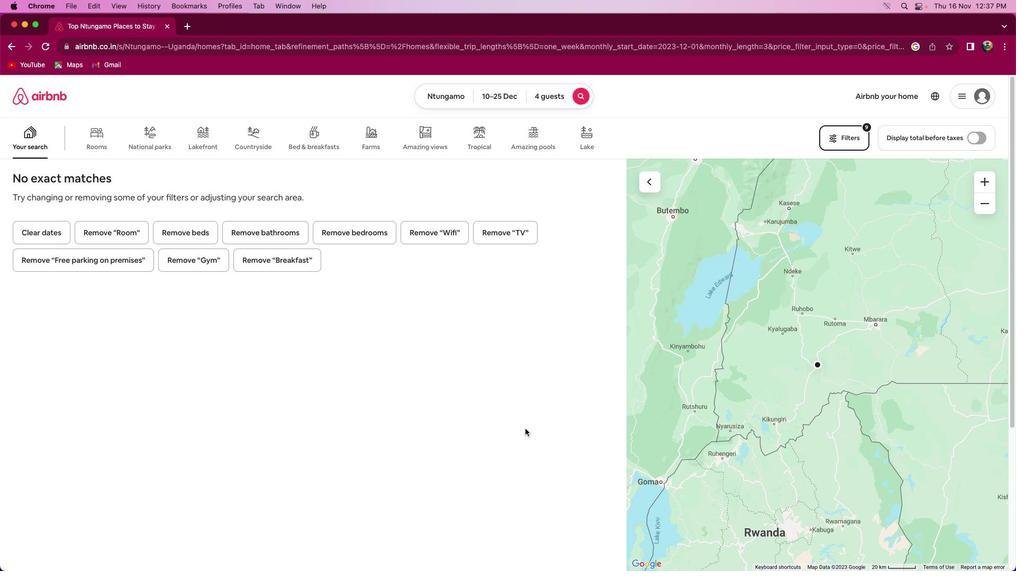 
Action: Mouse moved to (526, 429)
Screenshot: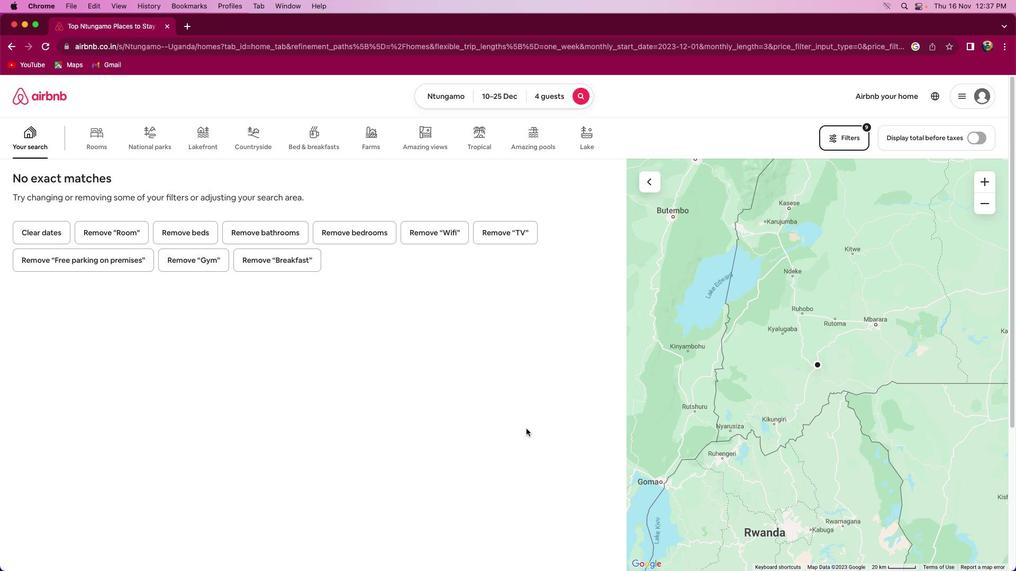 
